 Task: Add an event with the title Second Lunch and Learn Session, date '2024/03/17', time 8:50 AM to 10:50 AMand add a description: Together, the employee and the supervisor will establish clear and realistic performance goals that align with the overall objectives of the role and the organization. These goals will be measurable, time-bound, and focused on addressing the identified performance concerns.Select event color  Sage . Add location for the event as: 987 Jumeirah Beach, Dubai, UAE, logged in from the account softage.6@softage.netand send the event invitation to softage.4@softage.net and softage.1@softage.net. Set a reminder for the event Every weekday(Monday to Friday)
Action: Mouse moved to (67, 89)
Screenshot: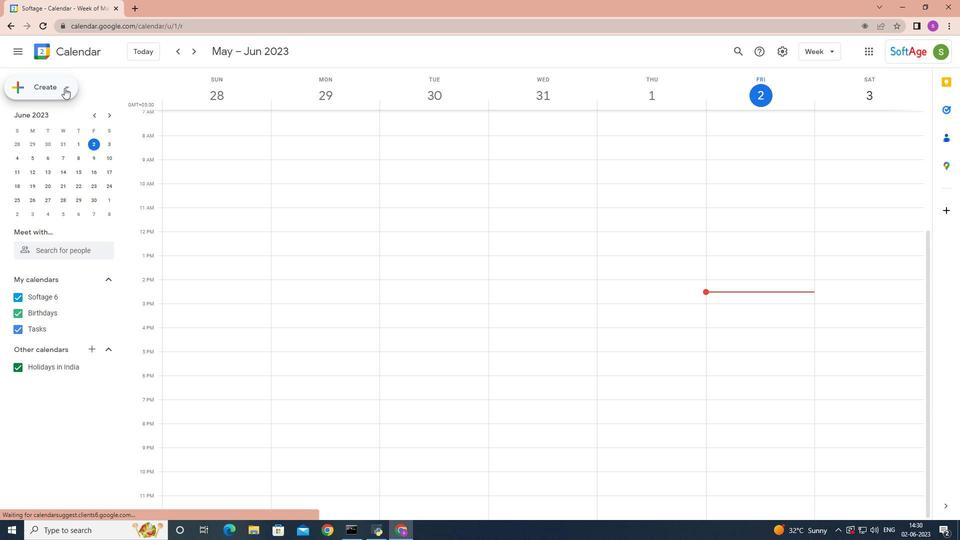 
Action: Mouse pressed left at (67, 89)
Screenshot: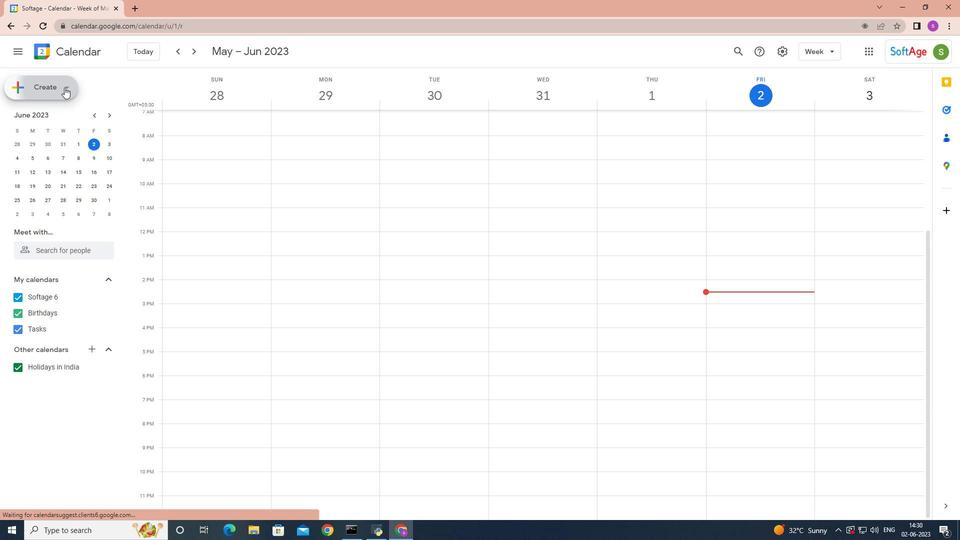 
Action: Mouse moved to (66, 111)
Screenshot: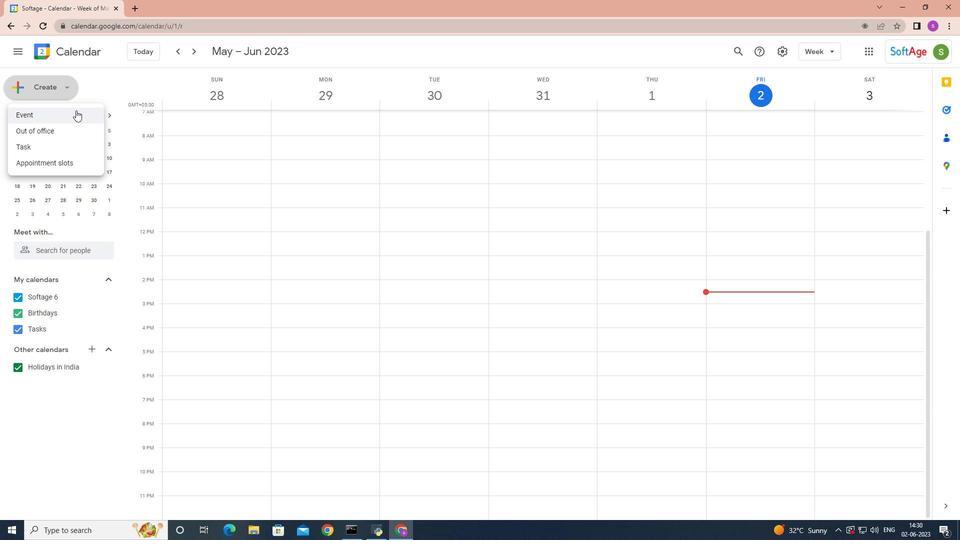 
Action: Mouse pressed left at (66, 111)
Screenshot: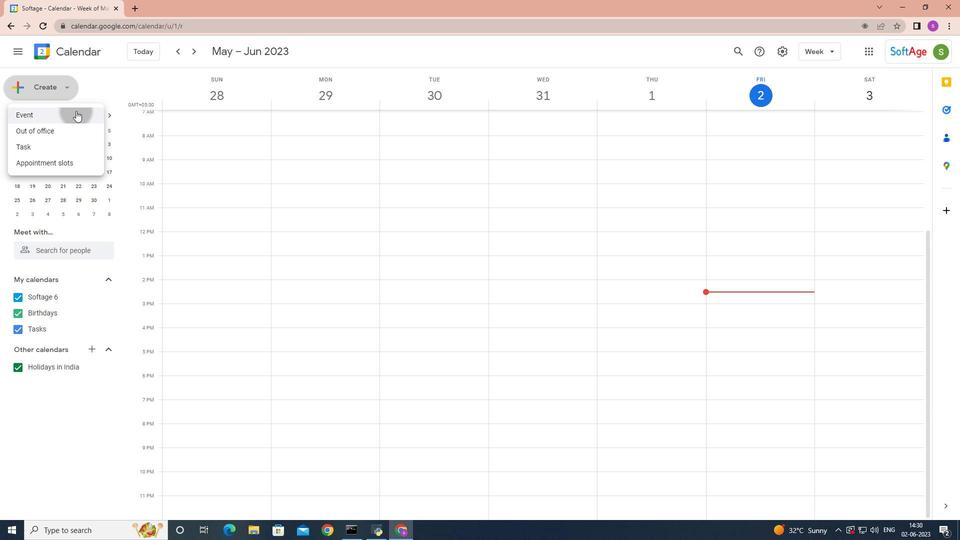 
Action: Mouse moved to (416, 164)
Screenshot: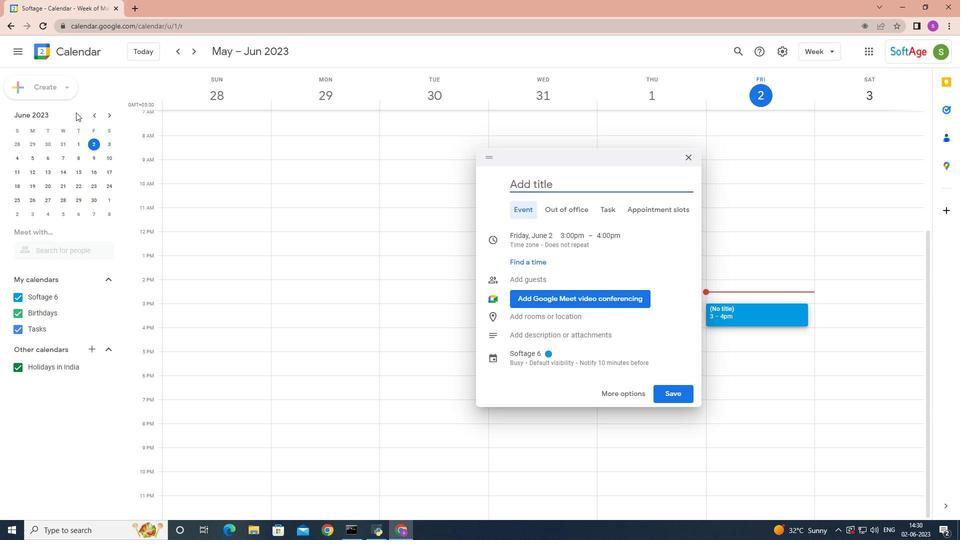 
Action: Key pressed <Key.shift>Second<Key.space><Key.shift>Lunch<Key.space>and<Key.space>learn<Key.space><Key.shift>Session
Screenshot: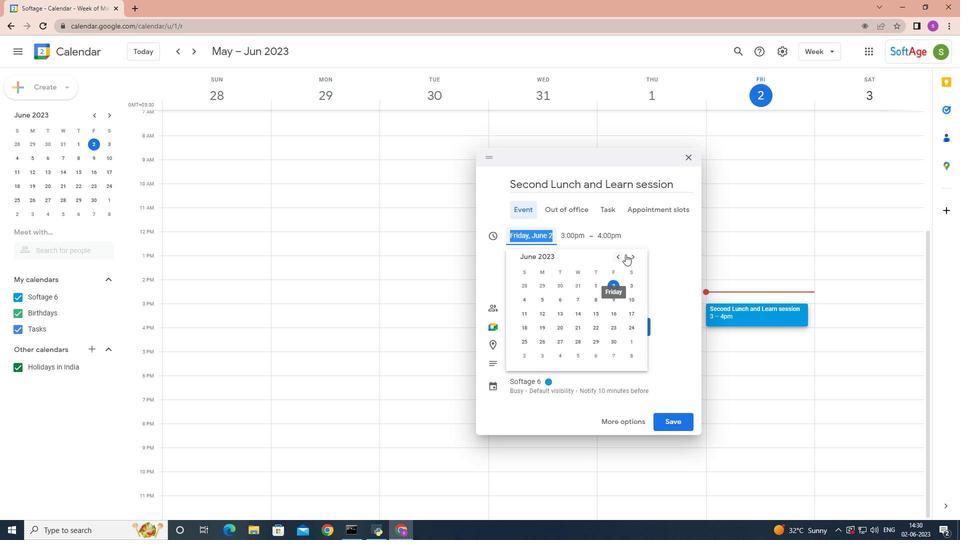
Action: Mouse moved to (540, 232)
Screenshot: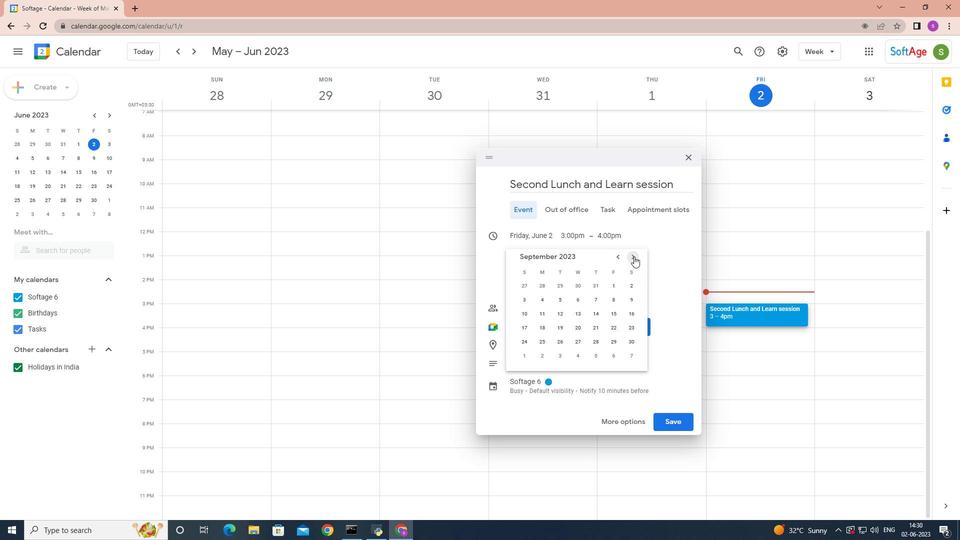 
Action: Mouse pressed left at (540, 232)
Screenshot: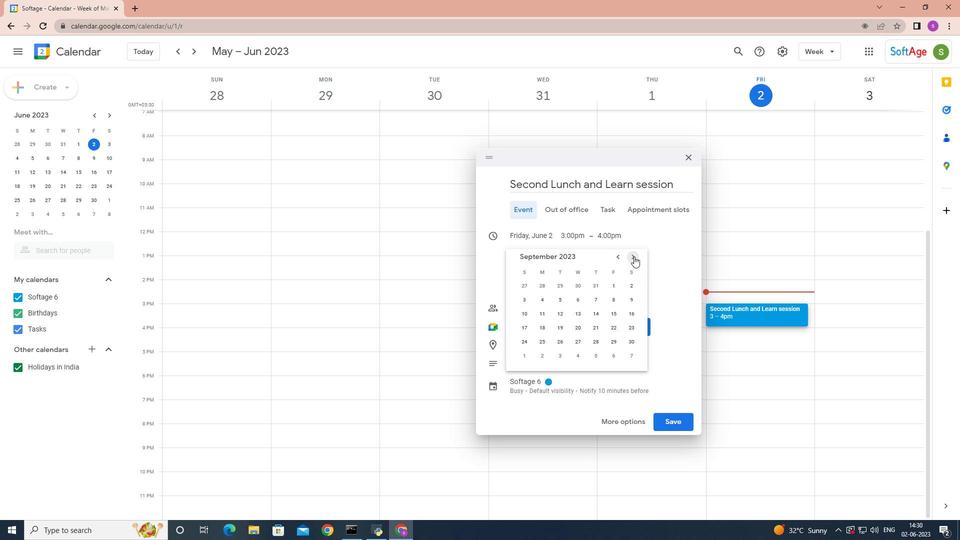 
Action: Mouse moved to (632, 254)
Screenshot: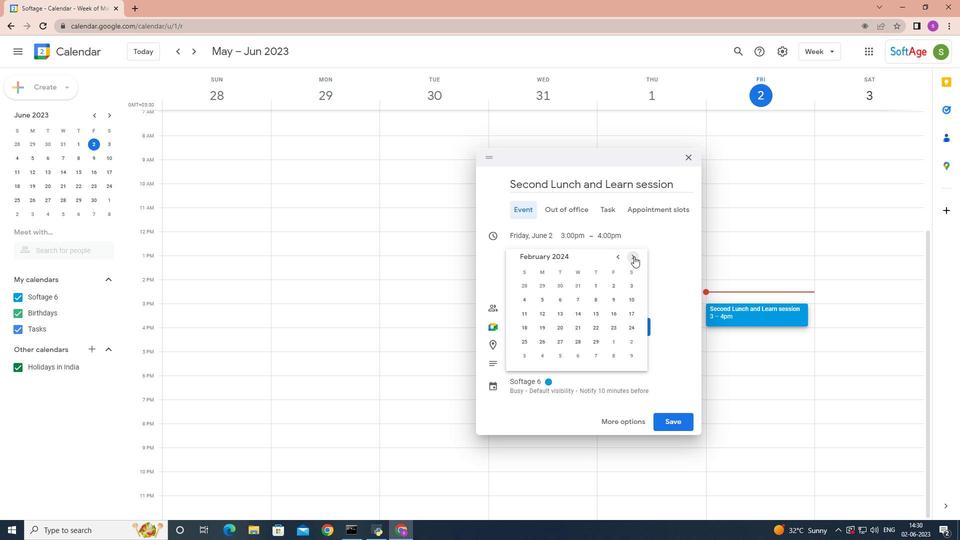 
Action: Mouse pressed left at (632, 254)
Screenshot: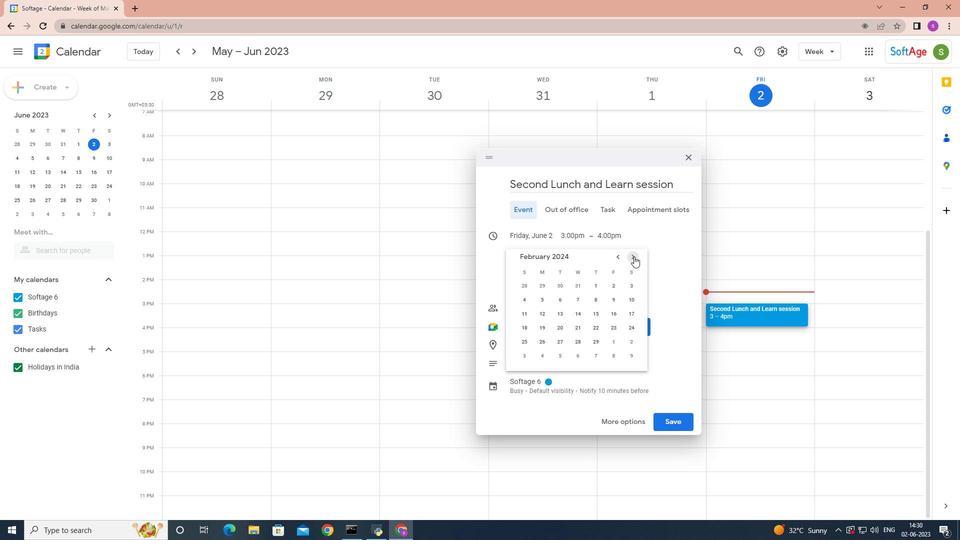 
Action: Mouse pressed left at (632, 254)
Screenshot: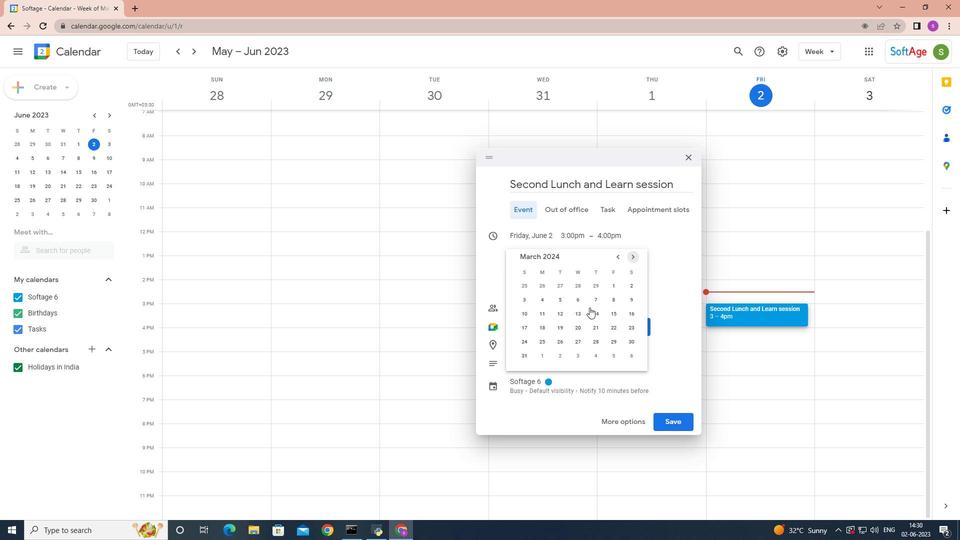 
Action: Mouse pressed left at (632, 254)
Screenshot: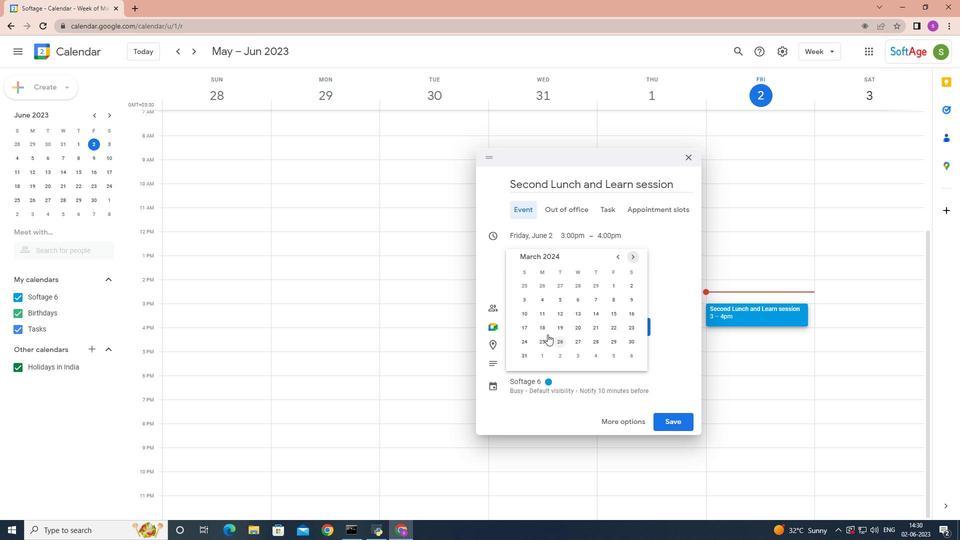 
Action: Mouse pressed left at (632, 254)
Screenshot: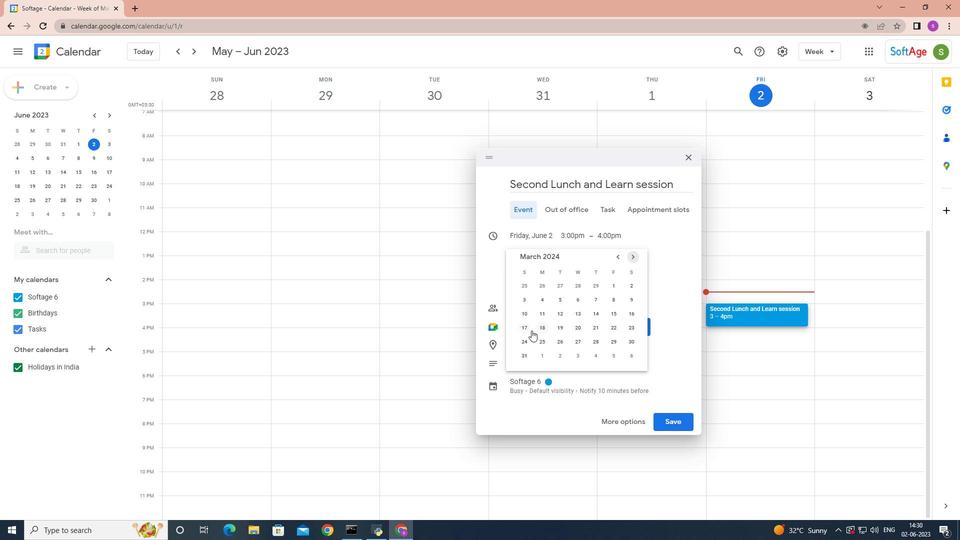 
Action: Mouse pressed left at (632, 254)
Screenshot: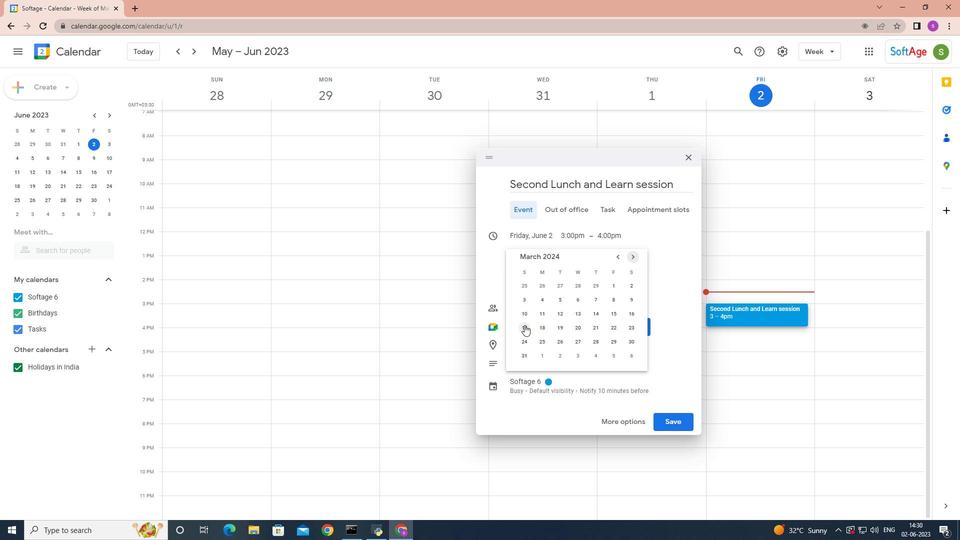 
Action: Mouse pressed left at (632, 254)
Screenshot: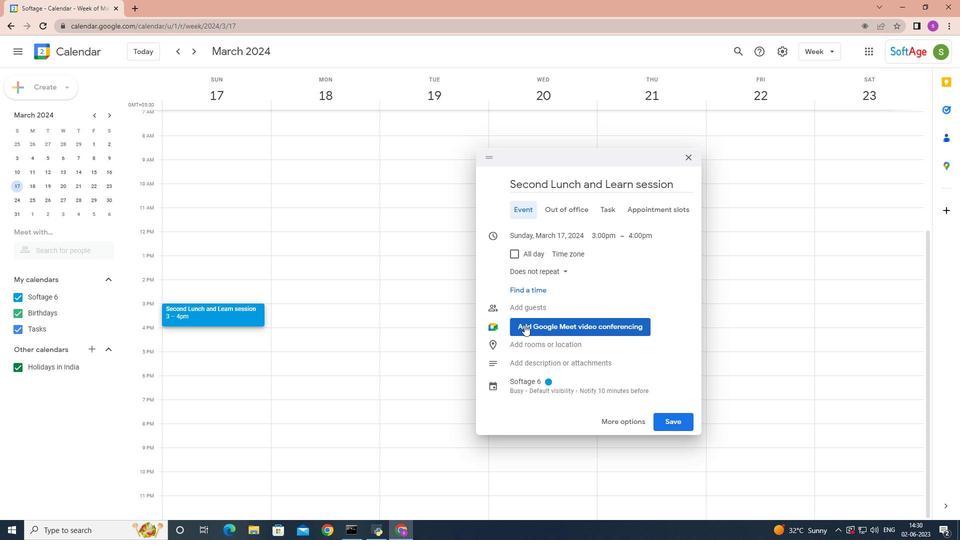 
Action: Mouse pressed left at (632, 254)
Screenshot: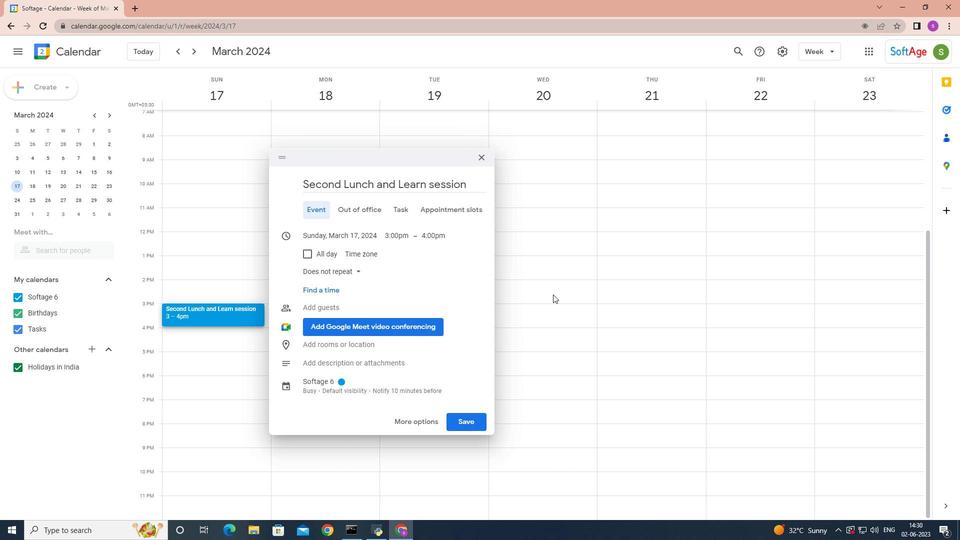 
Action: Mouse pressed left at (632, 254)
Screenshot: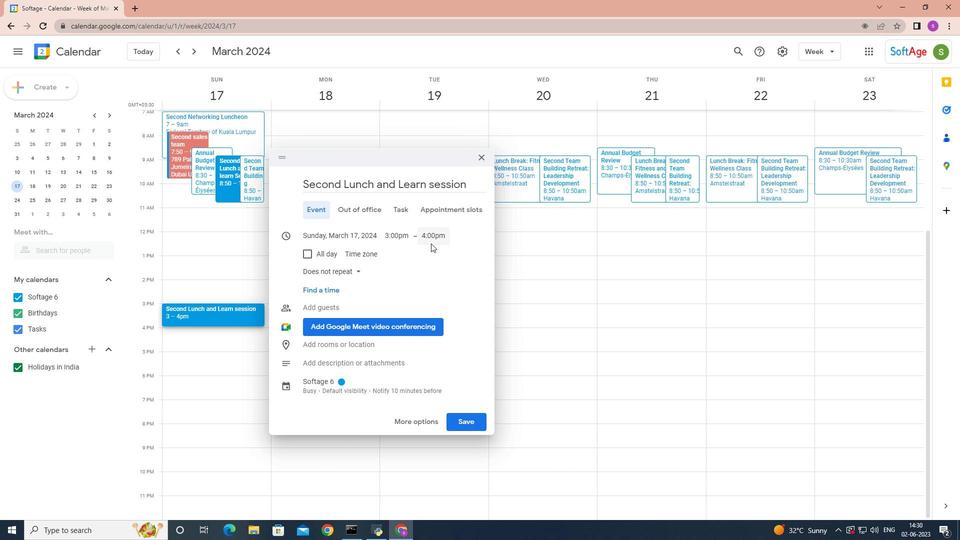 
Action: Mouse pressed left at (632, 254)
Screenshot: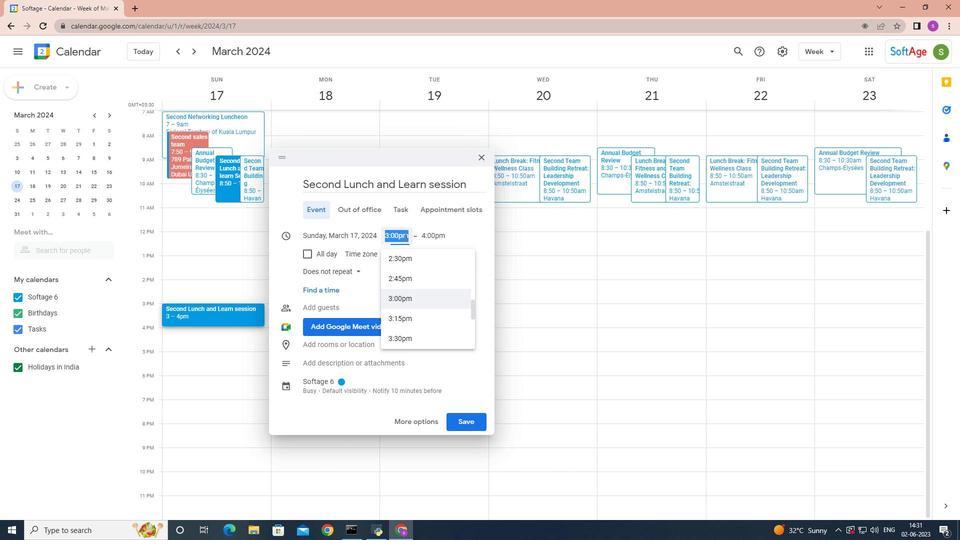 
Action: Mouse moved to (524, 327)
Screenshot: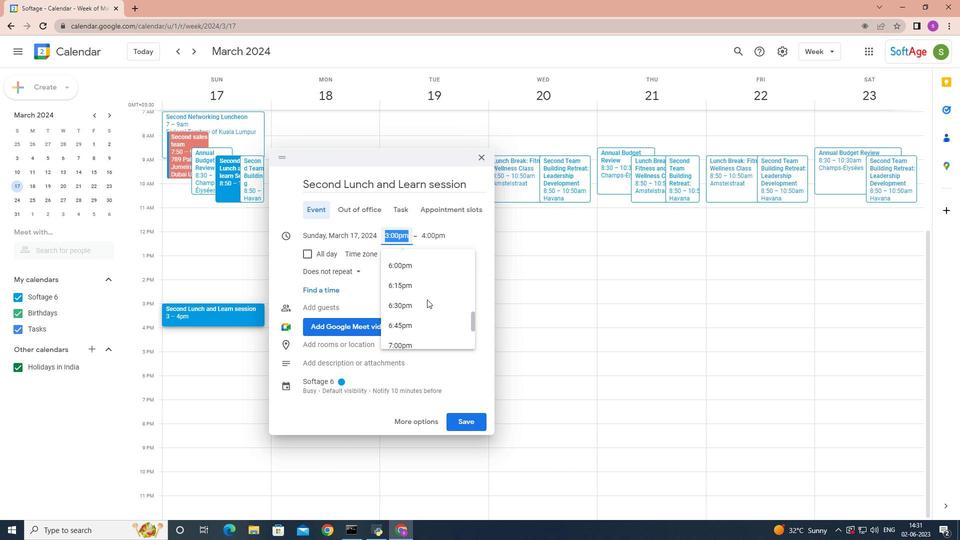 
Action: Mouse pressed left at (524, 327)
Screenshot: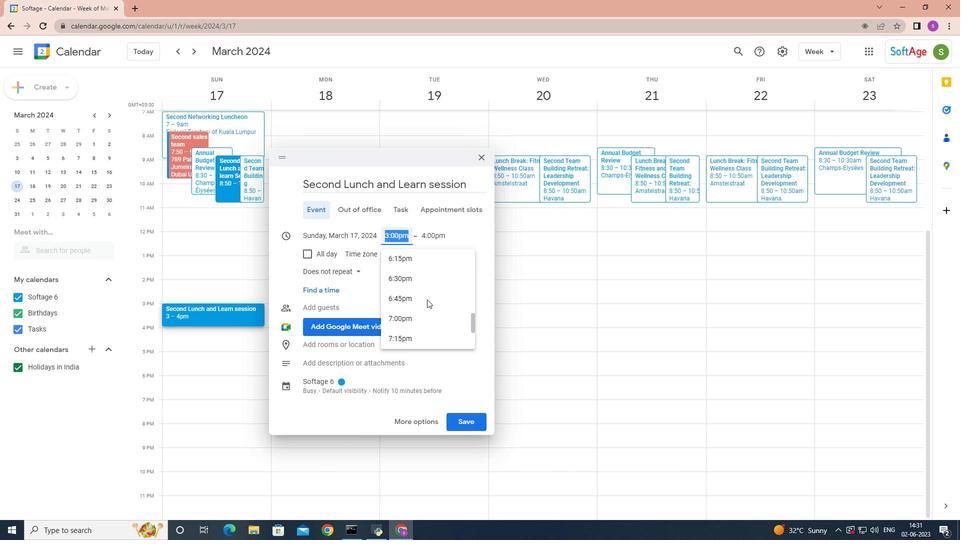 
Action: Mouse moved to (403, 235)
Screenshot: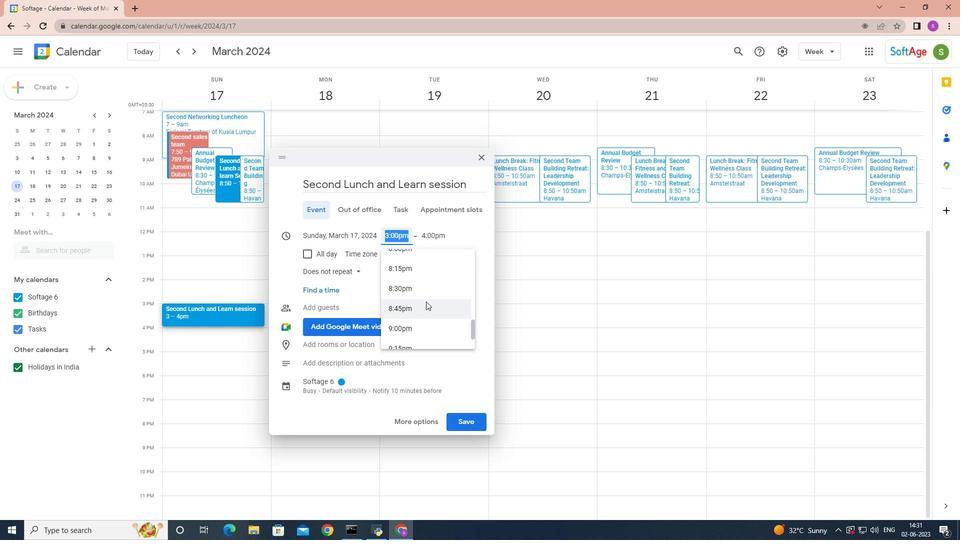 
Action: Mouse pressed left at (403, 235)
Screenshot: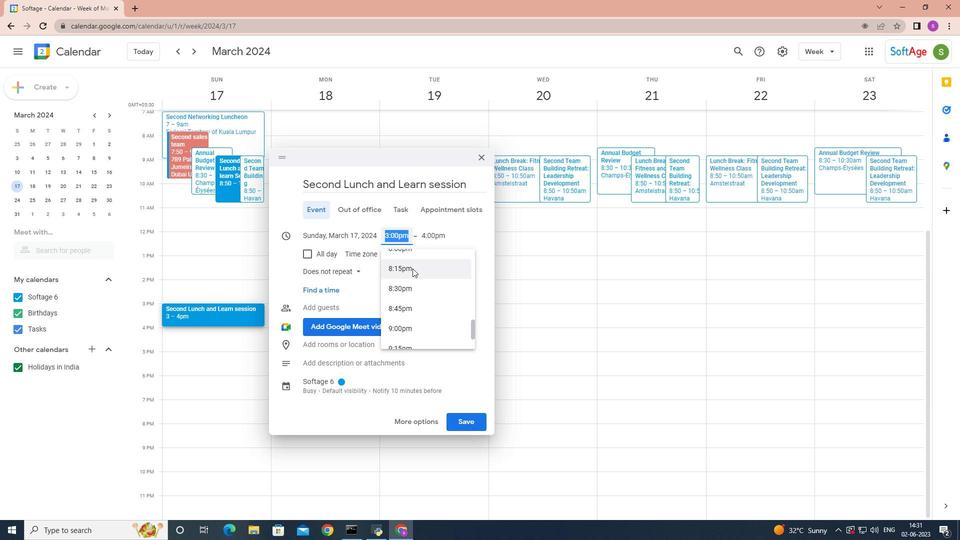 
Action: Mouse moved to (415, 281)
Screenshot: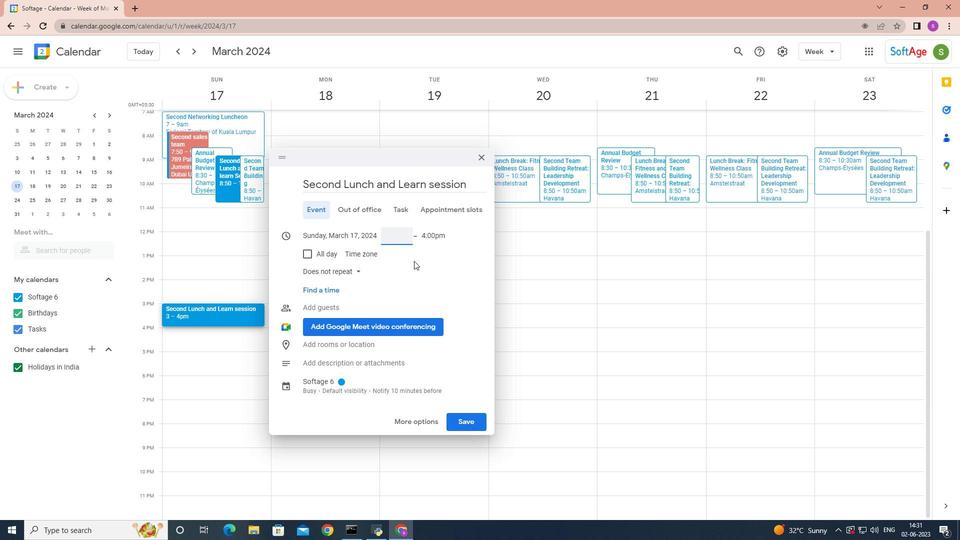 
Action: Mouse scrolled (415, 282) with delta (0, 0)
Screenshot: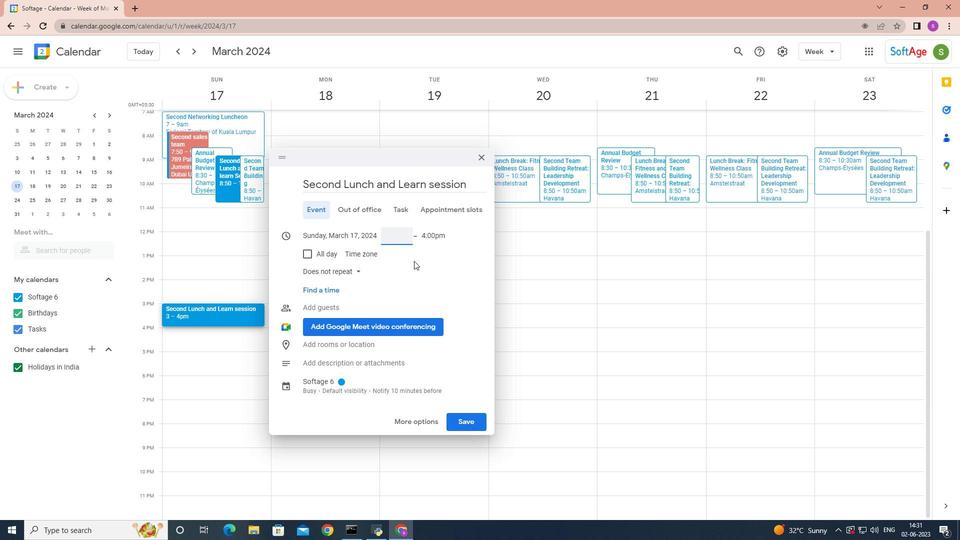
Action: Mouse scrolled (415, 282) with delta (0, 0)
Screenshot: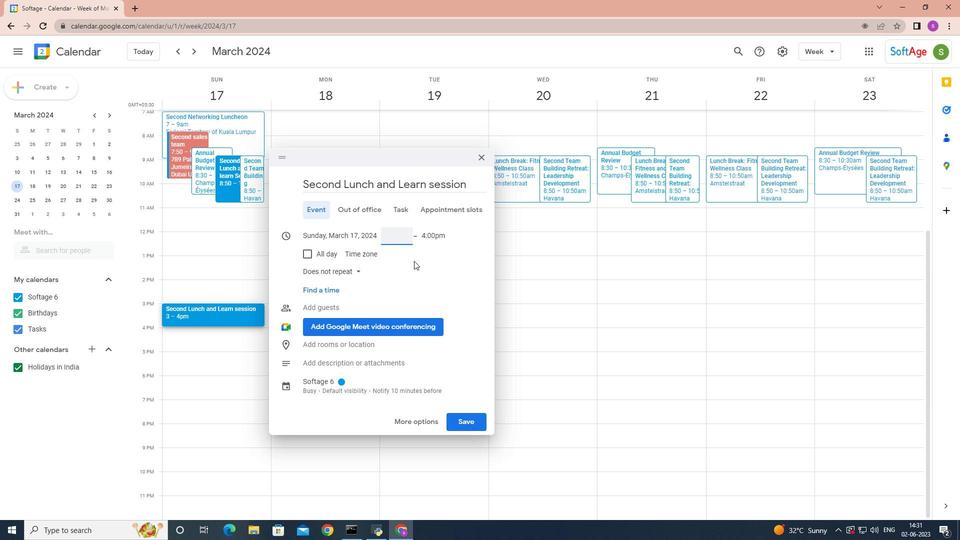 
Action: Mouse scrolled (415, 282) with delta (0, 0)
Screenshot: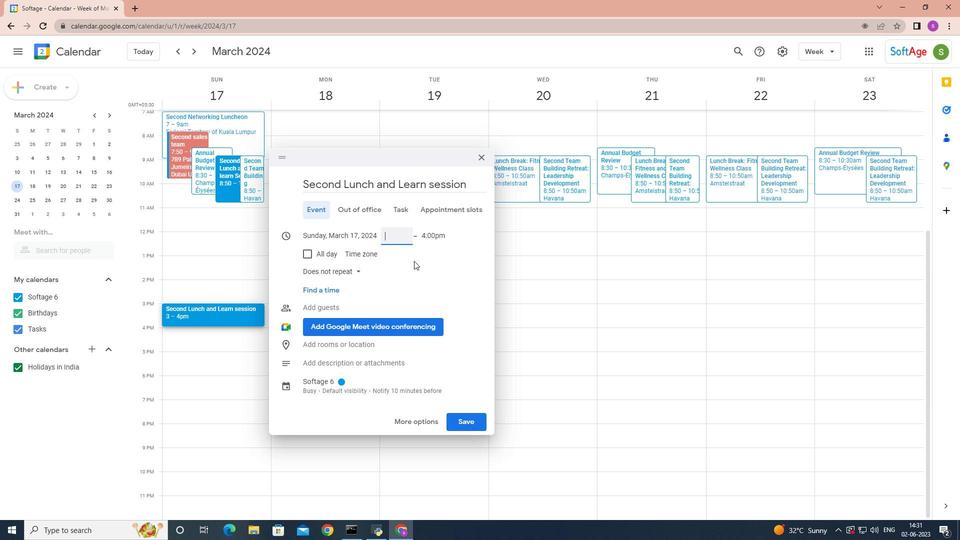 
Action: Mouse scrolled (415, 282) with delta (0, 0)
Screenshot: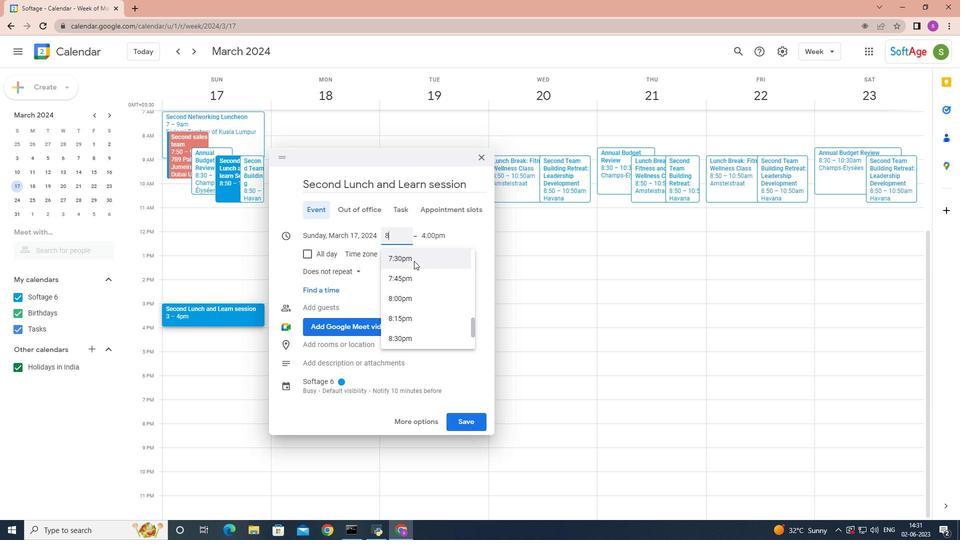 
Action: Mouse scrolled (415, 282) with delta (0, 0)
Screenshot: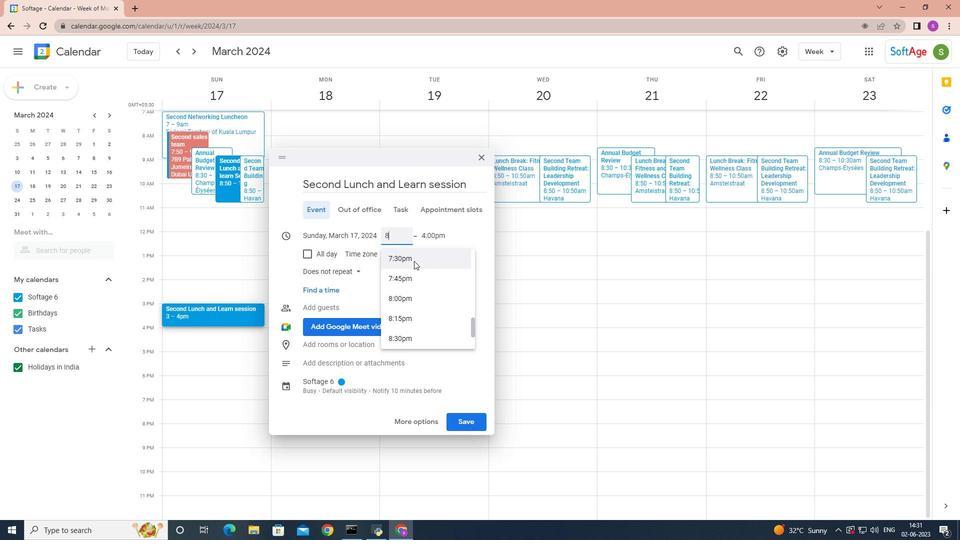 
Action: Mouse moved to (415, 281)
Screenshot: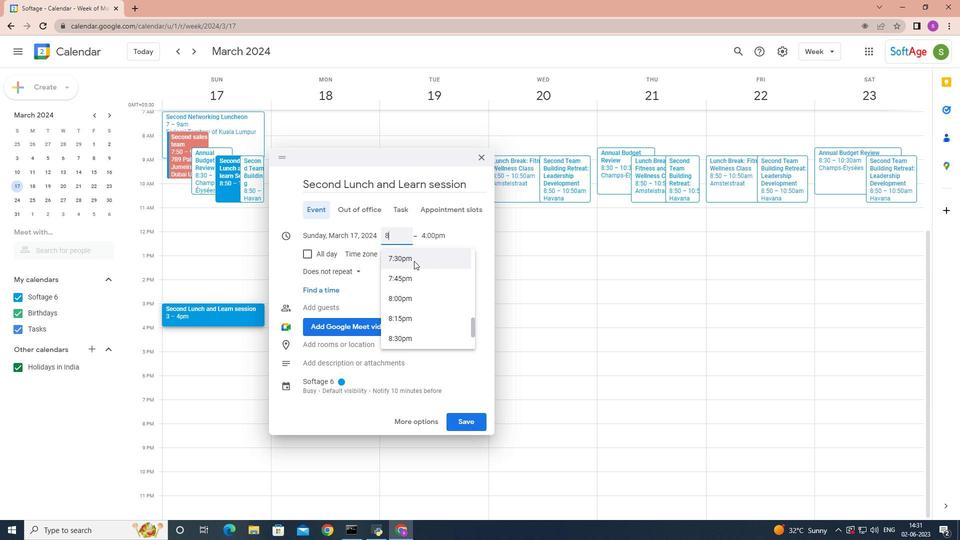 
Action: Mouse scrolled (415, 282) with delta (0, 0)
Screenshot: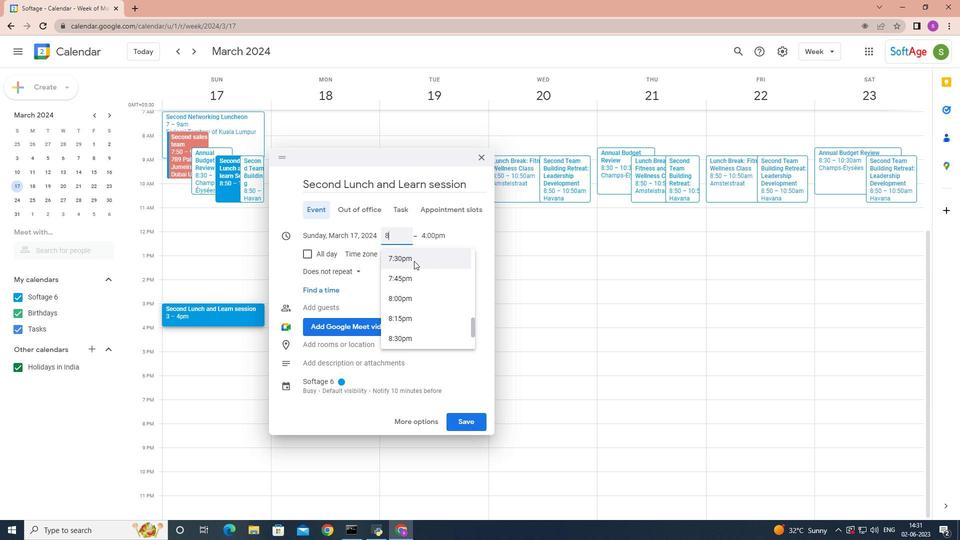 
Action: Mouse scrolled (415, 282) with delta (0, 0)
Screenshot: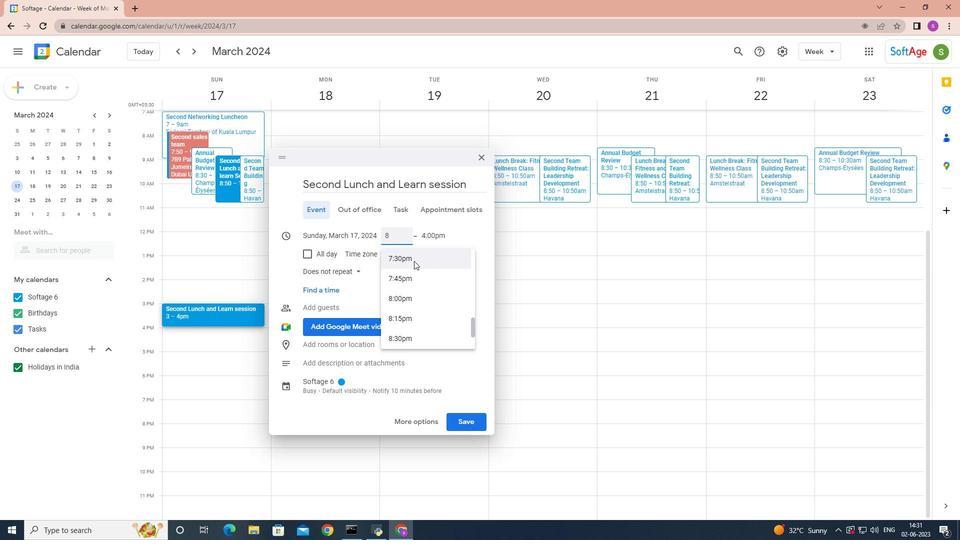 
Action: Mouse moved to (415, 281)
Screenshot: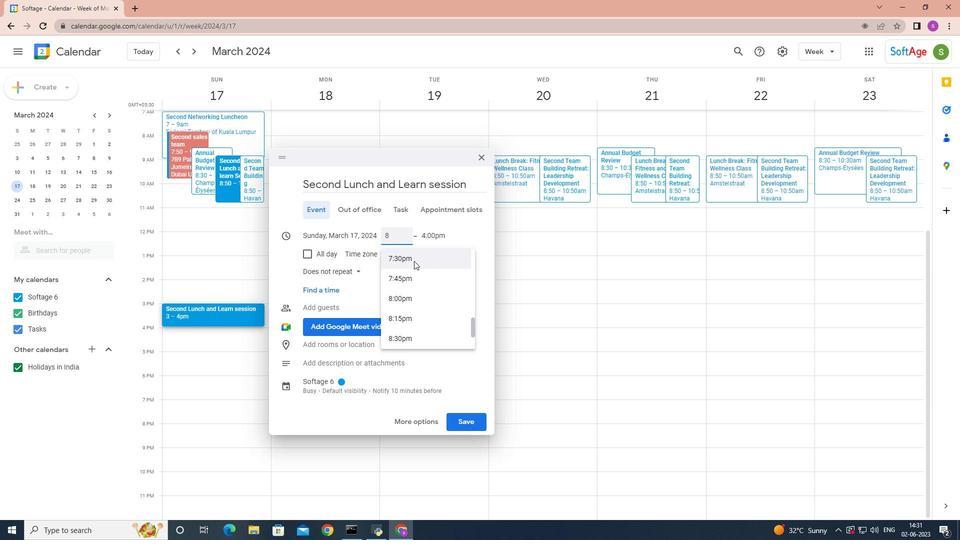 
Action: Mouse scrolled (415, 282) with delta (0, 0)
Screenshot: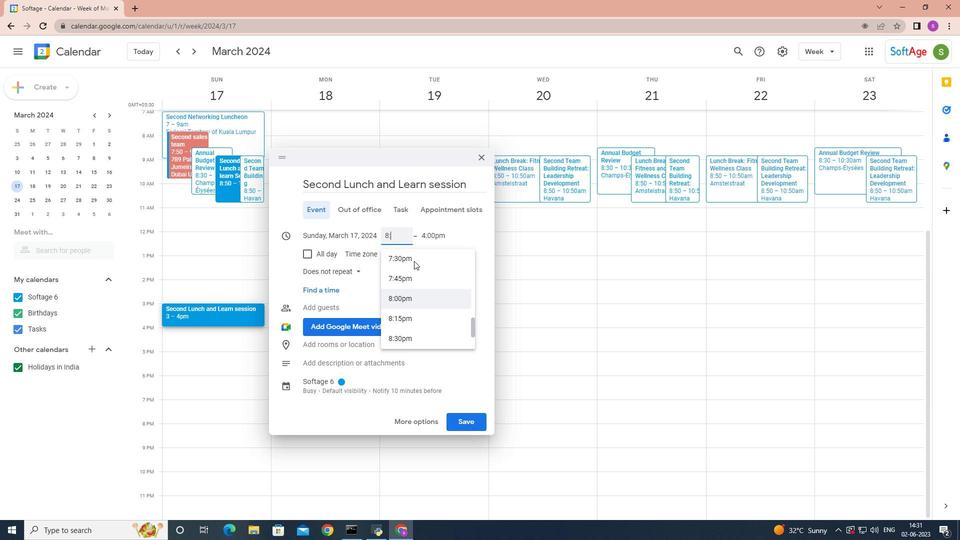 
Action: Mouse moved to (420, 289)
Screenshot: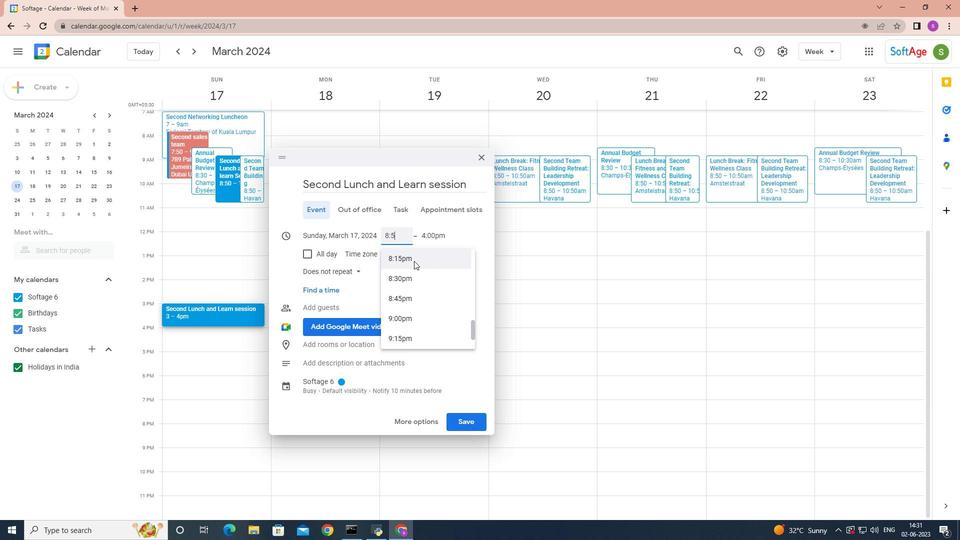 
Action: Mouse scrolled (420, 290) with delta (0, 0)
Screenshot: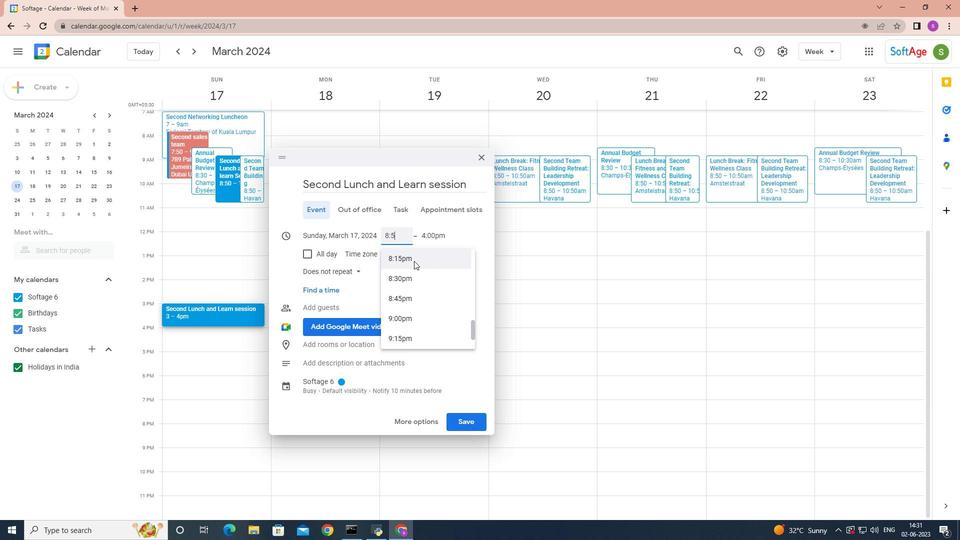 
Action: Mouse moved to (400, 234)
Screenshot: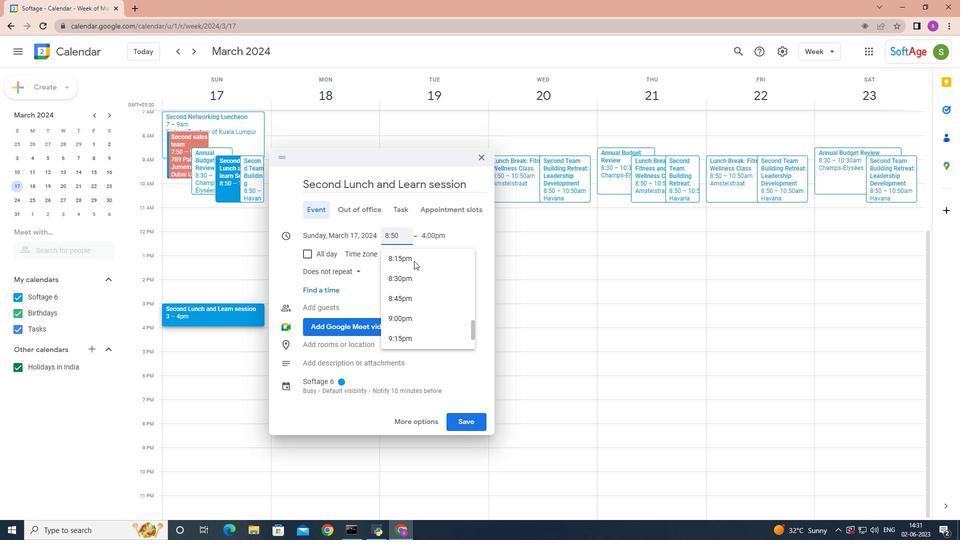 
Action: Key pressed <Key.backspace>8<Key.shift>:50<Key.space><Key.shift>AM<Key.enter>
Screenshot: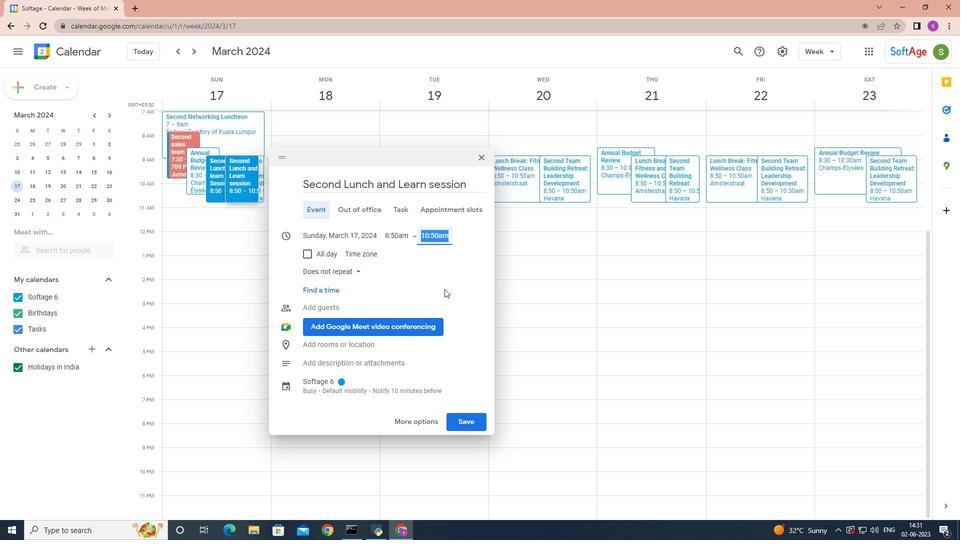 
Action: Mouse moved to (440, 234)
Screenshot: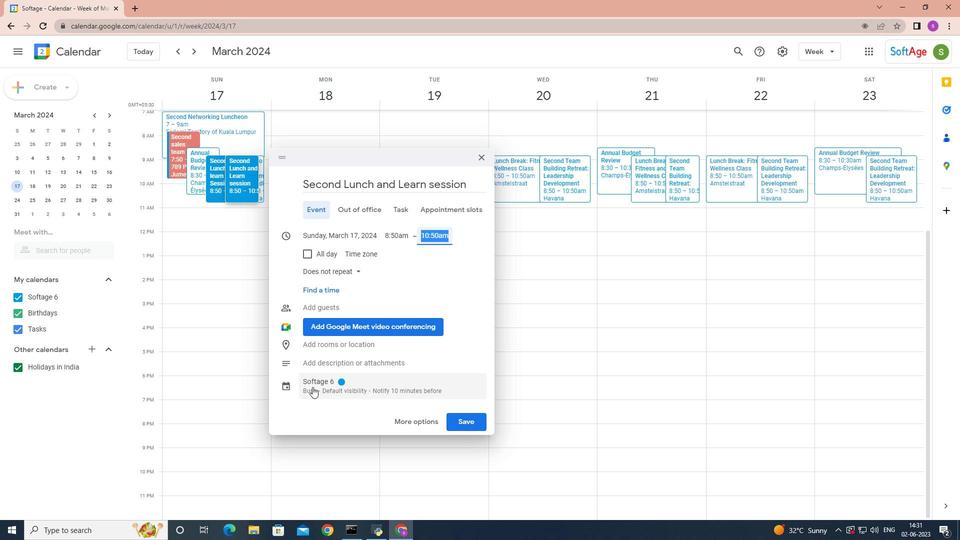 
Action: Mouse pressed left at (440, 234)
Screenshot: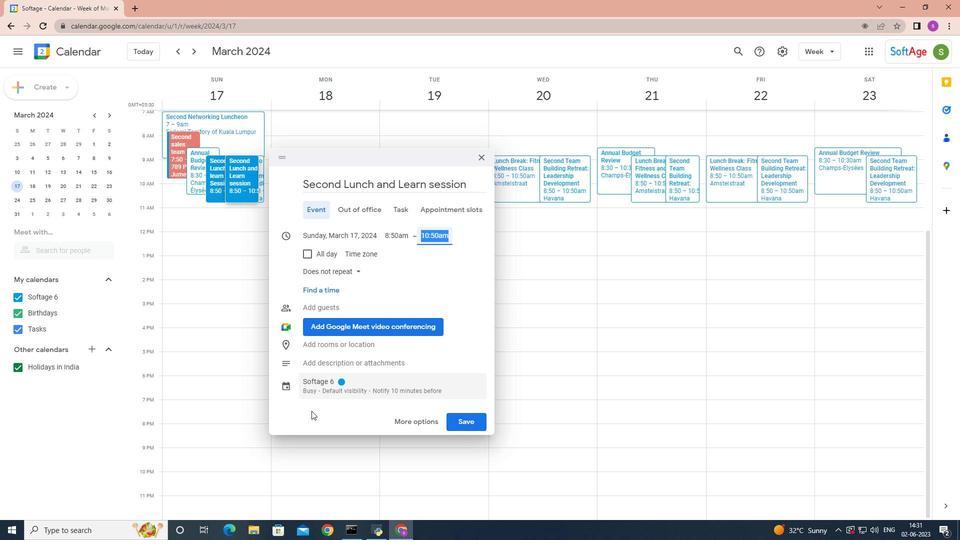 
Action: Mouse moved to (447, 337)
Screenshot: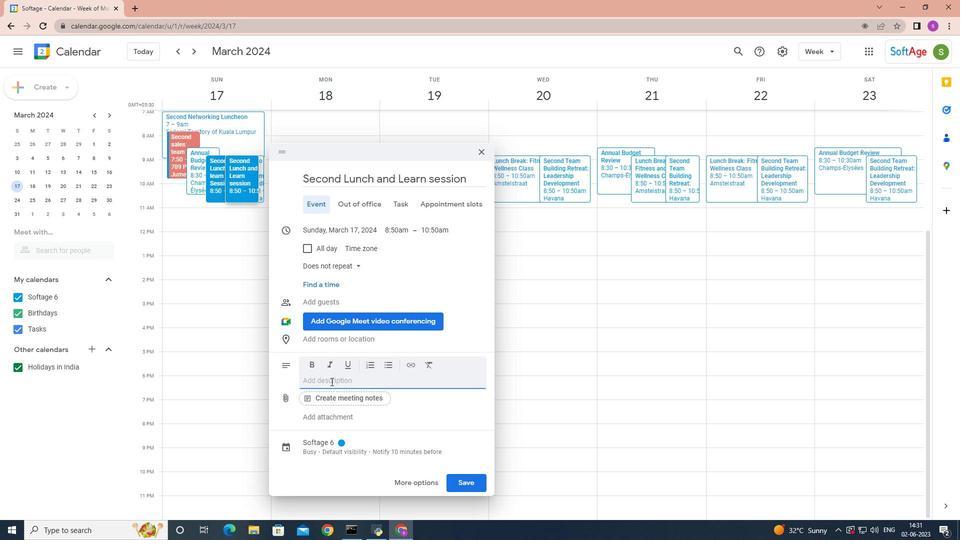 
Action: Mouse pressed left at (447, 337)
Screenshot: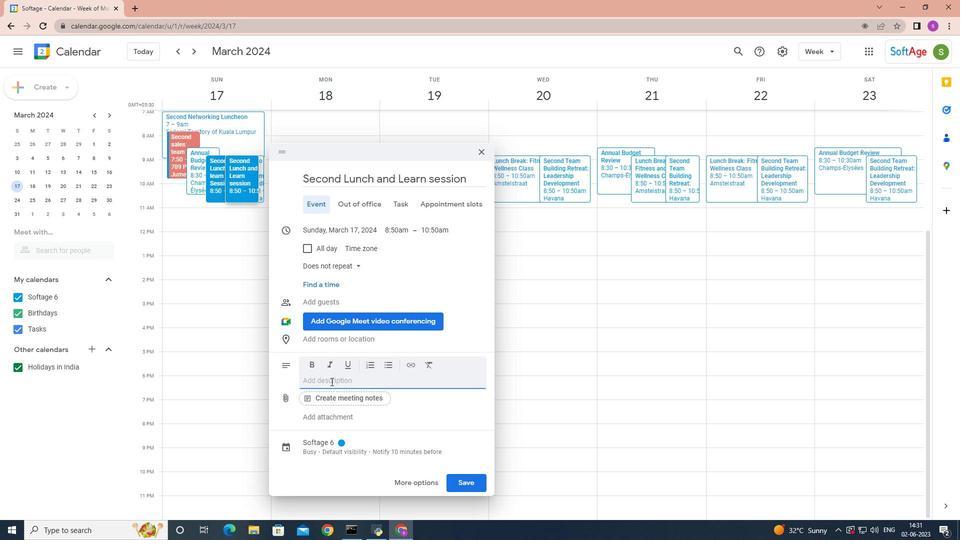 
Action: Mouse moved to (464, 428)
Screenshot: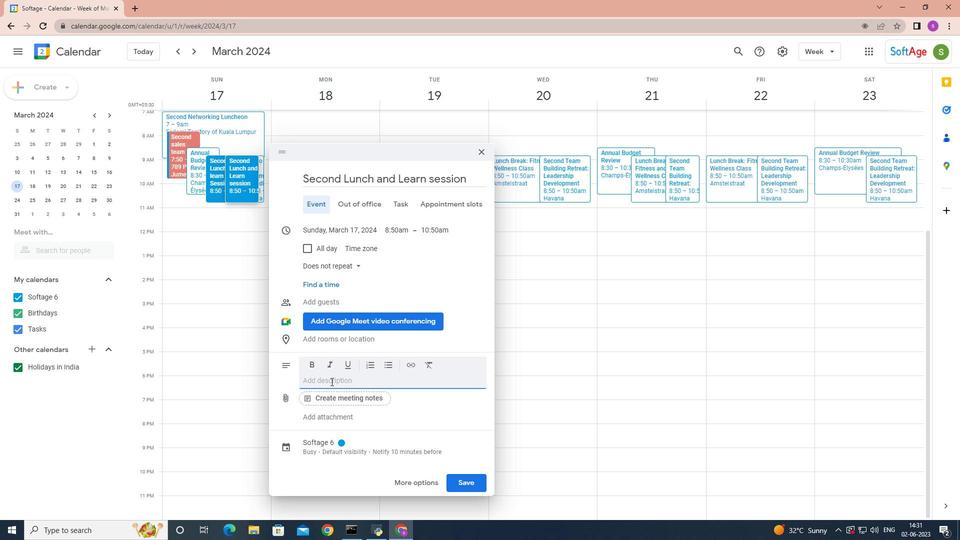 
Action: Mouse pressed left at (464, 428)
Screenshot: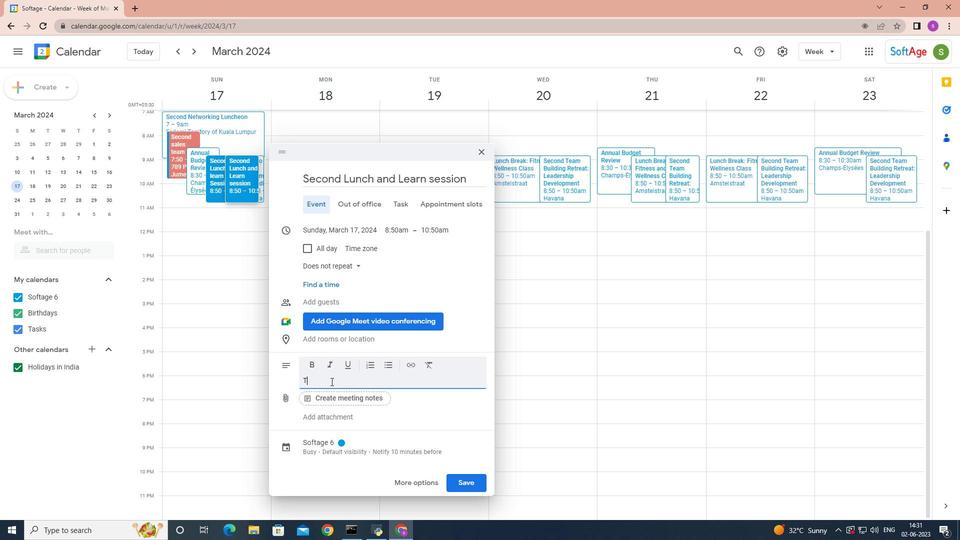 
Action: Mouse moved to (918, 49)
Screenshot: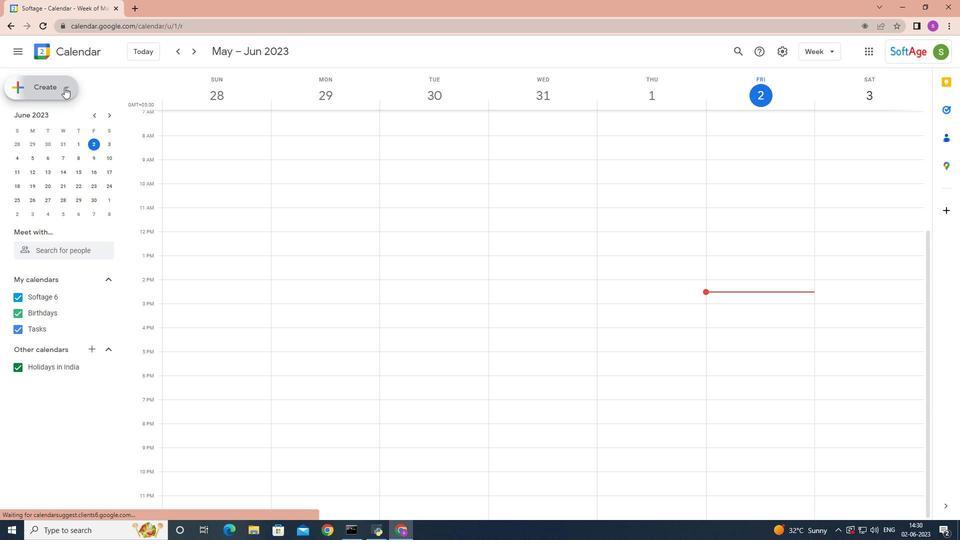 
Action: Mouse pressed left at (918, 49)
Screenshot: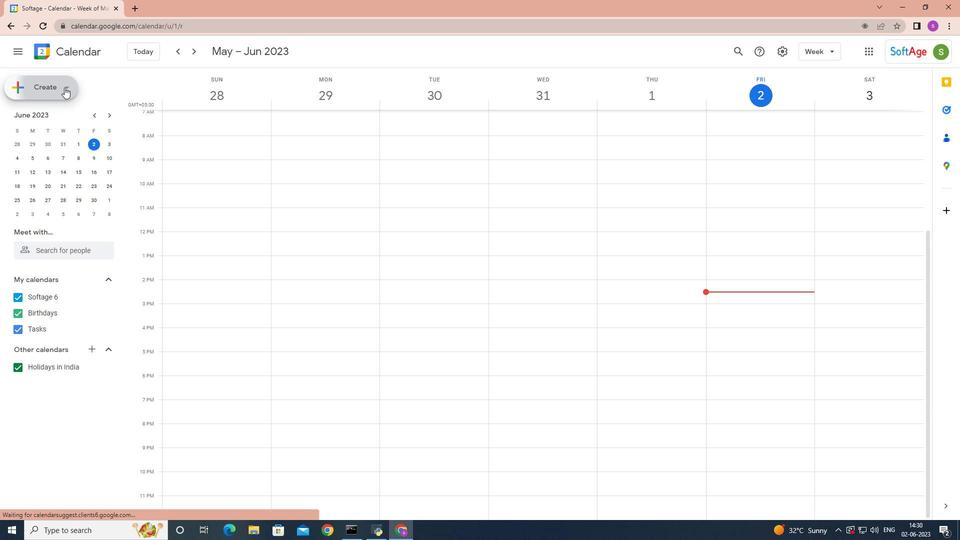 
Action: Mouse moved to (883, 167)
Screenshot: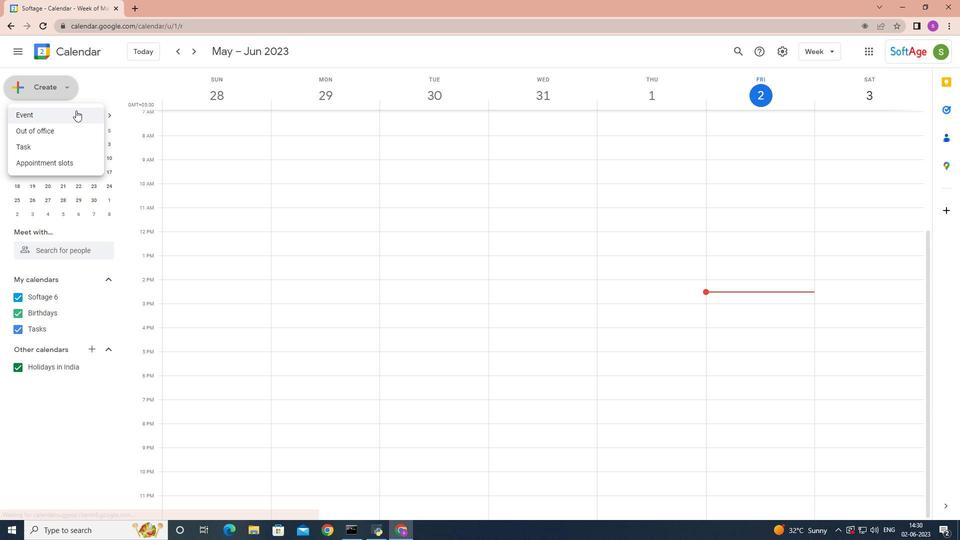 
Action: Mouse scrolled (883, 167) with delta (0, 0)
Screenshot: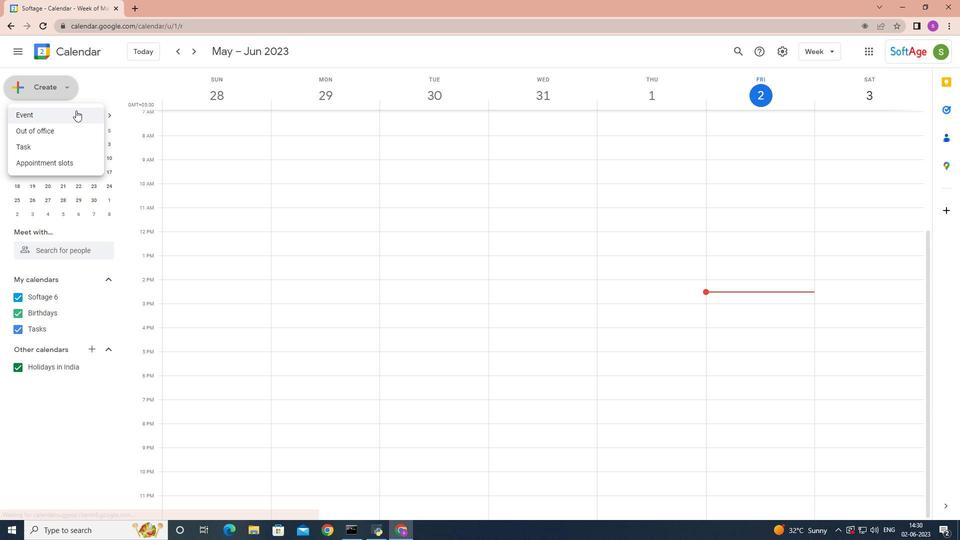 
Action: Mouse moved to (883, 168)
Screenshot: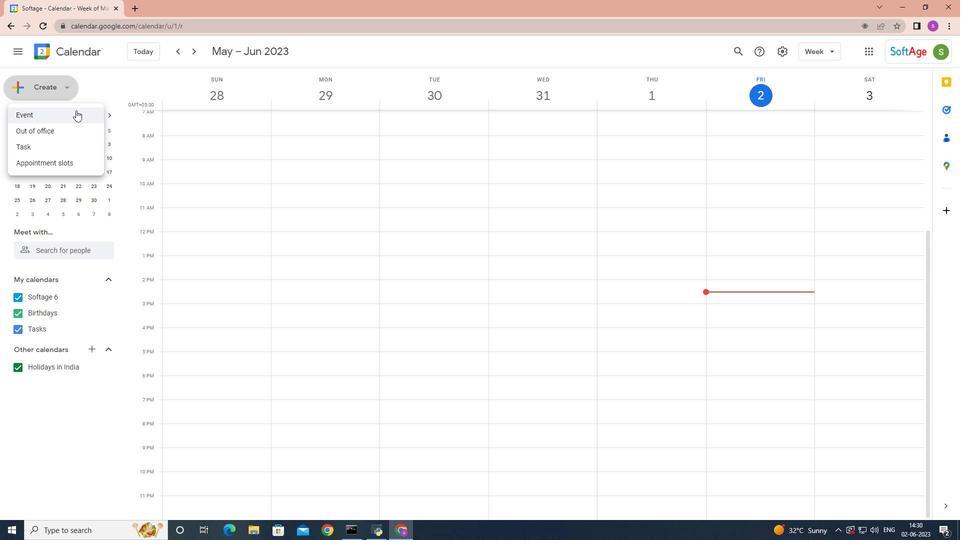
Action: Mouse scrolled (883, 167) with delta (0, 0)
Screenshot: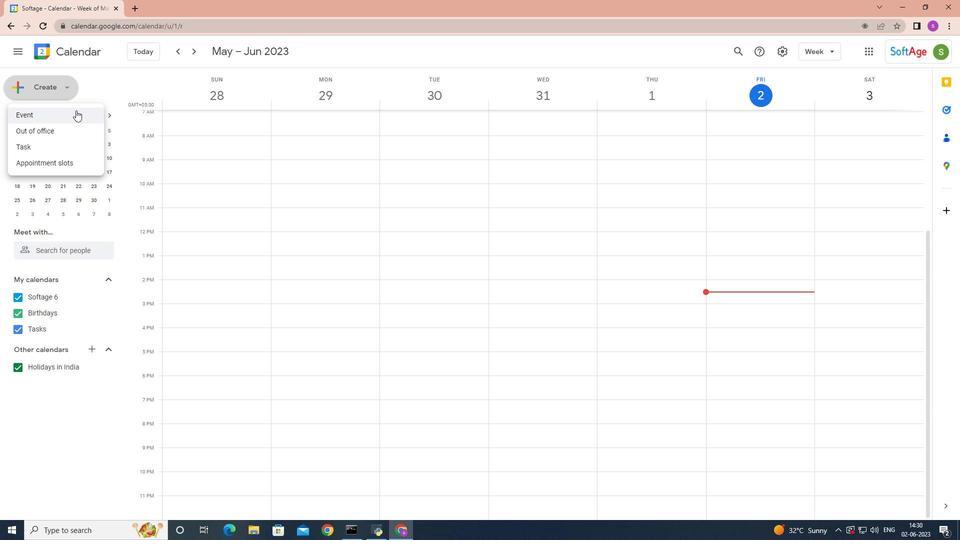 
Action: Mouse scrolled (883, 167) with delta (0, 0)
Screenshot: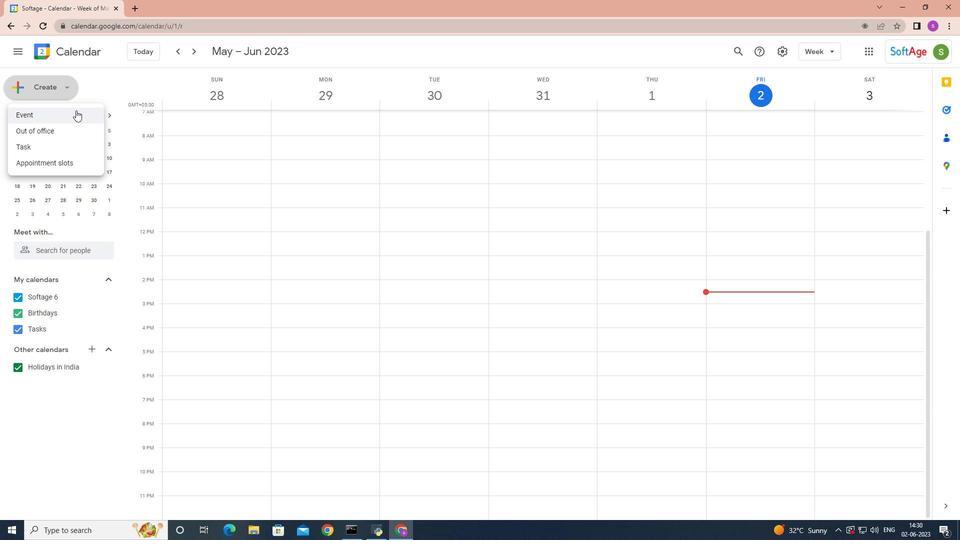 
Action: Mouse moved to (883, 166)
Screenshot: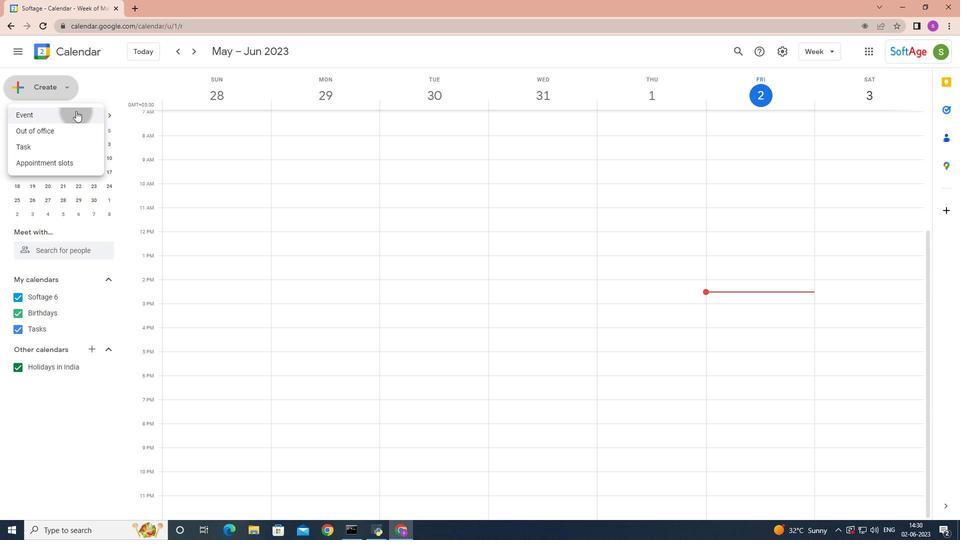 
Action: Mouse scrolled (883, 166) with delta (0, 0)
Screenshot: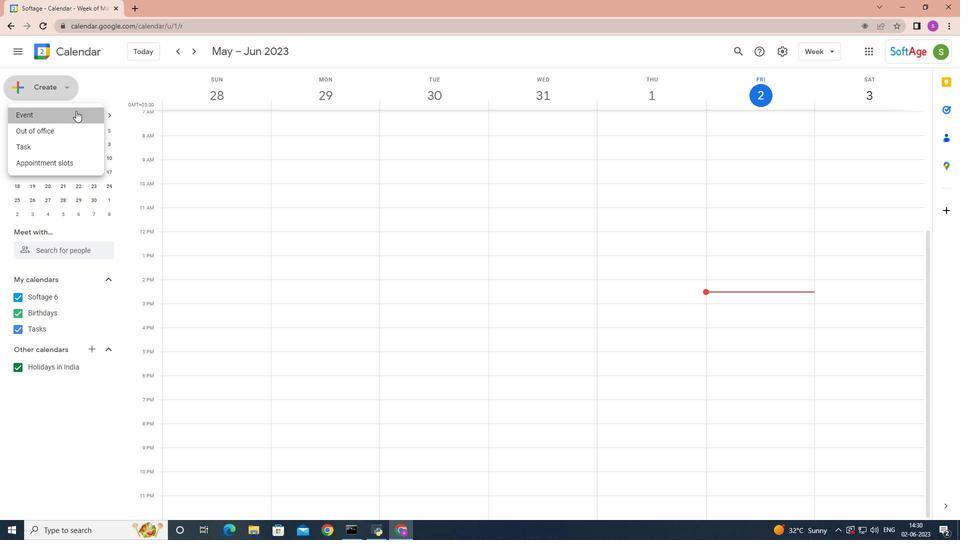 
Action: Mouse scrolled (883, 166) with delta (0, 0)
Screenshot: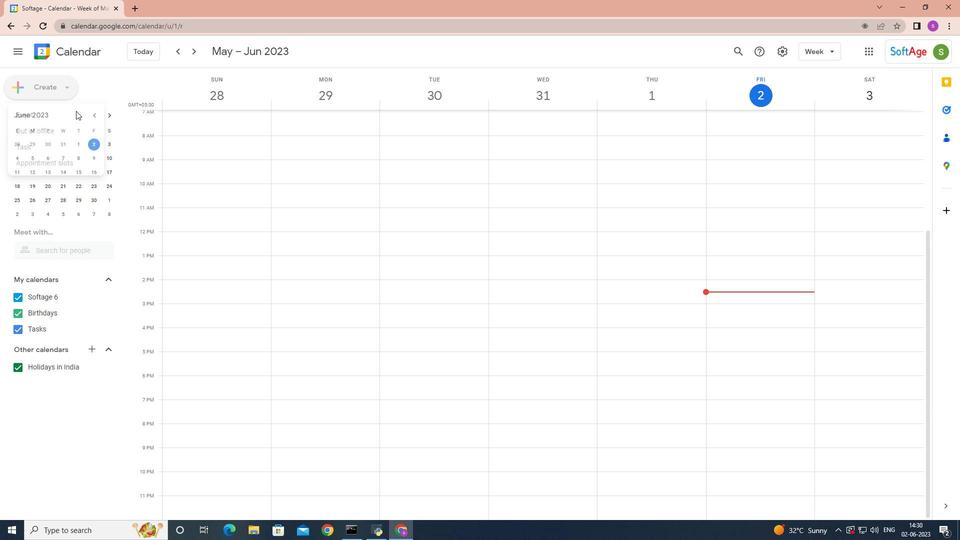 
Action: Mouse moved to (898, 187)
Screenshot: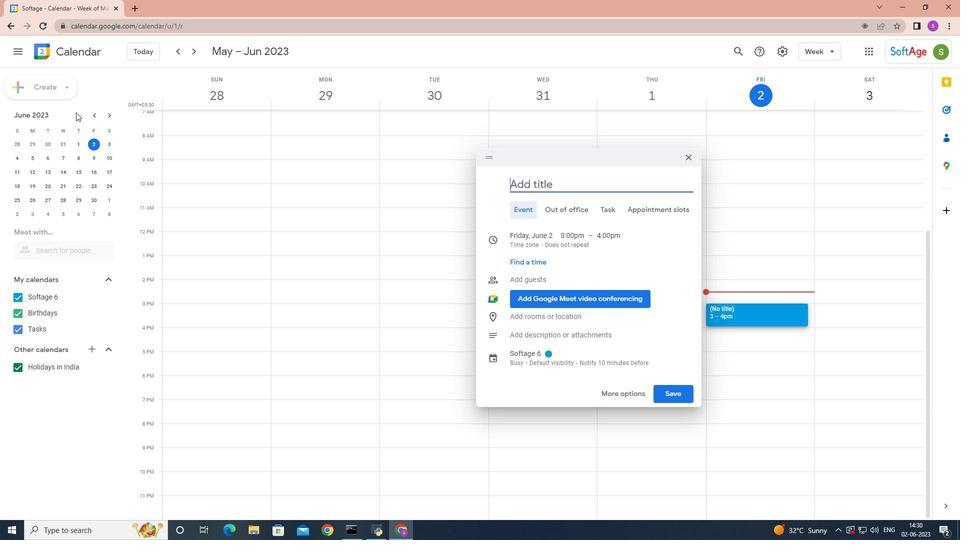 
Action: Mouse scrolled (898, 186) with delta (0, 0)
Screenshot: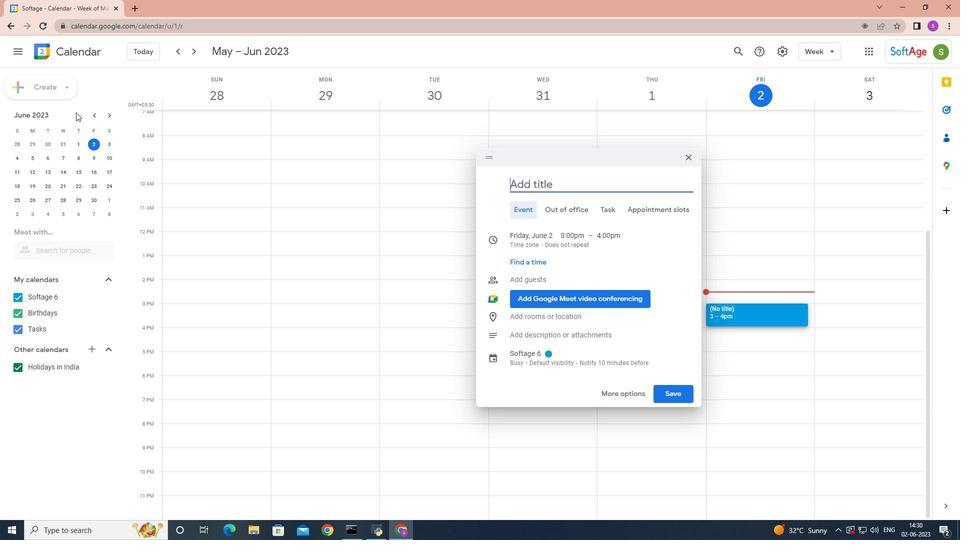 
Action: Mouse moved to (916, 216)
Screenshot: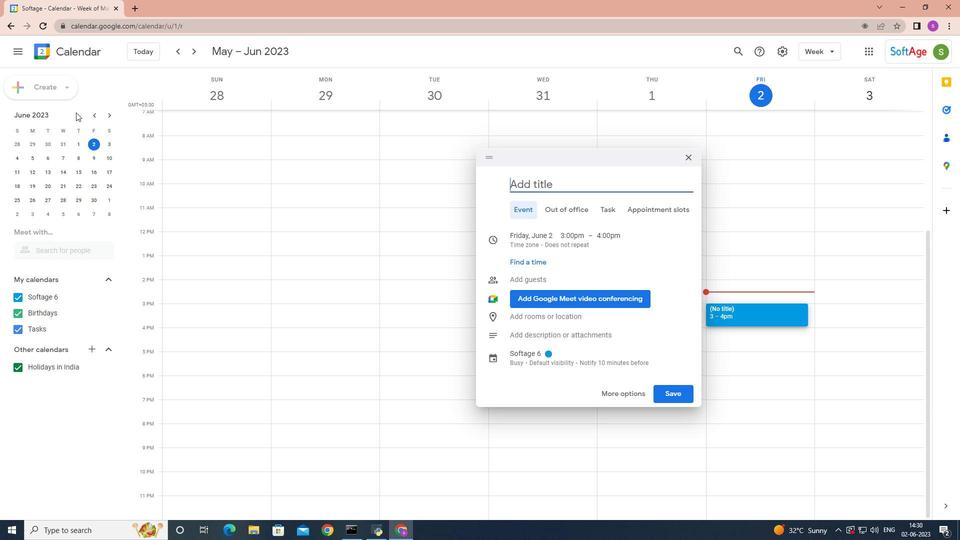 
Action: Mouse scrolled (916, 216) with delta (0, 0)
Screenshot: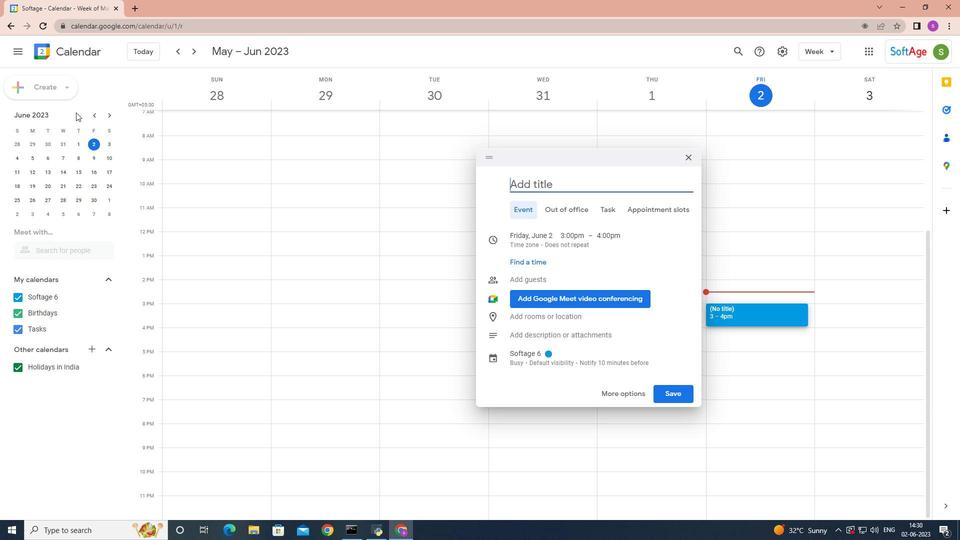 
Action: Mouse scrolled (916, 216) with delta (0, 0)
Screenshot: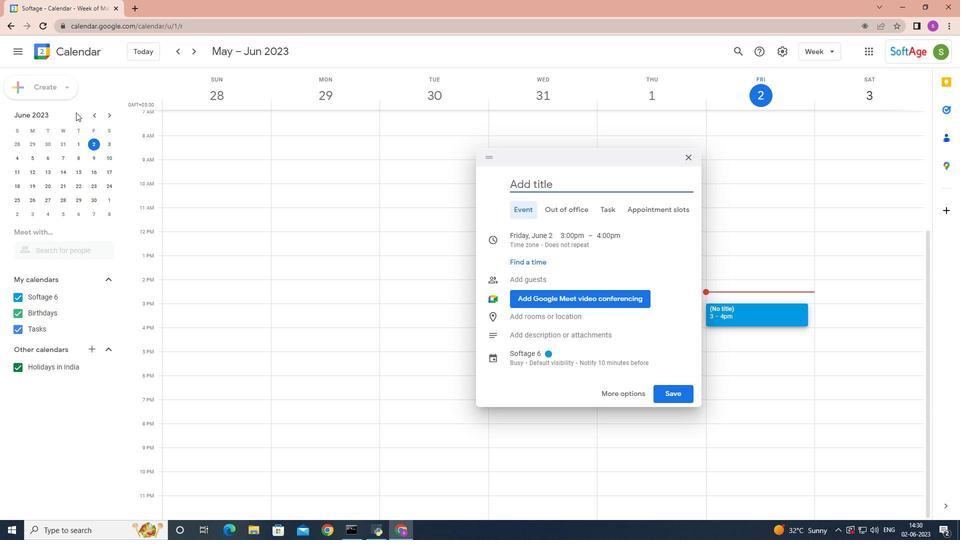 
Action: Mouse moved to (917, 156)
Screenshot: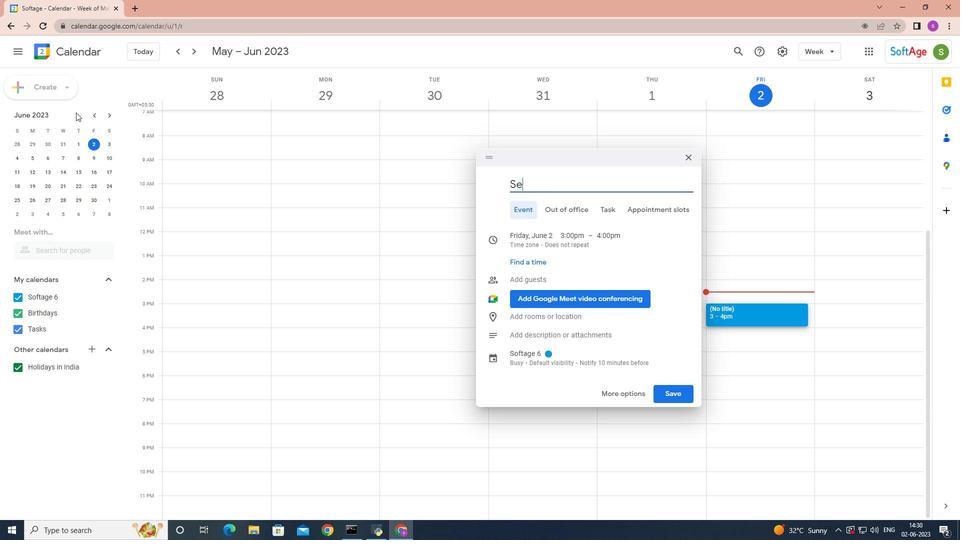 
Action: Mouse scrolled (917, 156) with delta (0, 0)
Screenshot: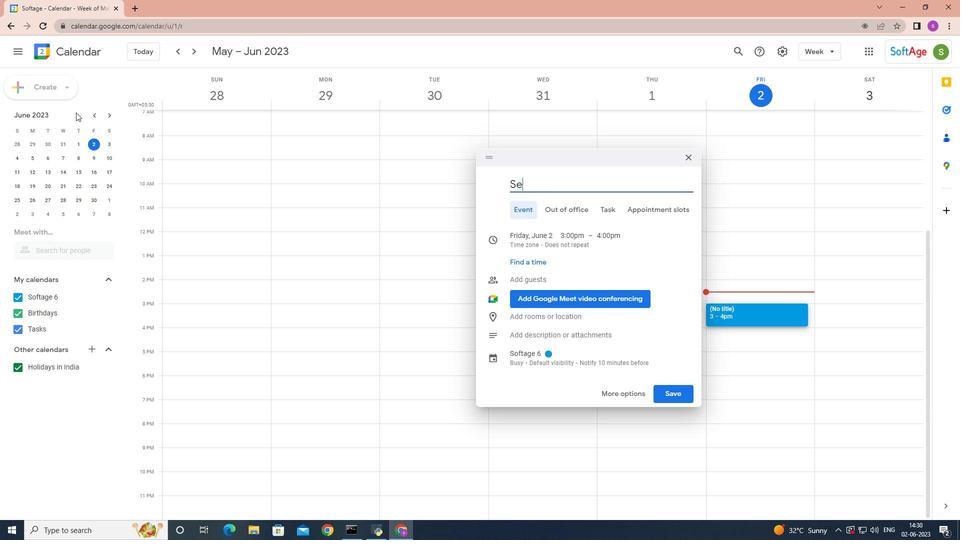 
Action: Mouse scrolled (917, 156) with delta (0, 0)
Screenshot: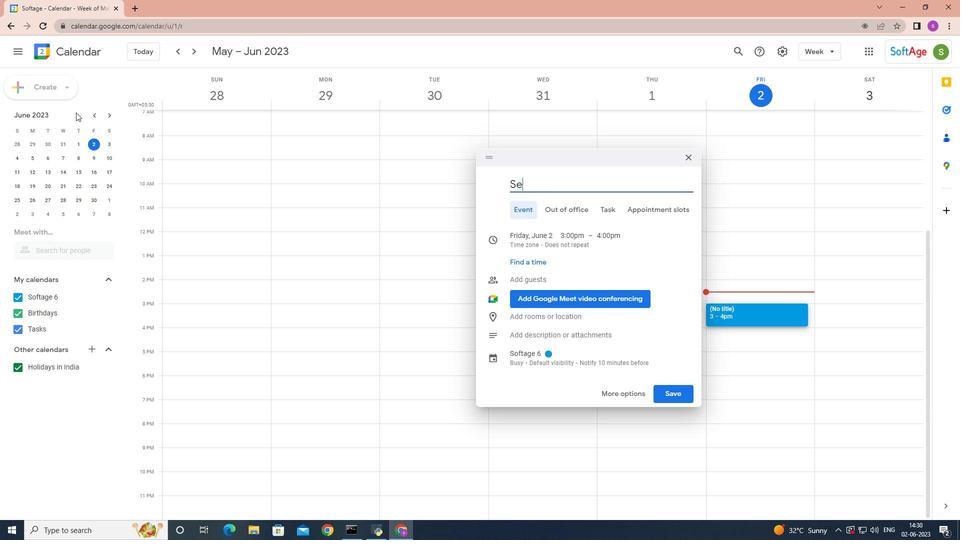 
Action: Mouse moved to (917, 156)
Screenshot: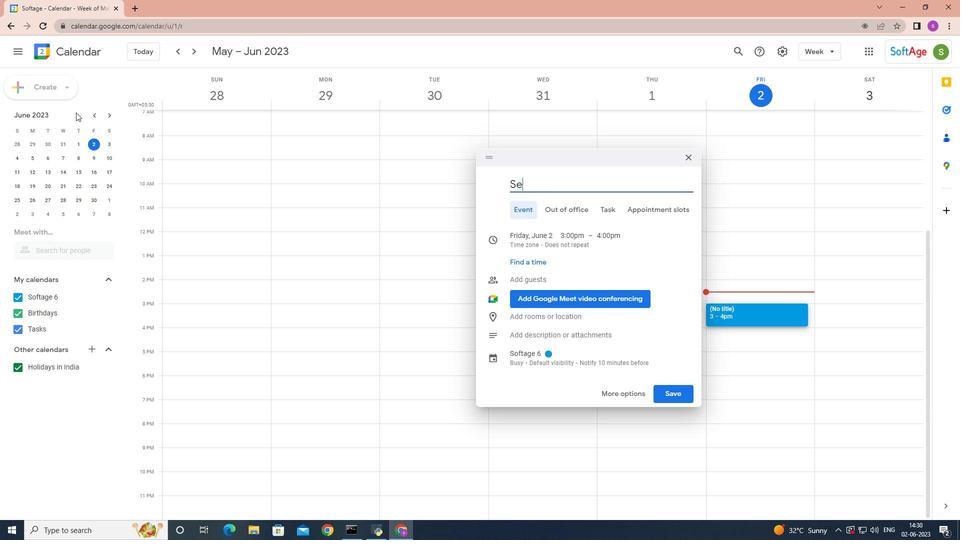 
Action: Mouse scrolled (917, 156) with delta (0, 0)
Screenshot: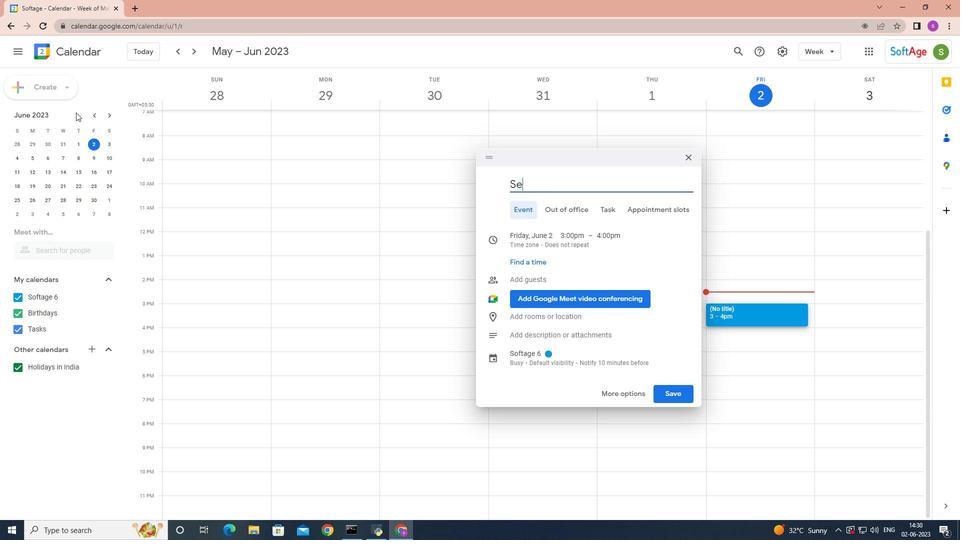
Action: Mouse moved to (64, 87)
Screenshot: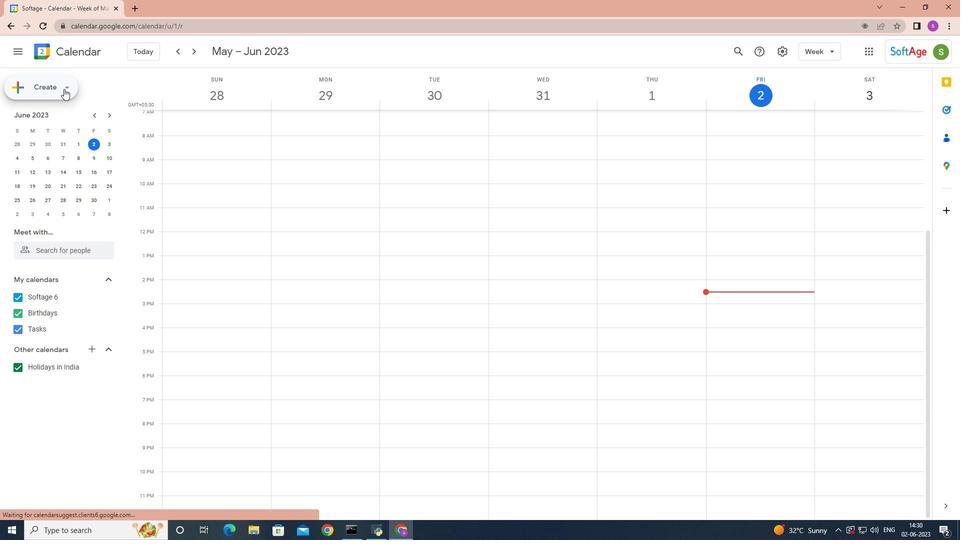 
Action: Mouse pressed left at (64, 87)
Screenshot: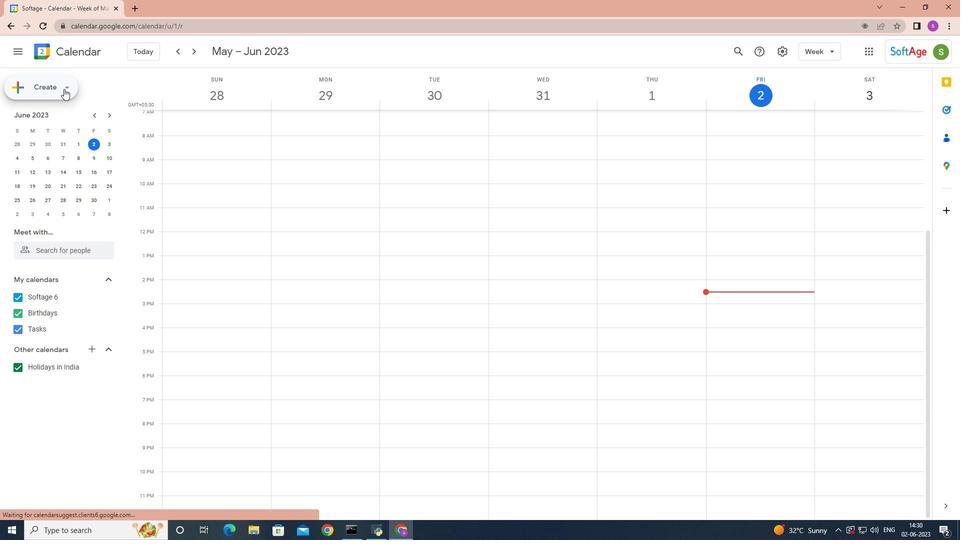 
Action: Mouse moved to (76, 111)
Screenshot: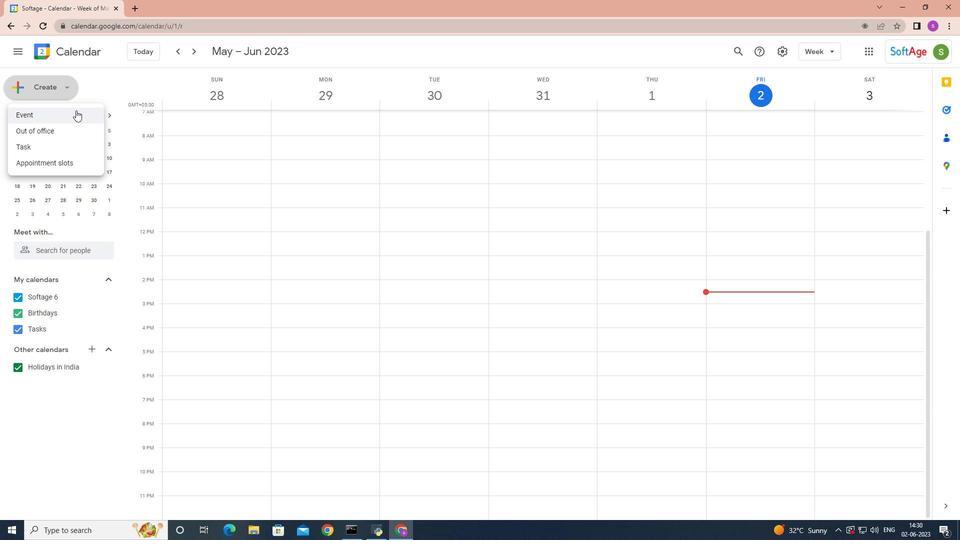 
Action: Mouse pressed left at (76, 111)
Screenshot: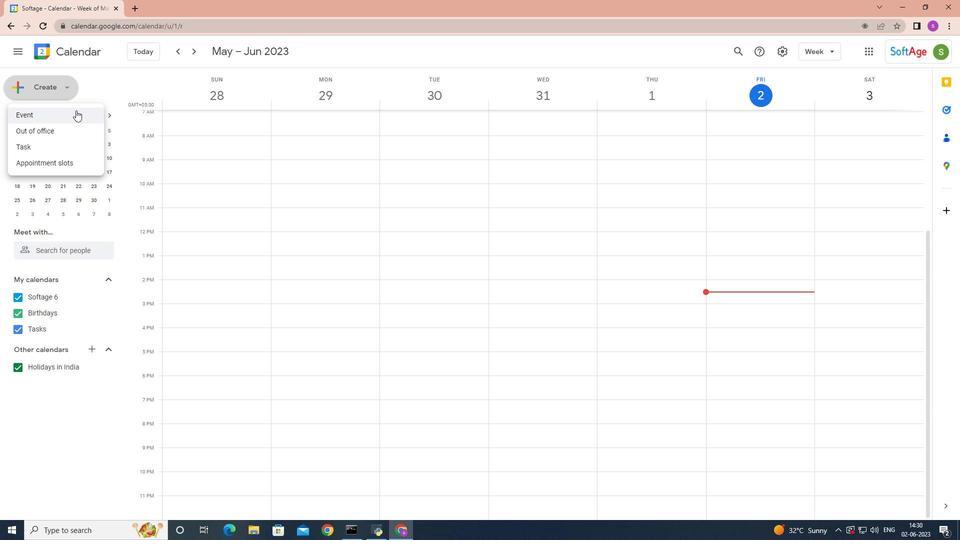 
Action: Mouse moved to (76, 112)
Screenshot: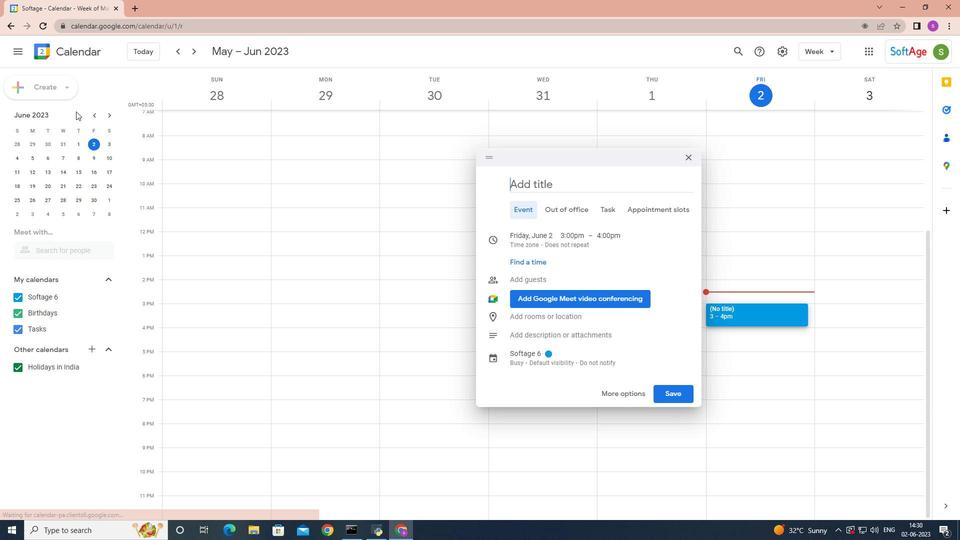 
Action: Key pressed <Key.shift>Second<Key.space><Key.shift>Lunch<Key.space>and<Key.space><Key.shift>Learn<Key.space>session
Screenshot: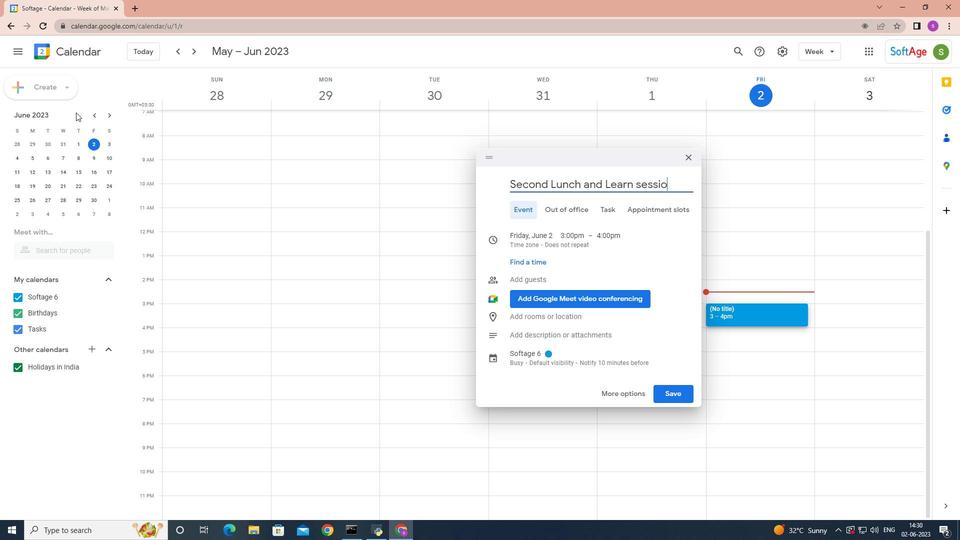 
Action: Mouse moved to (531, 233)
Screenshot: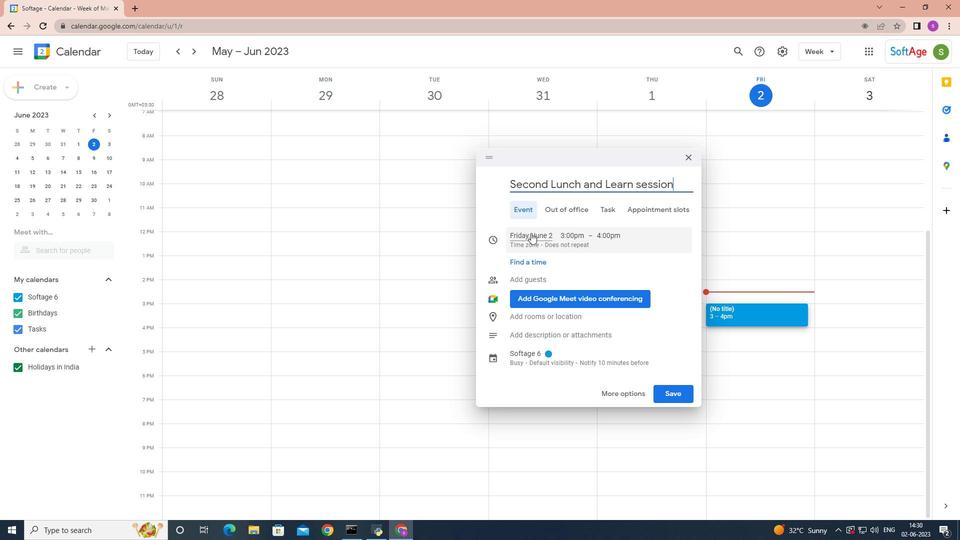 
Action: Mouse pressed left at (531, 233)
Screenshot: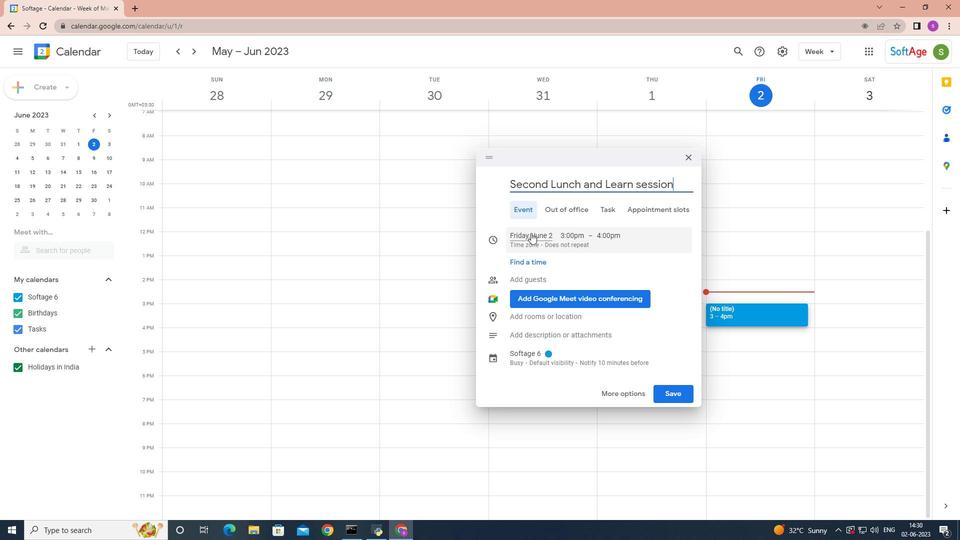 
Action: Mouse moved to (634, 257)
Screenshot: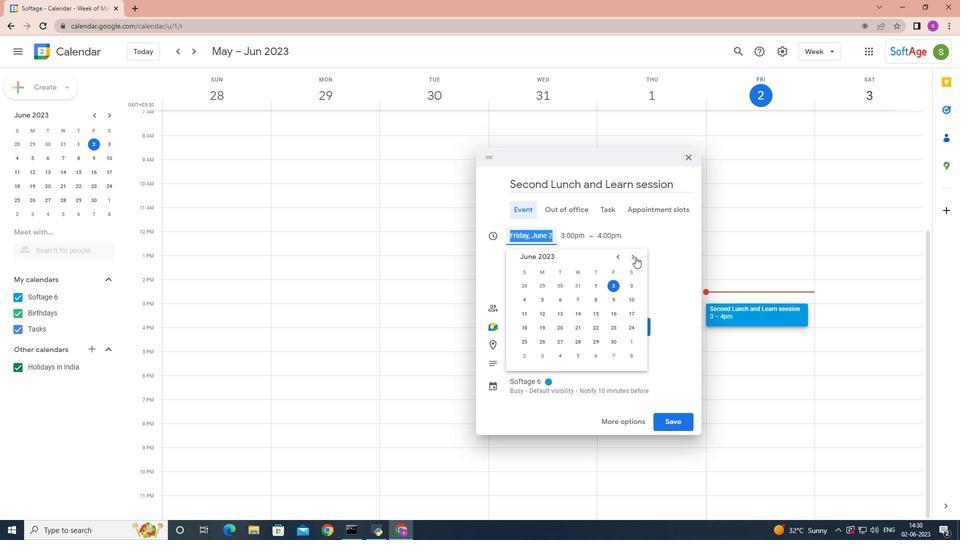
Action: Mouse pressed left at (634, 257)
Screenshot: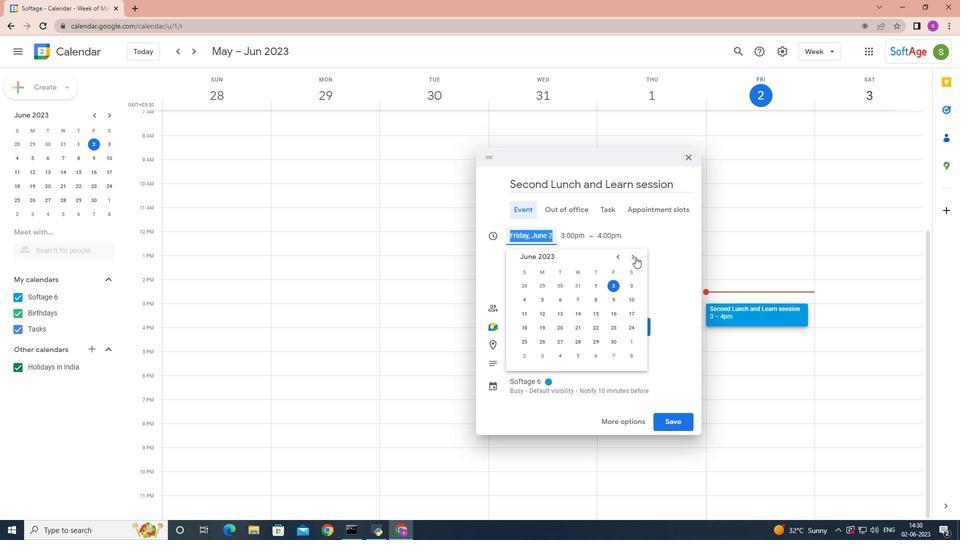 
Action: Mouse moved to (634, 256)
Screenshot: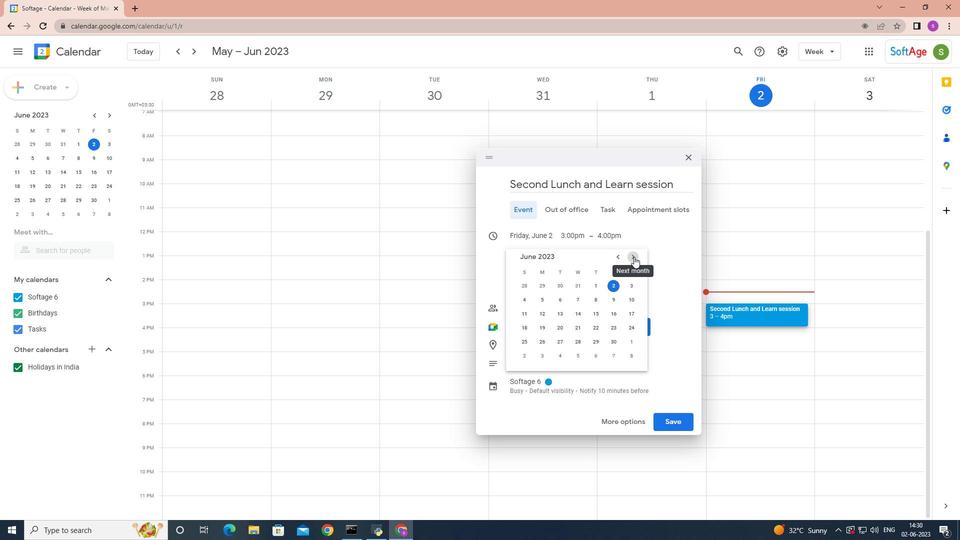 
Action: Mouse pressed left at (634, 256)
Screenshot: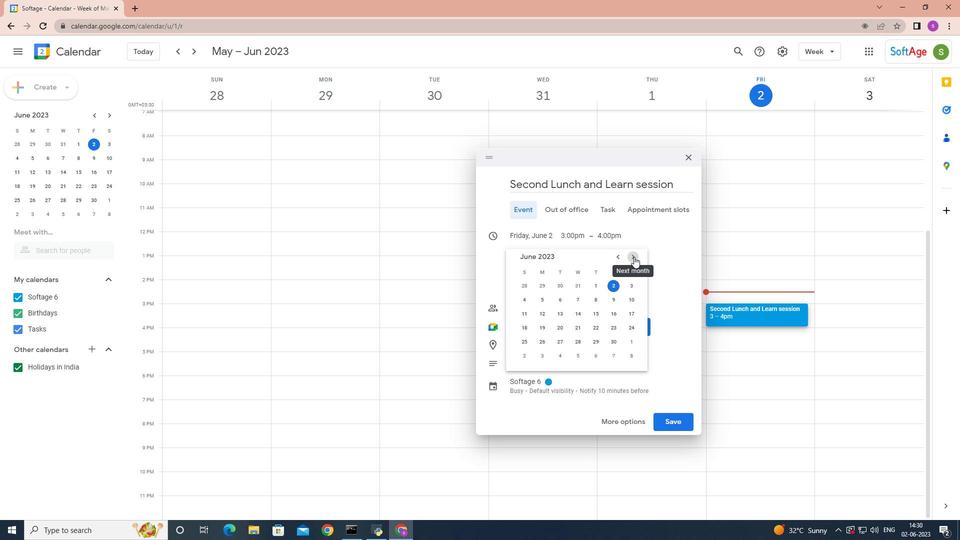 
Action: Mouse pressed left at (634, 256)
Screenshot: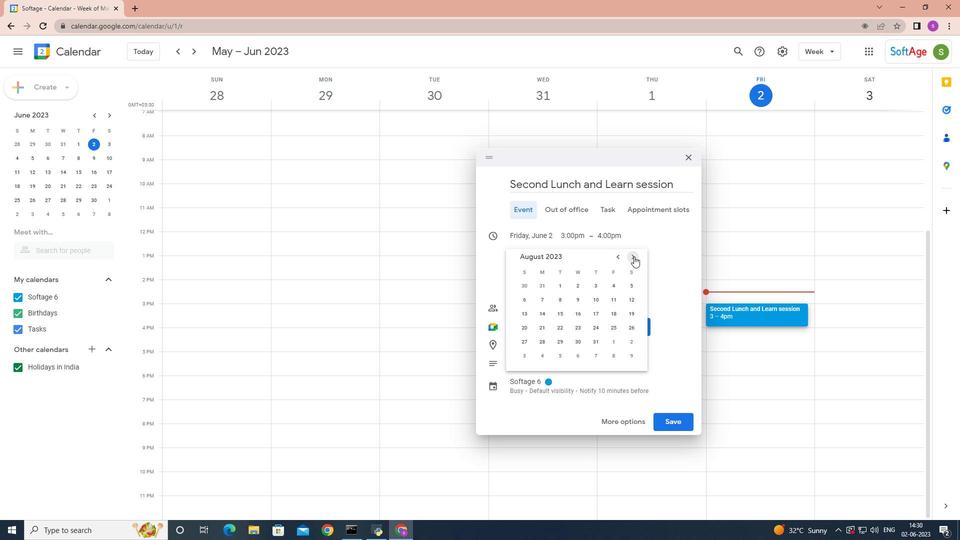 
Action: Mouse pressed left at (634, 256)
Screenshot: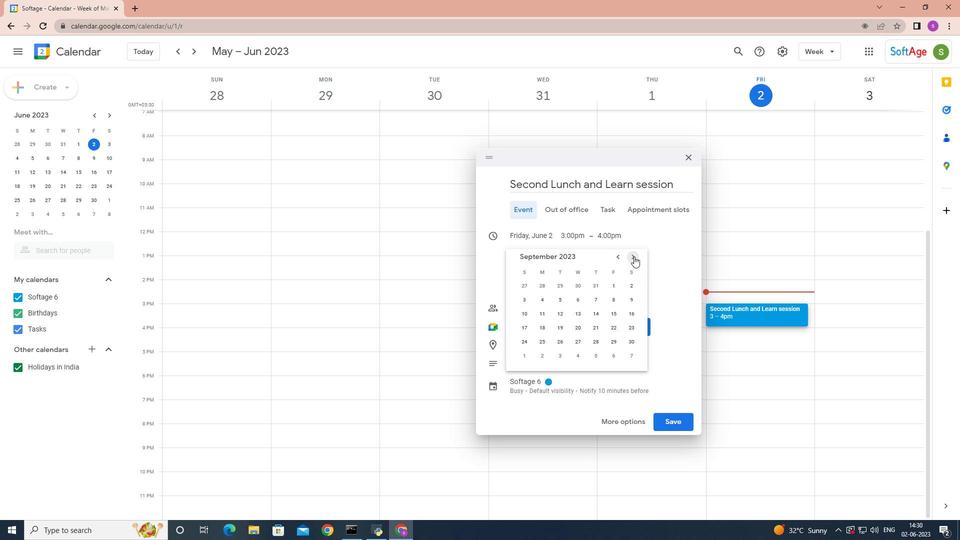 
Action: Mouse pressed left at (634, 256)
Screenshot: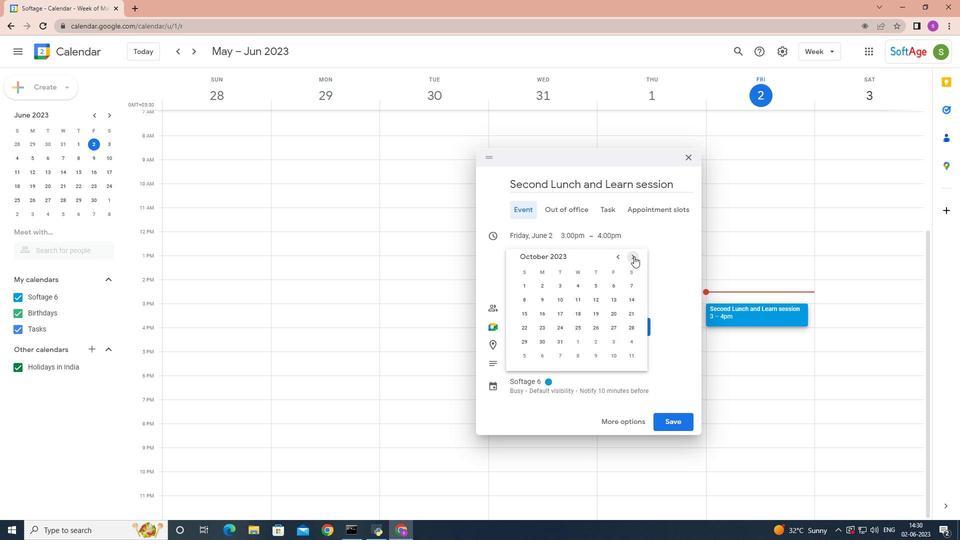 
Action: Mouse pressed left at (634, 256)
Screenshot: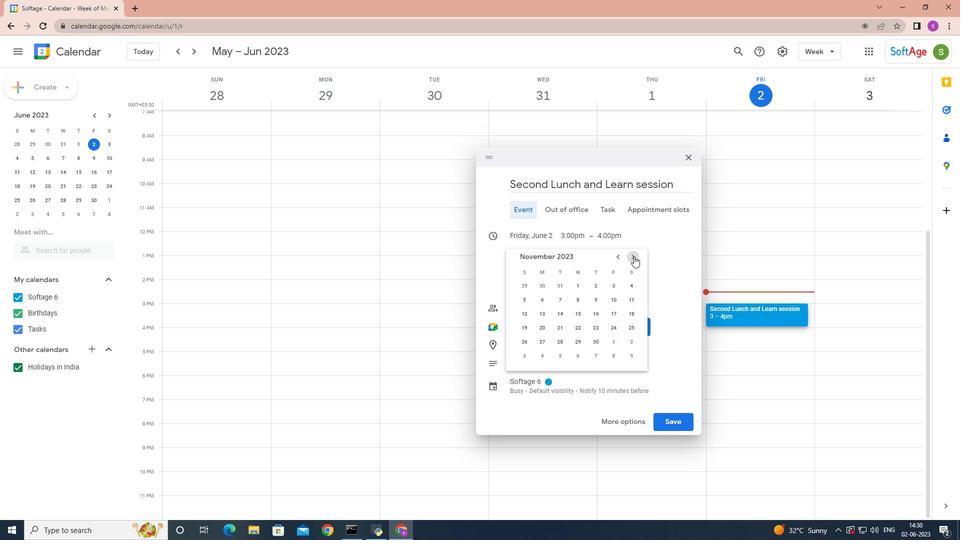 
Action: Mouse pressed left at (634, 256)
Screenshot: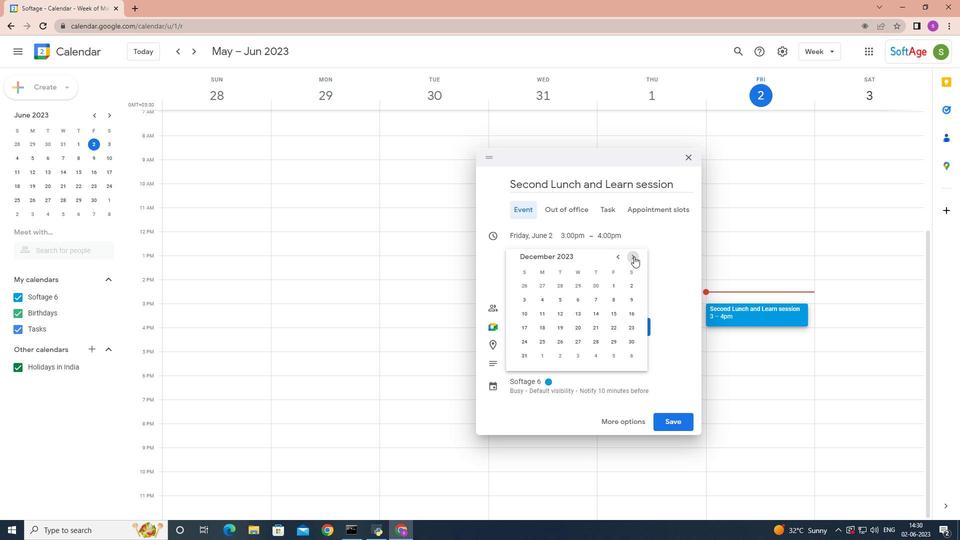 
Action: Mouse pressed left at (634, 256)
Screenshot: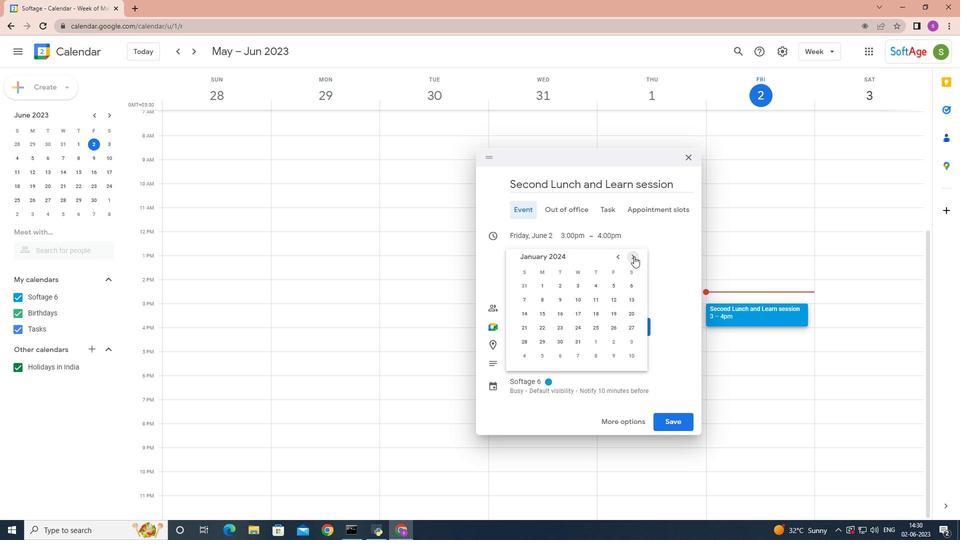 
Action: Mouse pressed left at (634, 256)
Screenshot: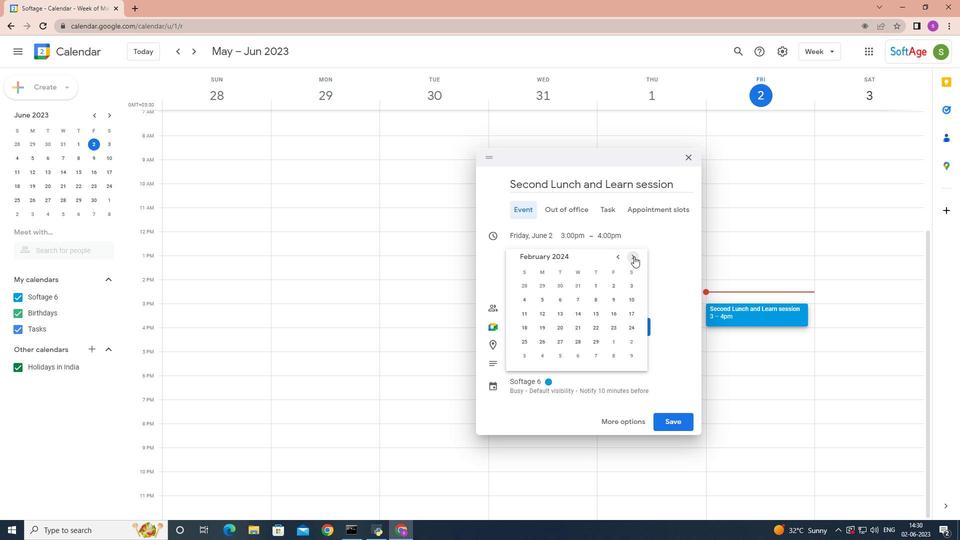 
Action: Mouse moved to (524, 325)
Screenshot: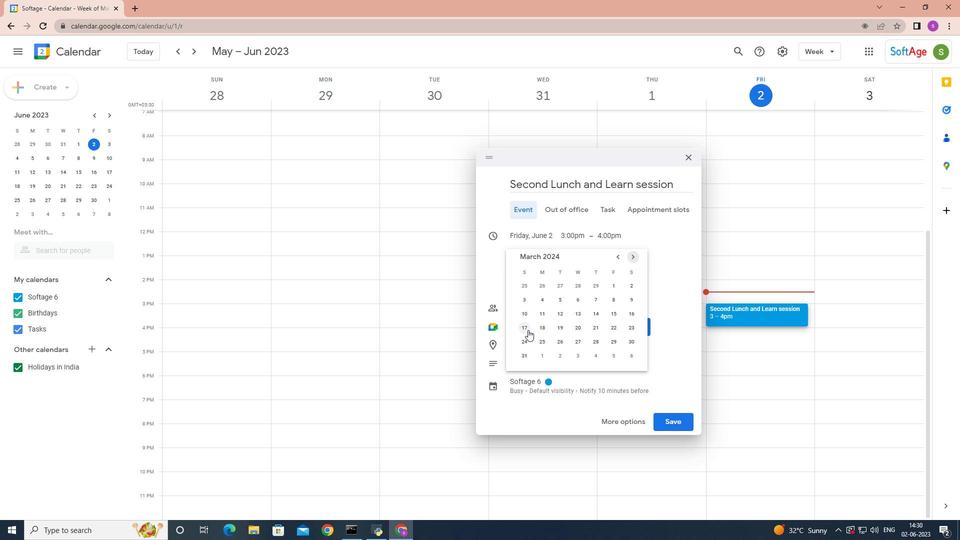 
Action: Mouse pressed left at (524, 325)
Screenshot: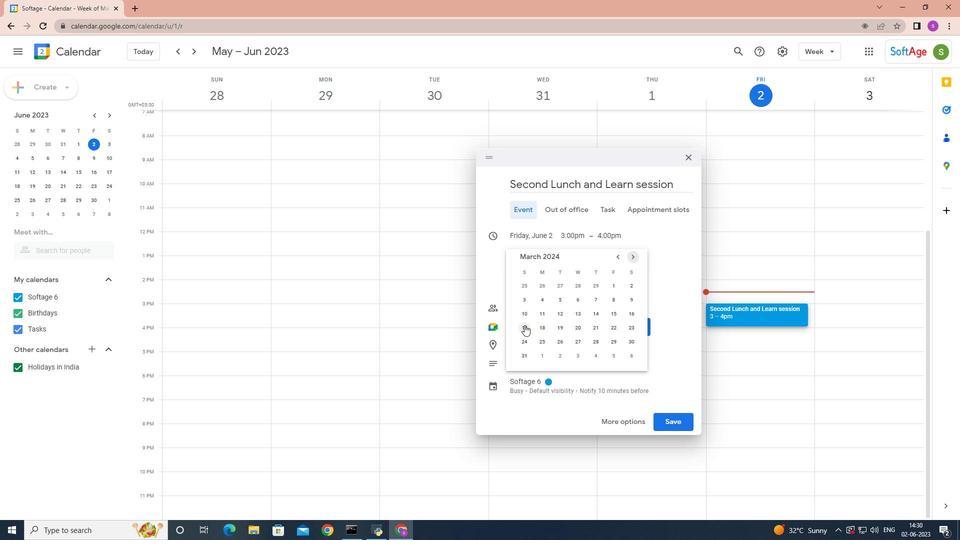 
Action: Mouse moved to (404, 236)
Screenshot: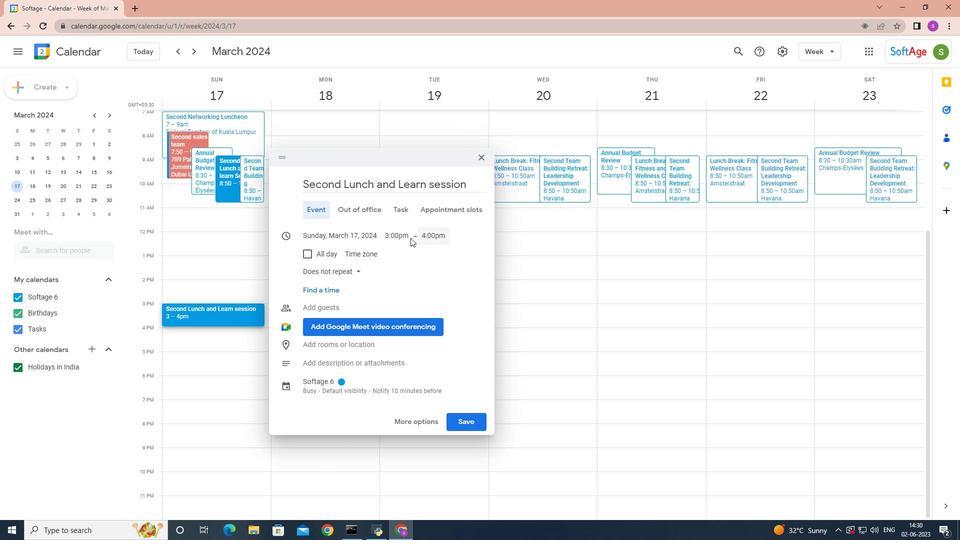 
Action: Mouse pressed left at (404, 236)
Screenshot: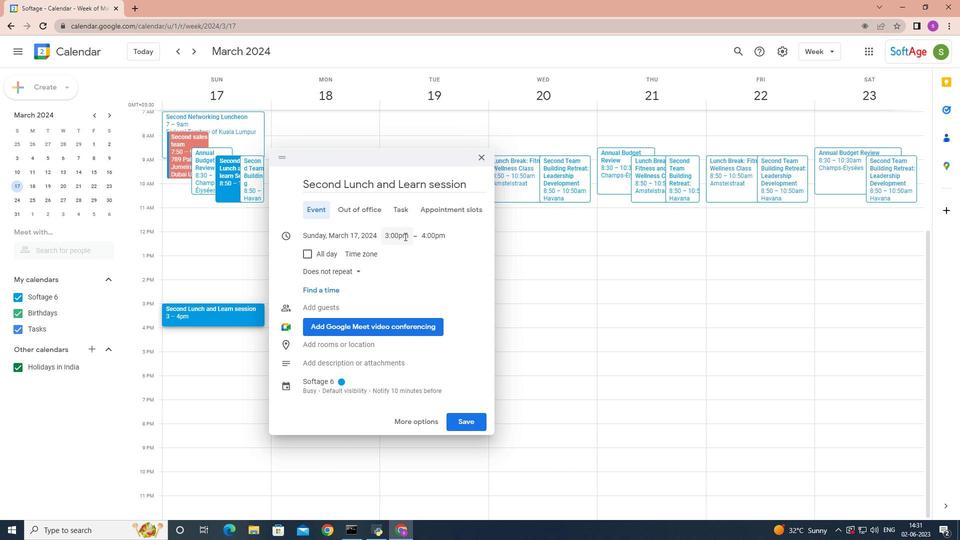 
Action: Mouse moved to (427, 300)
Screenshot: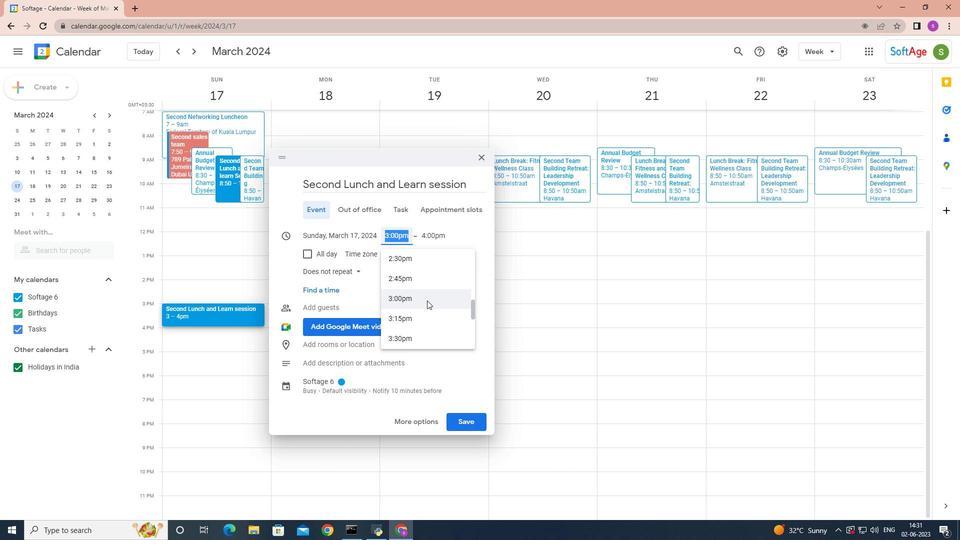 
Action: Mouse scrolled (427, 299) with delta (0, 0)
Screenshot: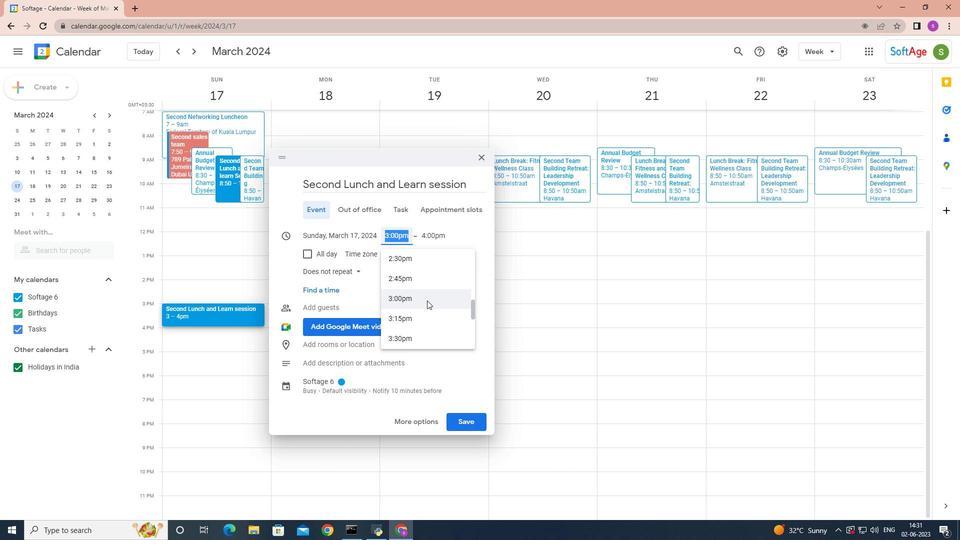 
Action: Mouse scrolled (427, 299) with delta (0, 0)
Screenshot: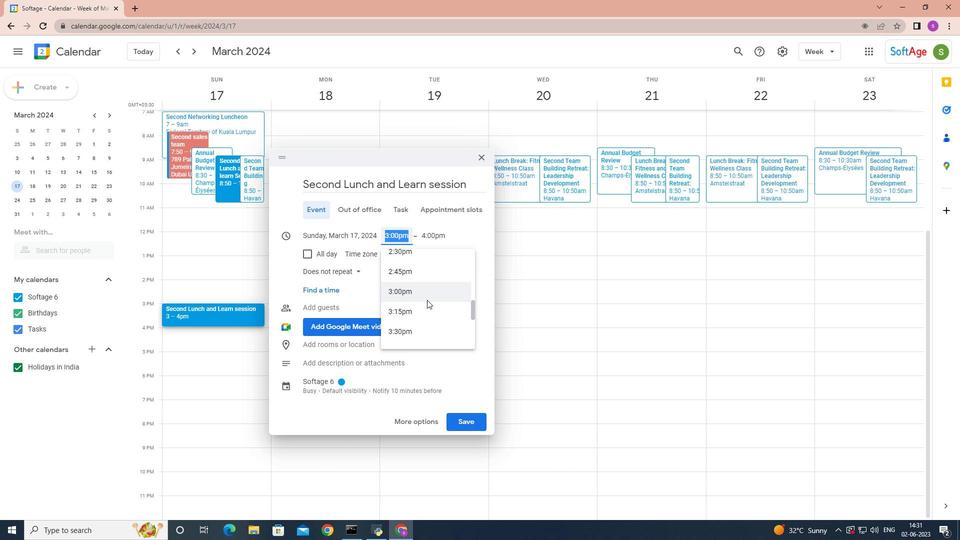 
Action: Mouse scrolled (427, 299) with delta (0, 0)
Screenshot: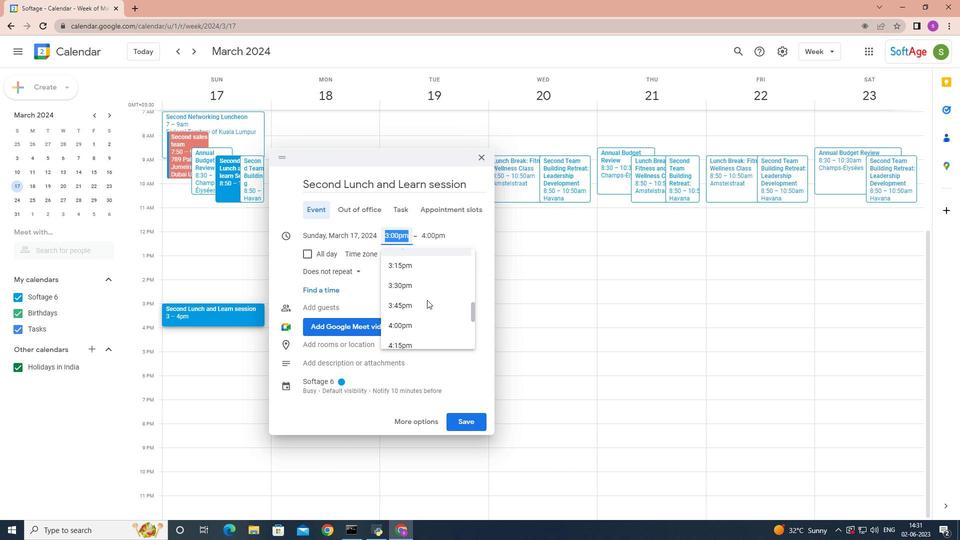 
Action: Mouse moved to (427, 299)
Screenshot: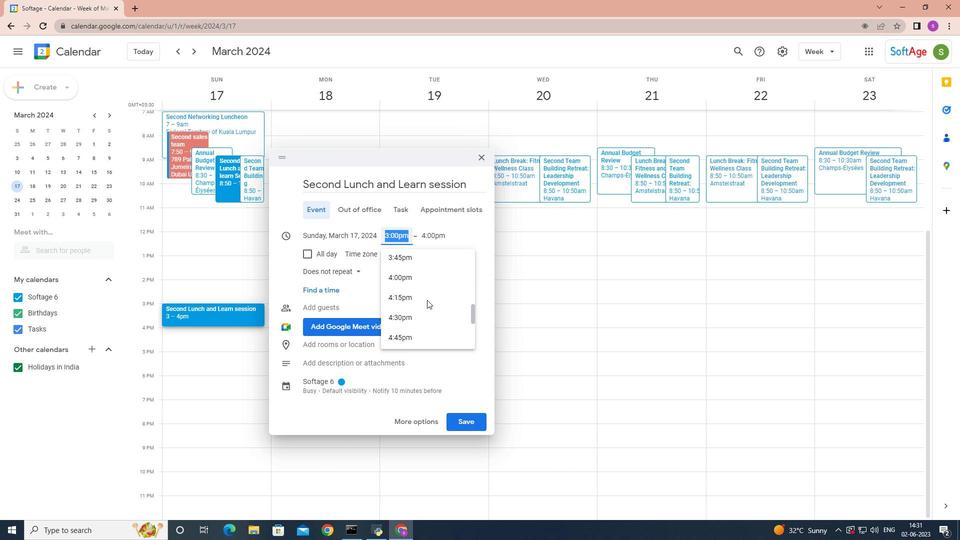 
Action: Mouse scrolled (427, 299) with delta (0, 0)
Screenshot: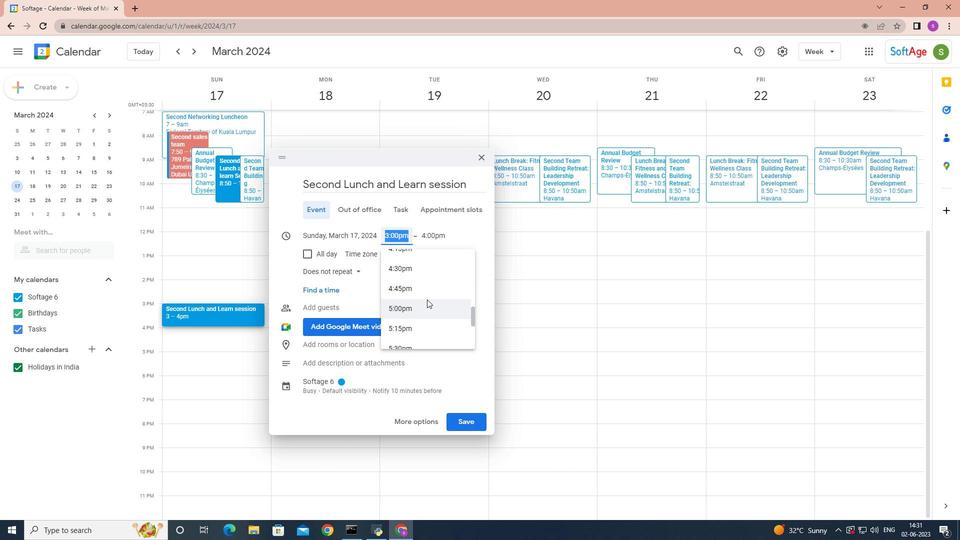
Action: Mouse moved to (427, 299)
Screenshot: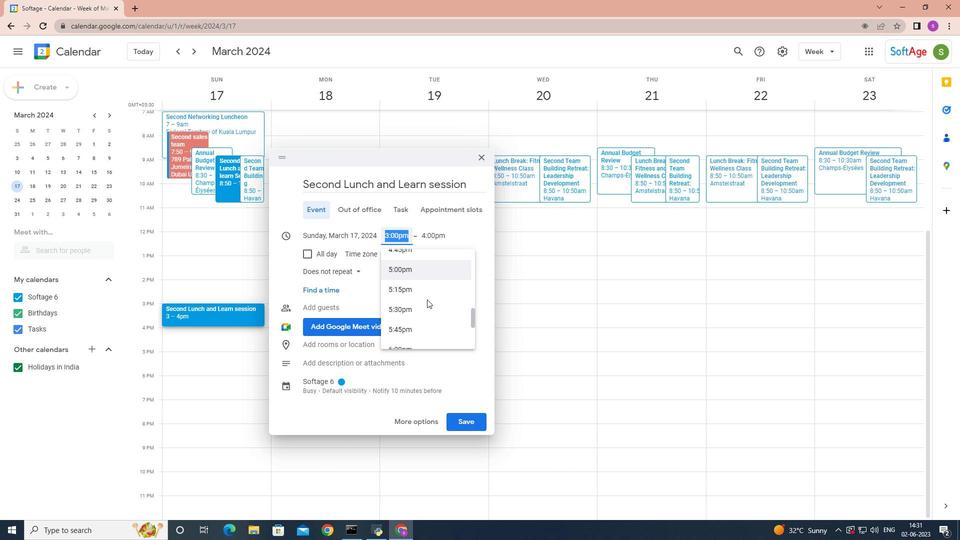 
Action: Mouse scrolled (427, 299) with delta (0, 0)
Screenshot: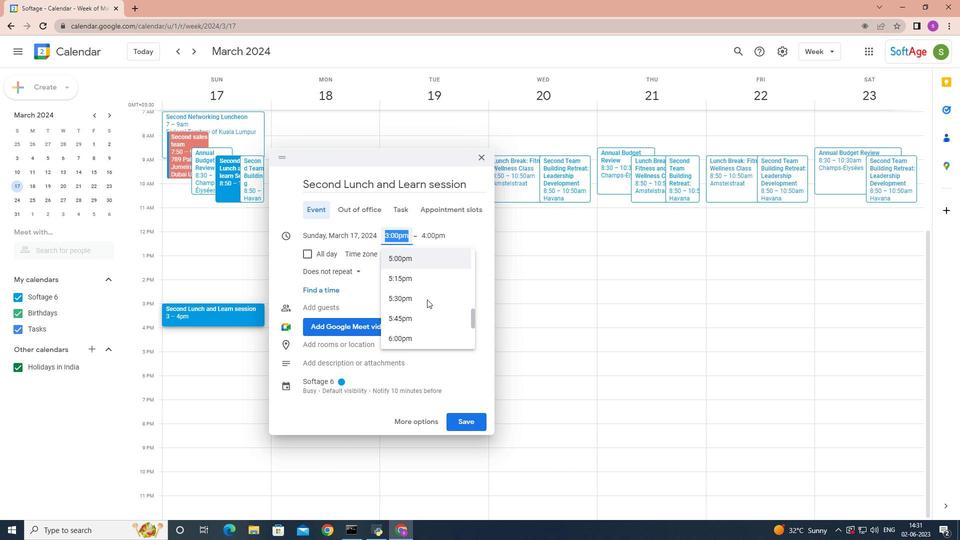
Action: Mouse scrolled (427, 299) with delta (0, 0)
Screenshot: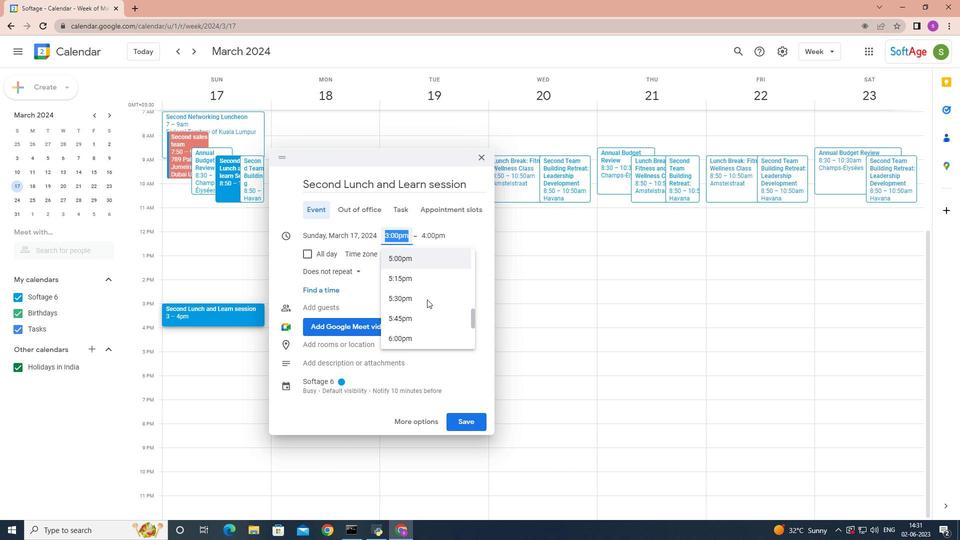 
Action: Mouse scrolled (427, 299) with delta (0, 0)
Screenshot: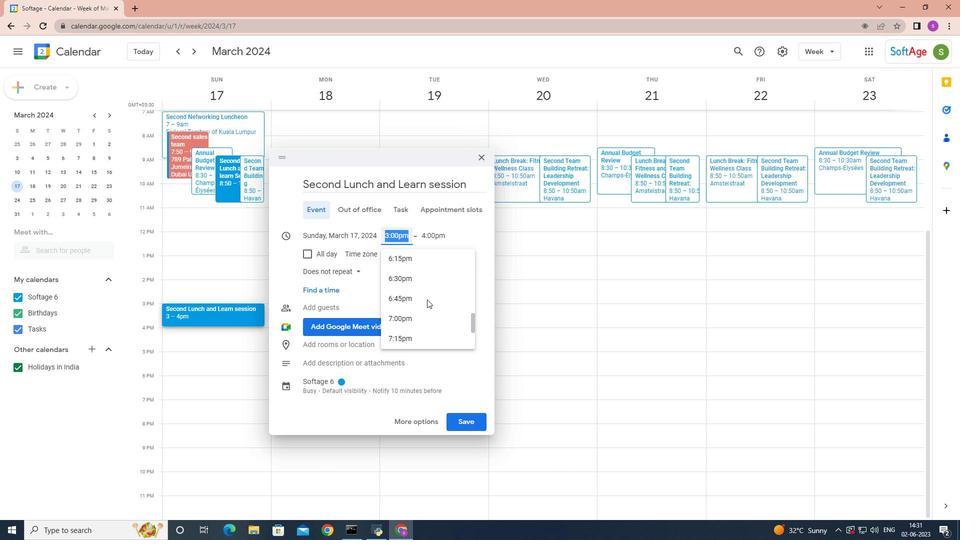 
Action: Mouse scrolled (427, 299) with delta (0, 0)
Screenshot: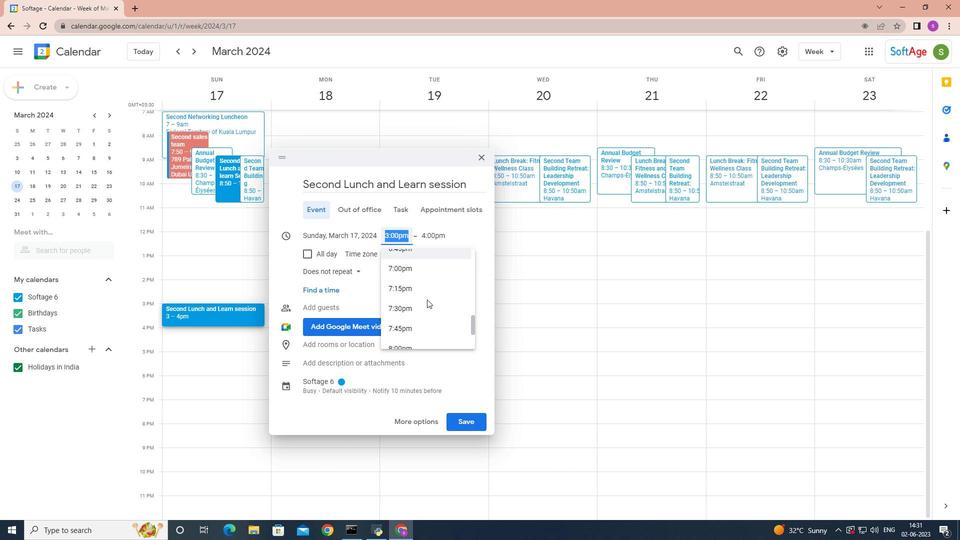 
Action: Mouse scrolled (427, 299) with delta (0, 0)
Screenshot: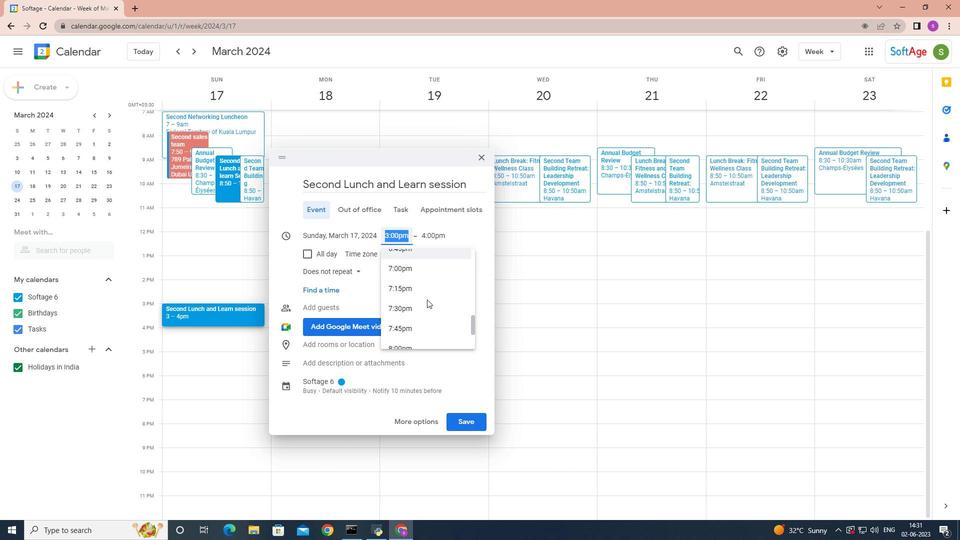 
Action: Mouse scrolled (427, 300) with delta (0, 0)
Screenshot: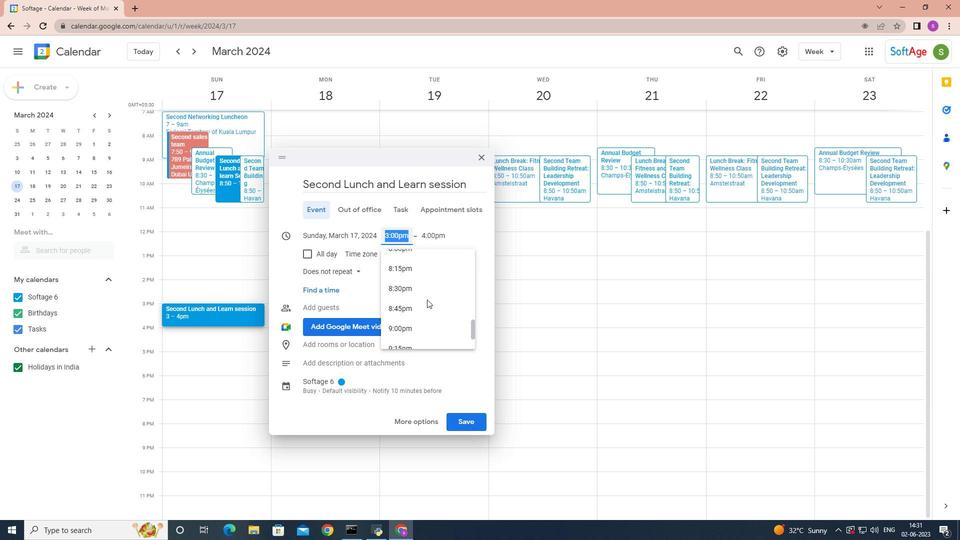 
Action: Mouse scrolled (427, 299) with delta (0, 0)
Screenshot: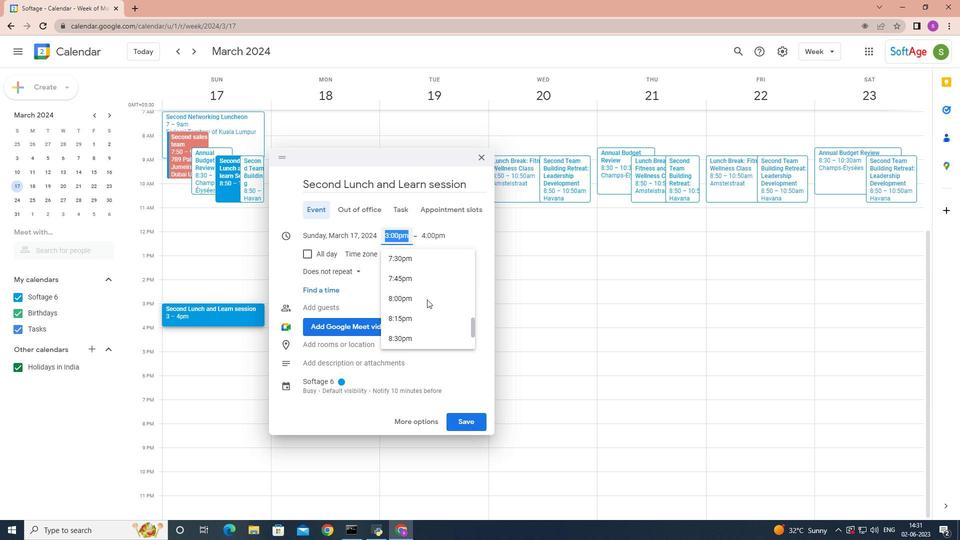 
Action: Mouse moved to (414, 261)
Screenshot: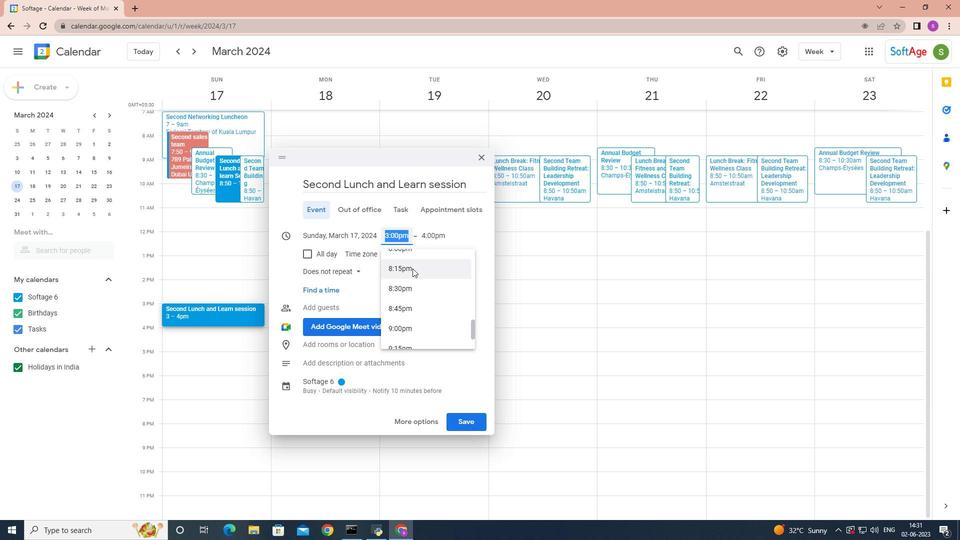 
Action: Key pressed <Key.backspace>8<Key.shift>:50<Key.space><Key.shift>AM<Key.enter>
Screenshot: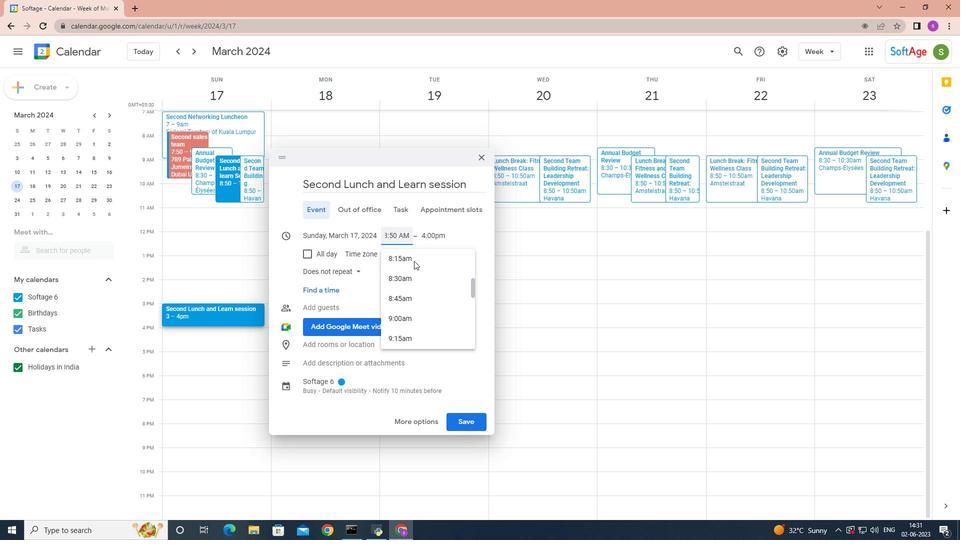 
Action: Mouse moved to (440, 234)
Screenshot: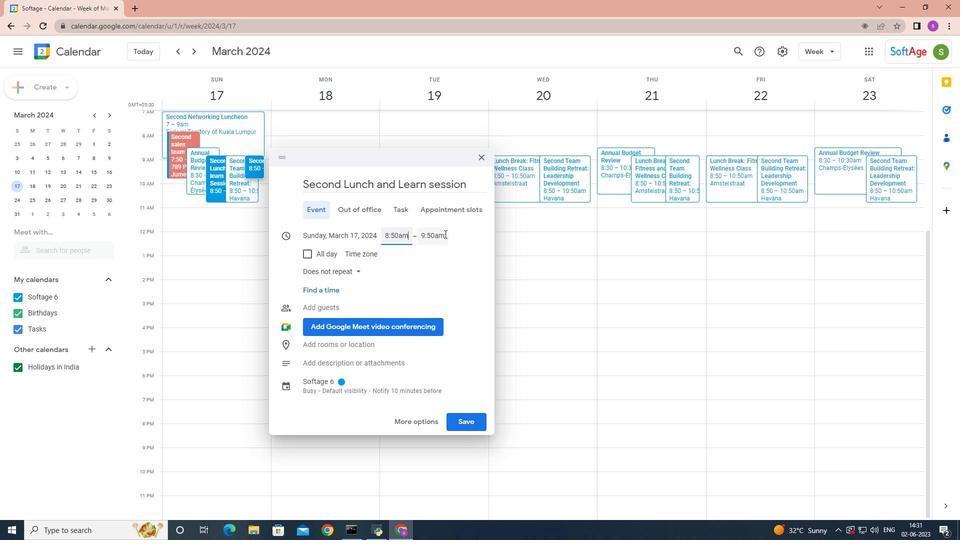
Action: Mouse pressed left at (440, 234)
Screenshot: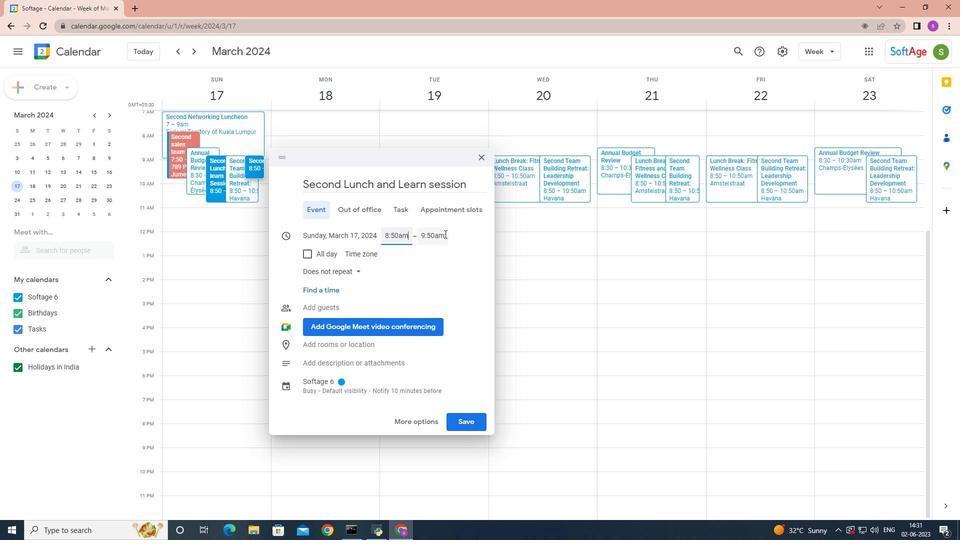 
Action: Mouse moved to (458, 286)
Screenshot: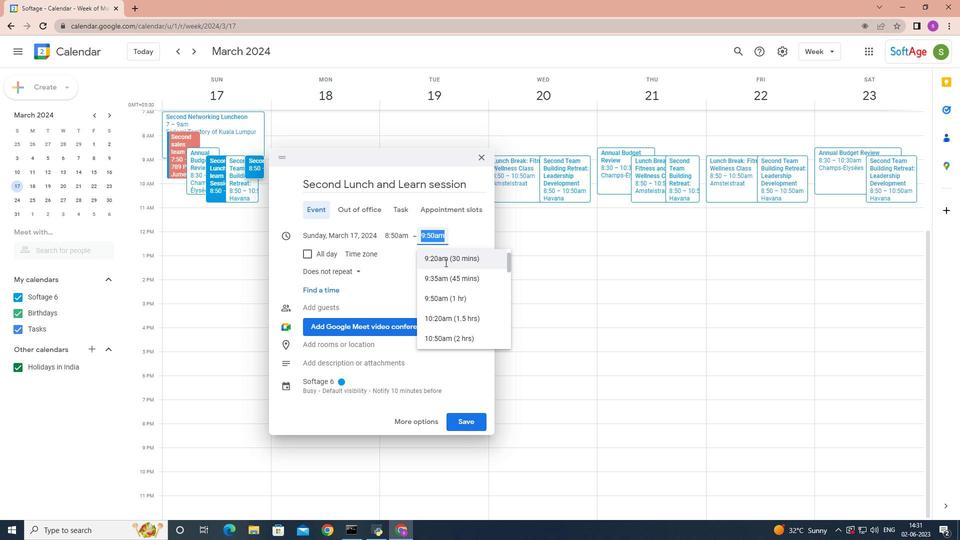 
Action: Mouse scrolled (458, 286) with delta (0, 0)
Screenshot: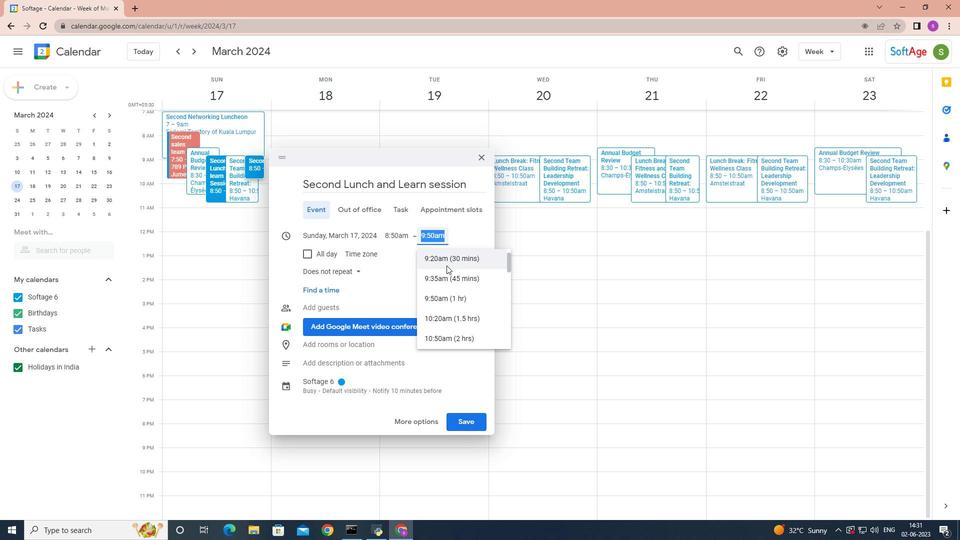 
Action: Mouse moved to (446, 289)
Screenshot: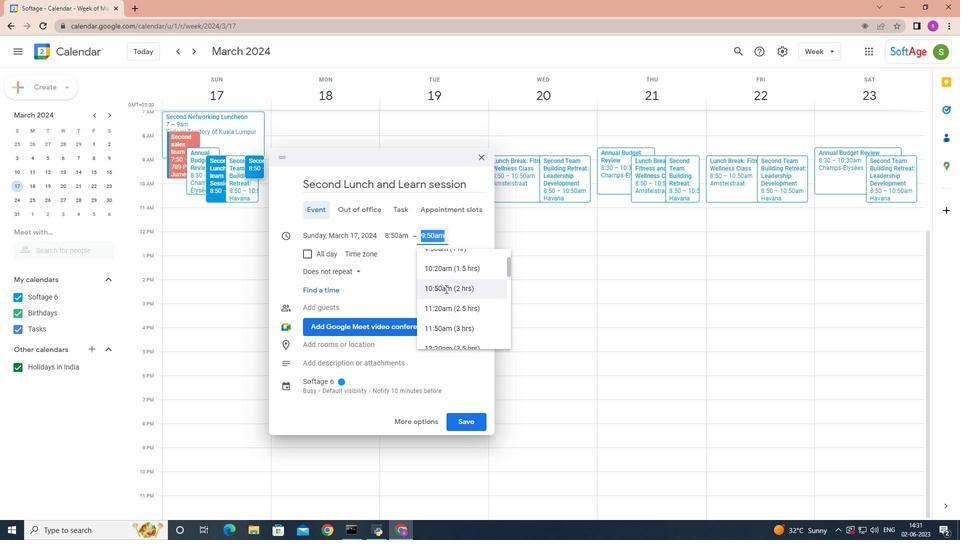 
Action: Mouse pressed left at (446, 289)
Screenshot: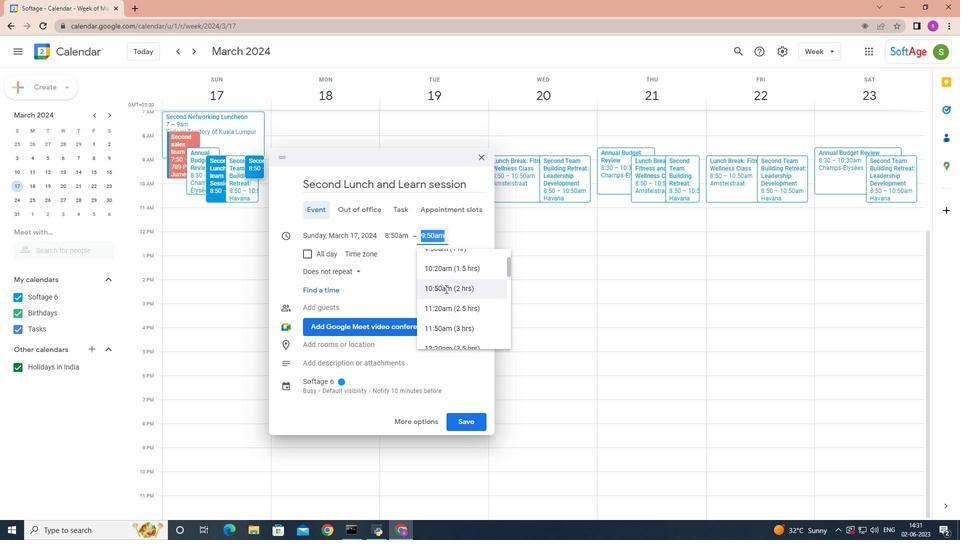 
Action: Mouse moved to (353, 364)
Screenshot: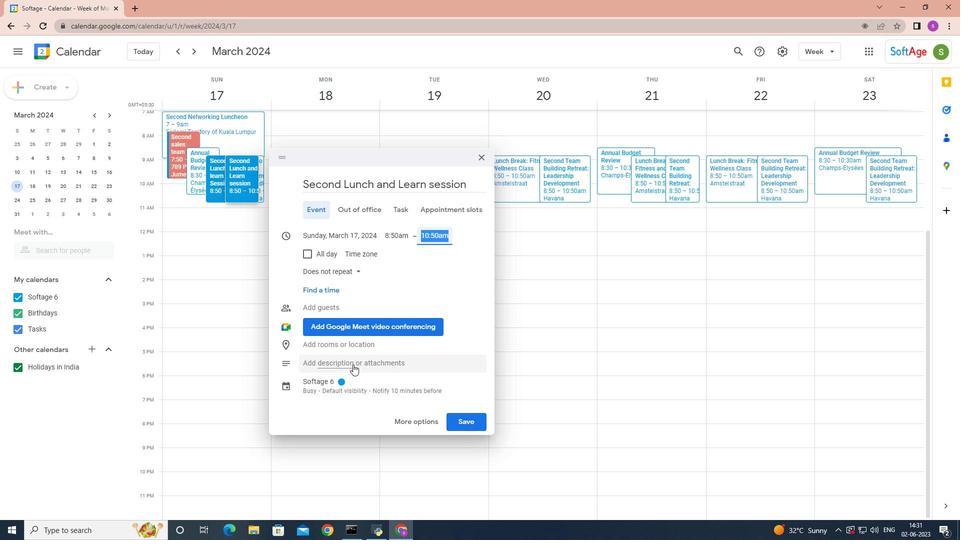 
Action: Mouse pressed left at (353, 364)
Screenshot: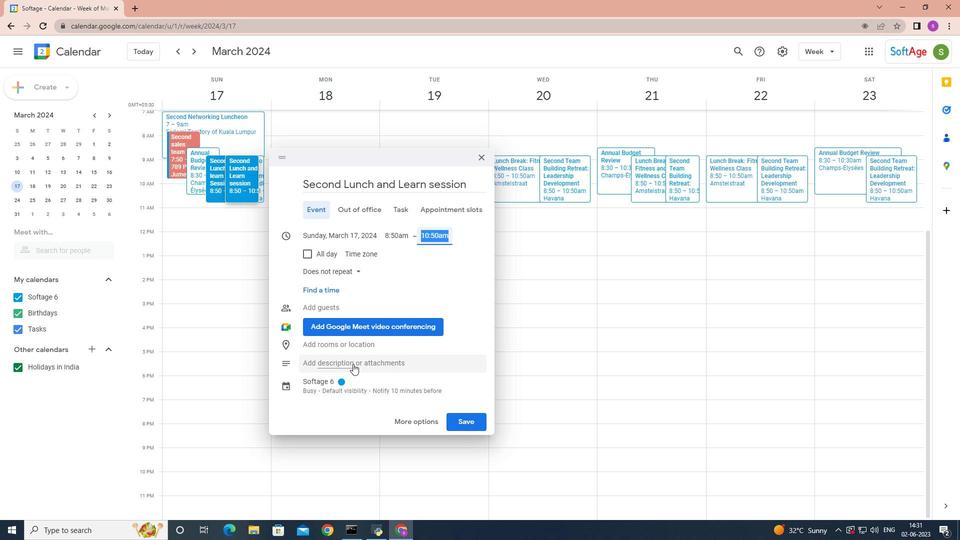 
Action: Mouse moved to (331, 381)
Screenshot: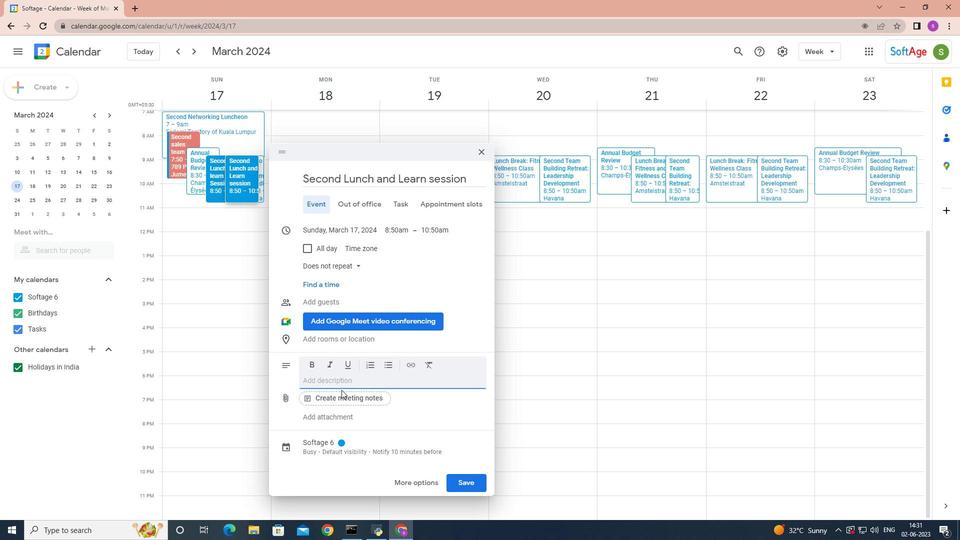 
Action: Key pressed <Key.shift>Together<Key.space>the<Key.space>em
Screenshot: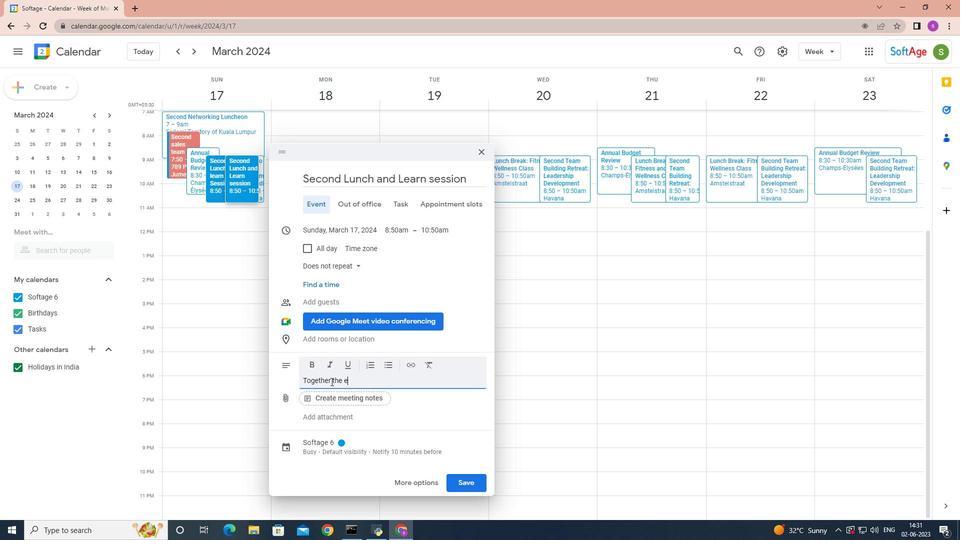 
Action: Mouse moved to (359, 414)
Screenshot: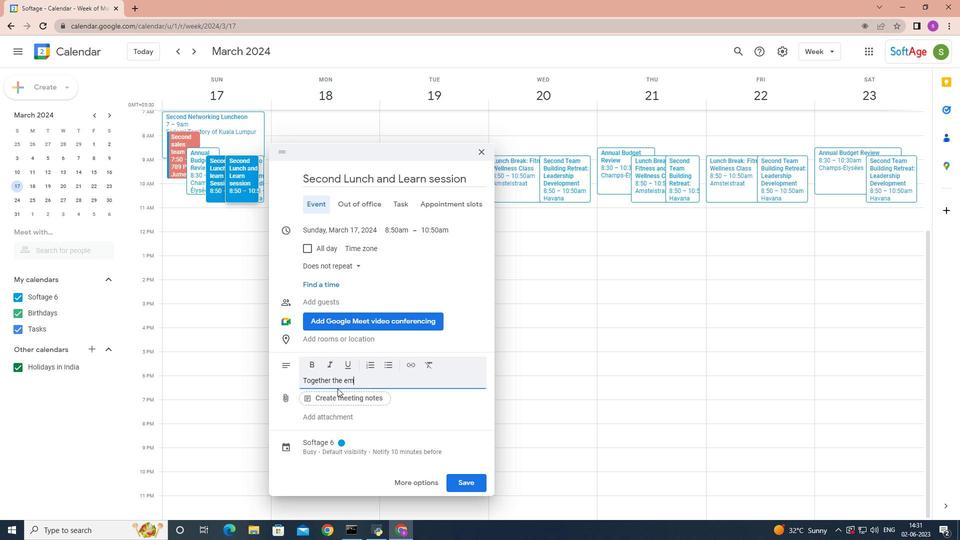 
Action: Key pressed ployee<Key.space>and<Key.space>the<Key.space>sus<Key.backspace>pervisor<Key.space>will<Key.space>estan<Key.backspace>blish<Key.space>clear<Key.space>and<Key.space>realistic<Key.space>performance<Key.space>goals<Key.space>that<Key.space>align<Key.space>with<Key.space>the<Key.space>overall<Key.space>objectives<Key.space>of<Key.space>the<Key.space>role<Key.space>and<Key.space>the<Key.space>organizatiob<Key.backspace>n<Key.space><Key.backspace>.<Key.space>these<Key.space>goals<Key.space>will<Key.space>be<Key.space>measurable<Key.space><Key.backspace>,<Key.space>time<Key.space>-bound<Key.space>,<Key.space>and<Key.space>focused<Key.space>on<Key.space>addressing<Key.space>the<Key.space>identified<Key.space>performance<Key.space>concerns.
Screenshot: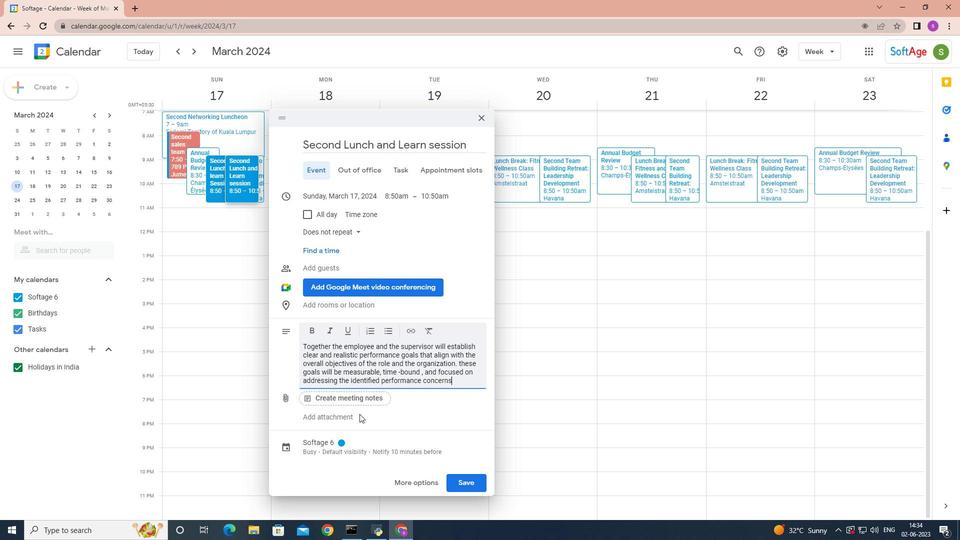 
Action: Mouse moved to (342, 443)
Screenshot: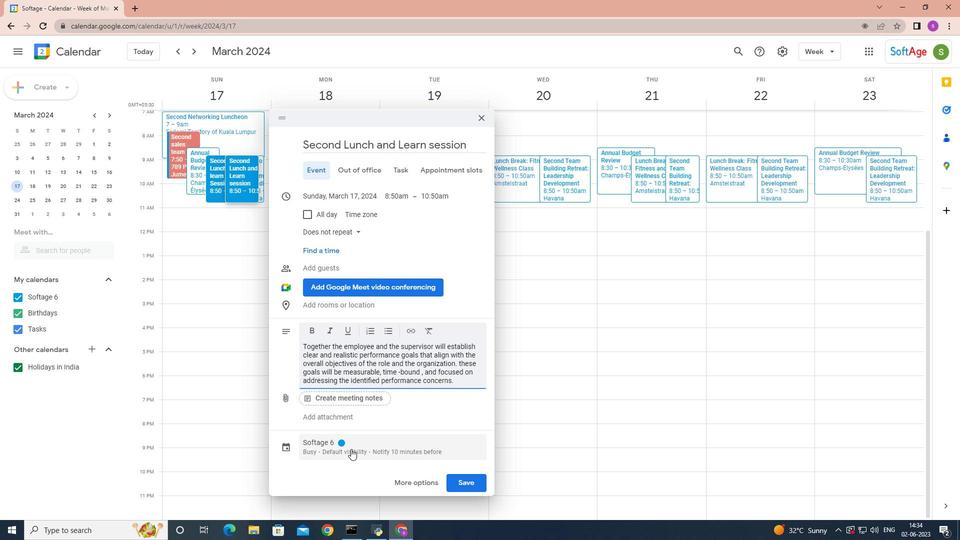 
Action: Mouse pressed left at (342, 443)
Screenshot: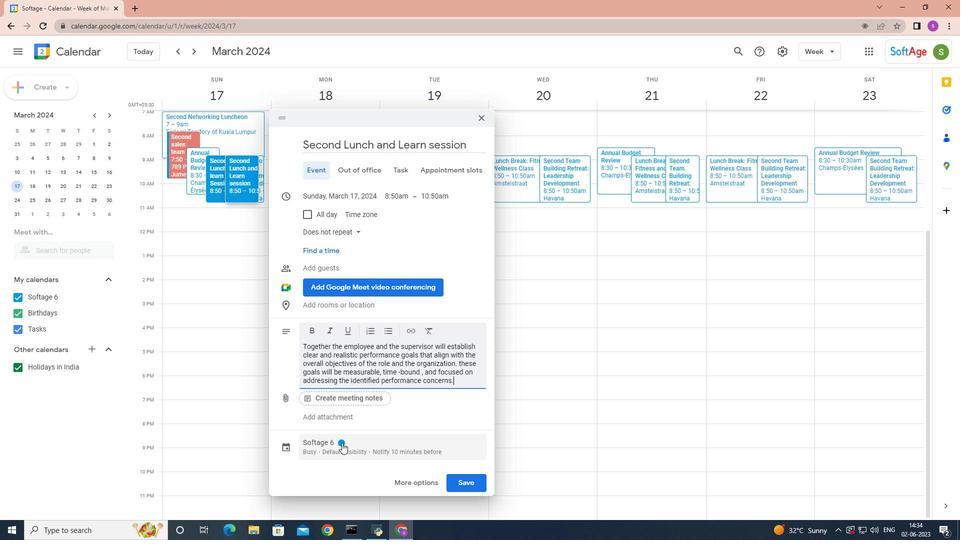 
Action: Mouse moved to (354, 373)
Screenshot: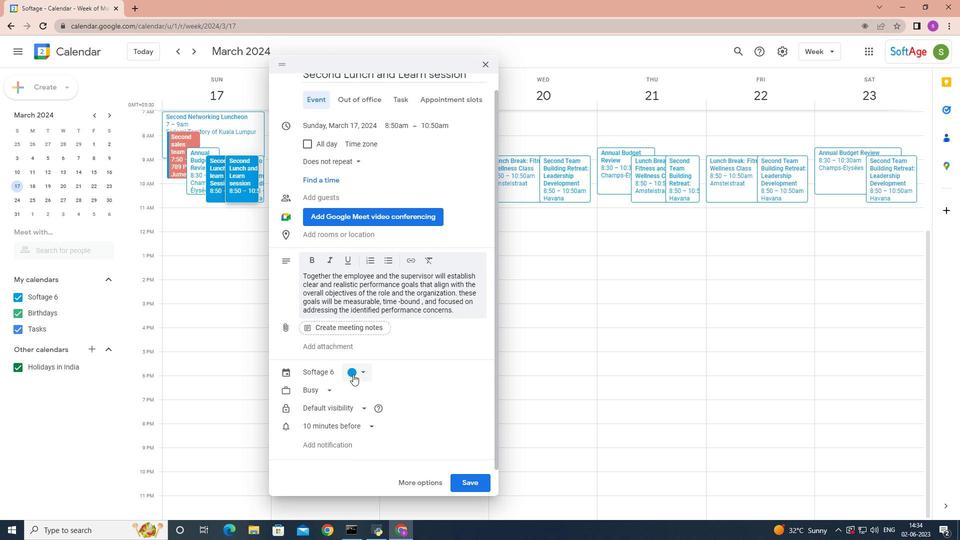 
Action: Mouse pressed left at (354, 373)
Screenshot: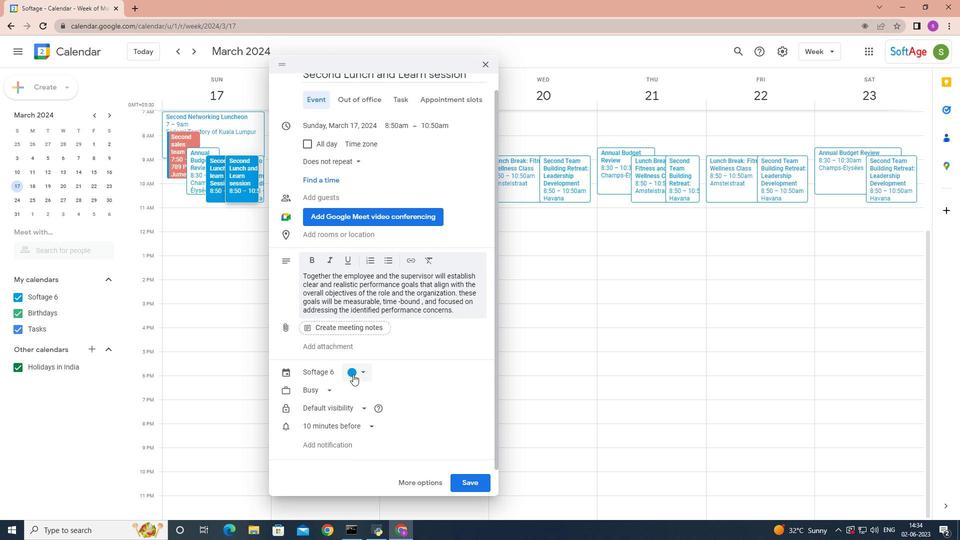 
Action: Mouse moved to (350, 397)
Screenshot: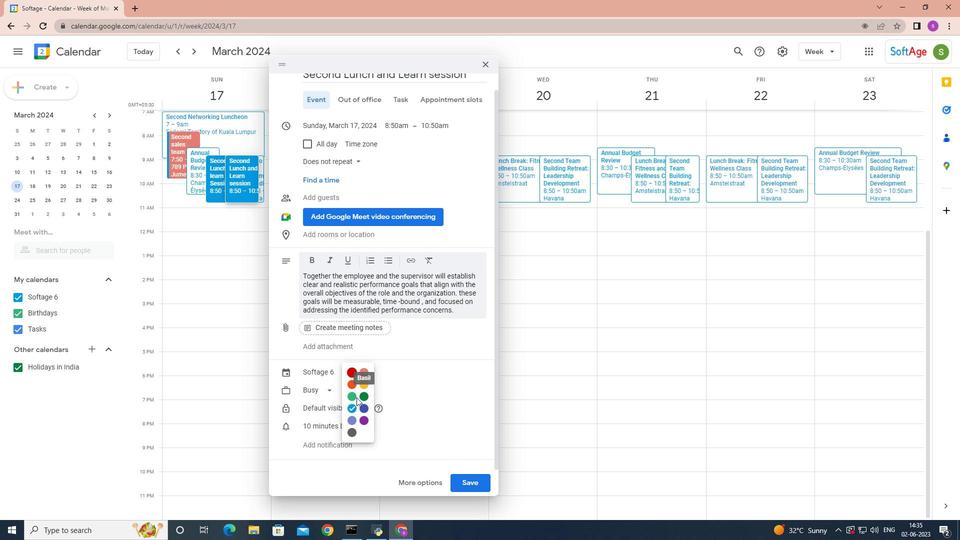 
Action: Mouse pressed left at (350, 397)
Screenshot: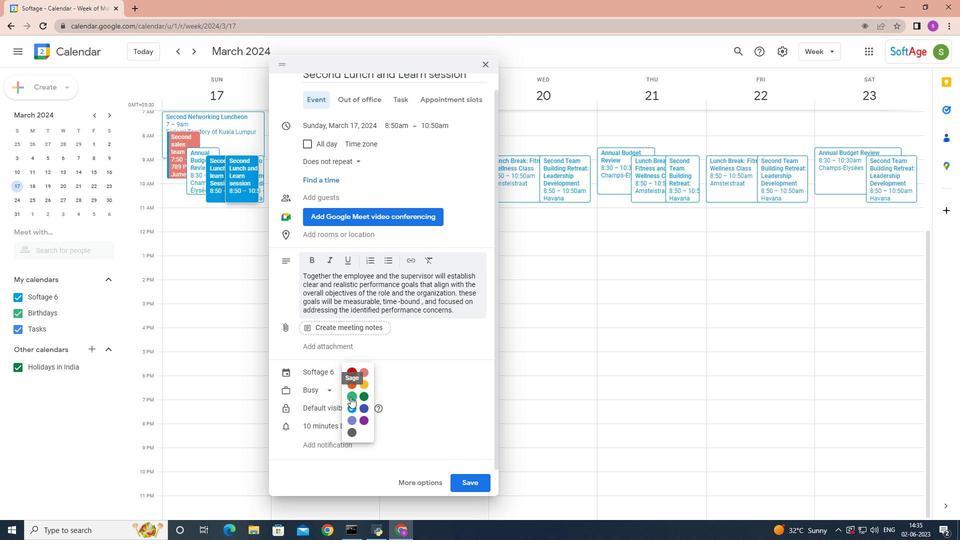
Action: Mouse moved to (366, 232)
Screenshot: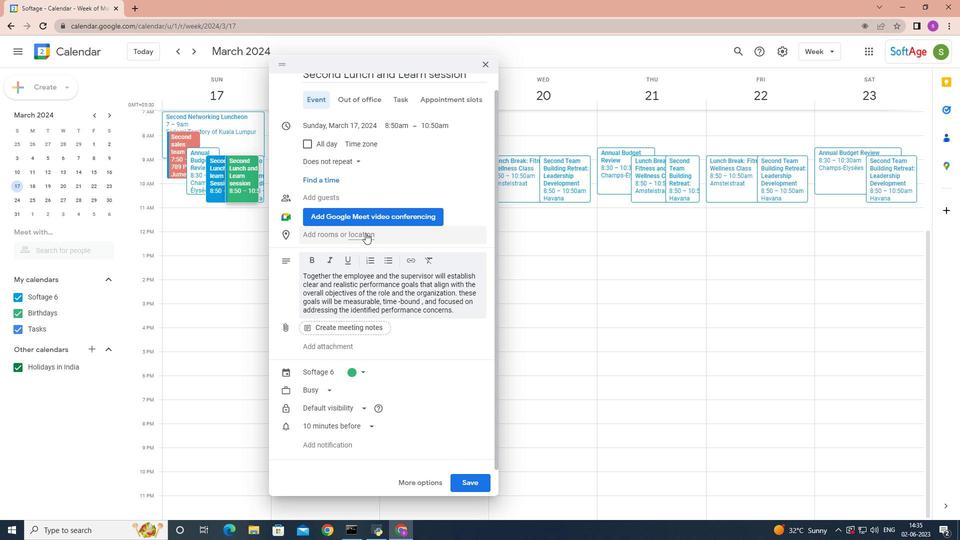 
Action: Mouse pressed left at (365, 232)
Screenshot: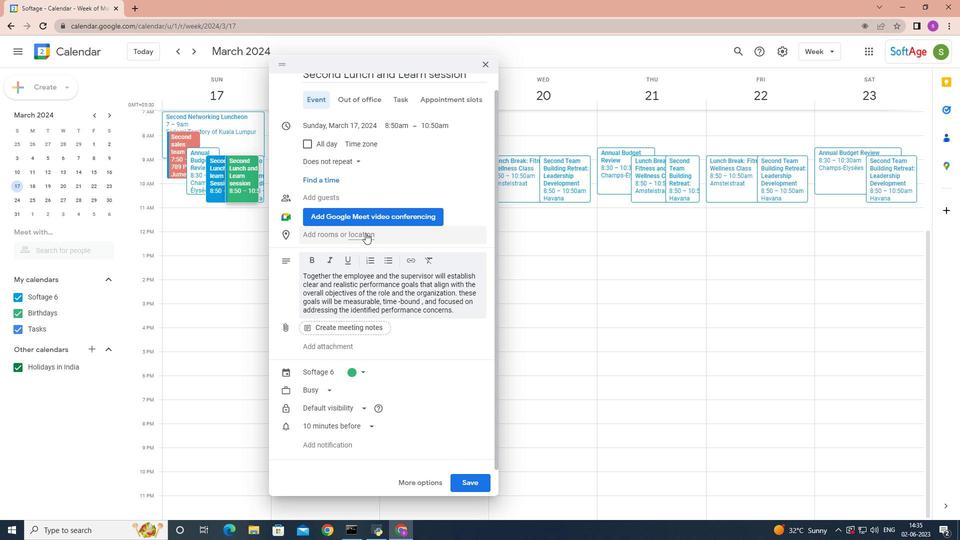 
Action: Mouse moved to (331, 278)
Screenshot: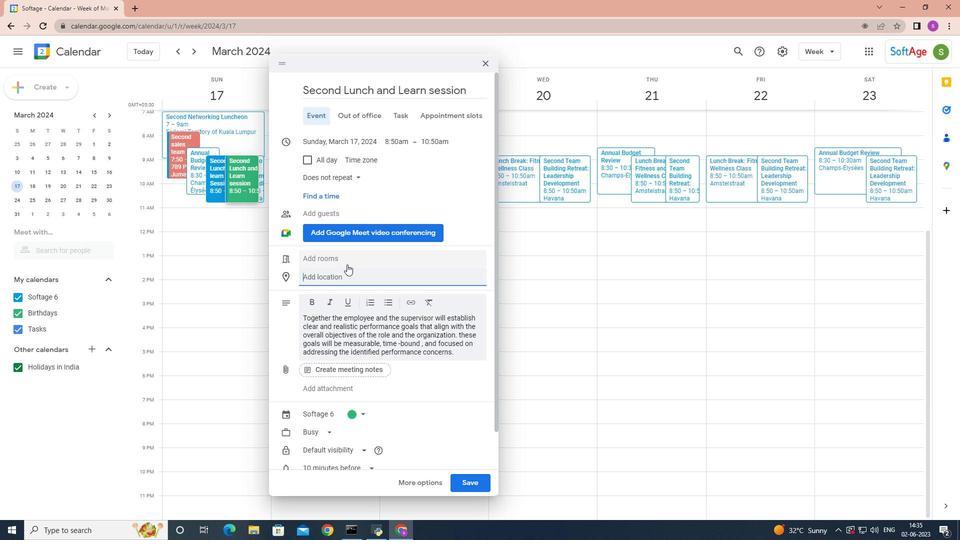 
Action: Key pressed 987<Key.space>j<Key.backspace><Key.shift>Jumeirah<Key.space><Key.shift><Key.shift><Key.shift>Beach,<Key.space><Key.shift>Dubai,<Key.space><Key.shift><Key.shift><Key.shift><Key.shift>U<Key.shift>A<Key.shift>E<Key.space>
Screenshot: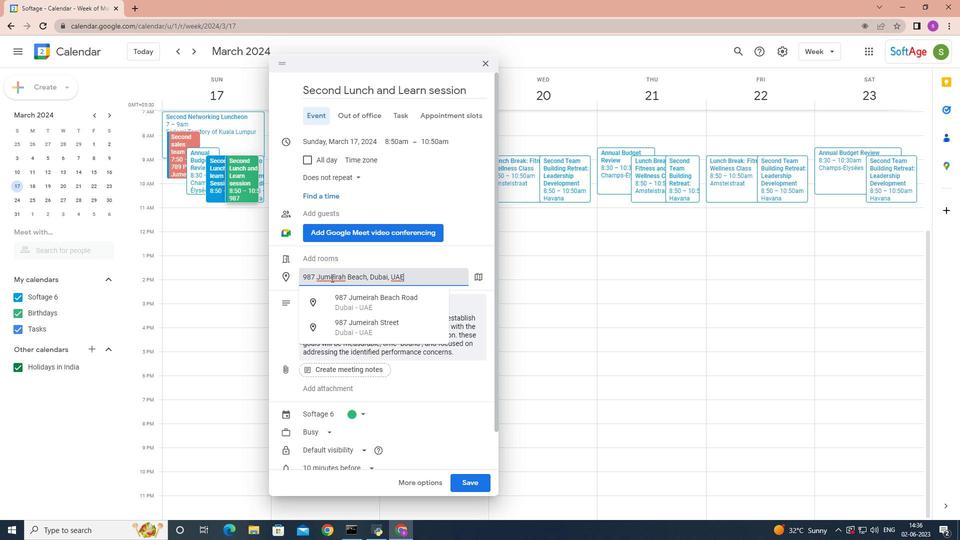 
Action: Mouse moved to (353, 215)
Screenshot: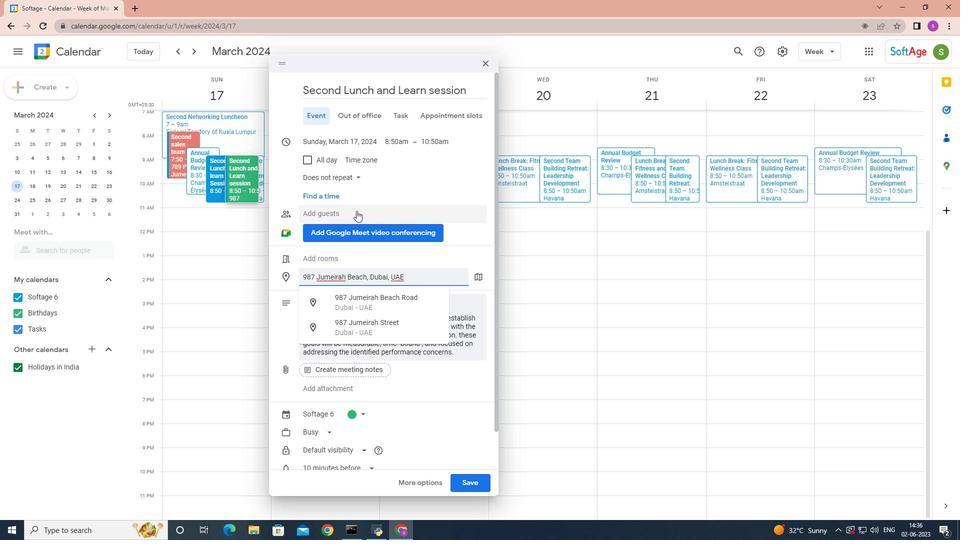 
Action: Mouse pressed left at (353, 215)
Screenshot: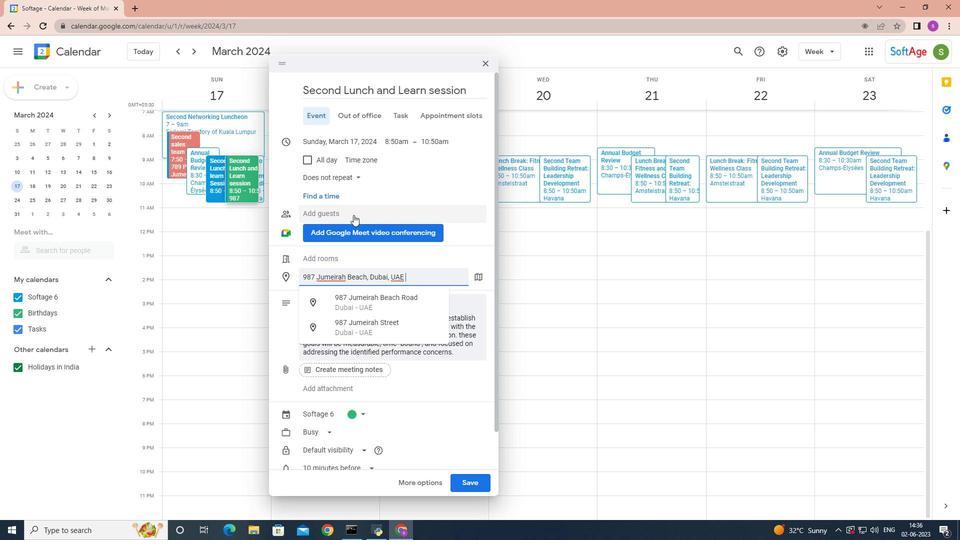 
Action: Key pressed softage.4
Screenshot: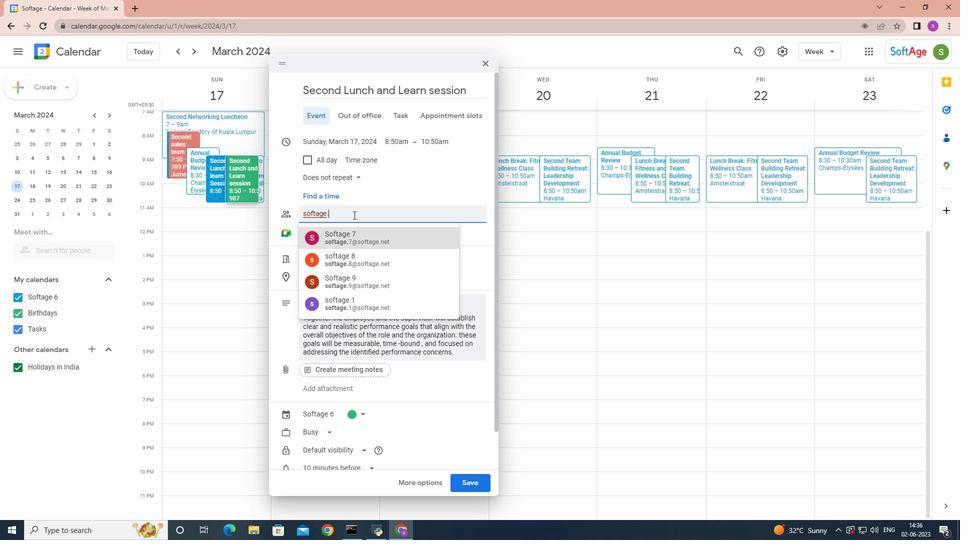 
Action: Mouse moved to (326, 234)
Screenshot: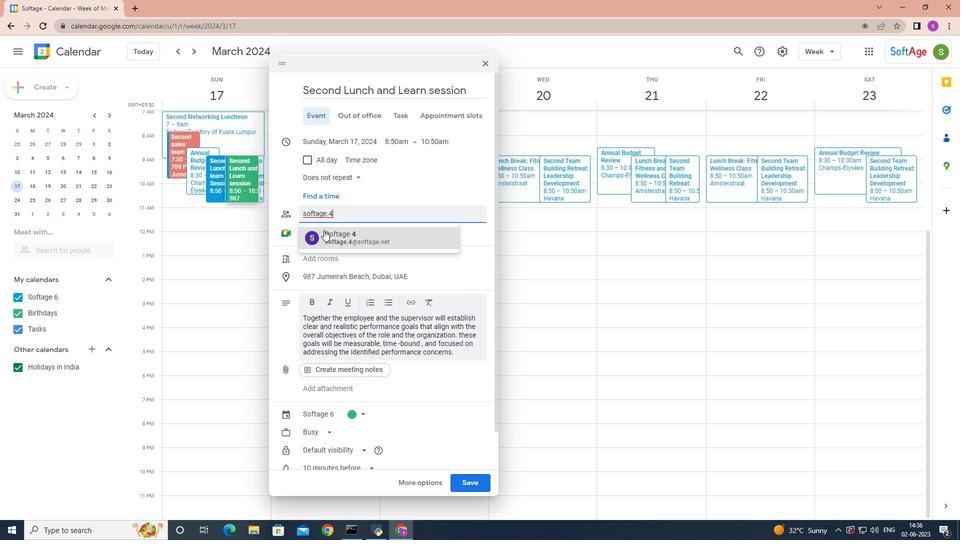 
Action: Mouse pressed left at (326, 234)
Screenshot: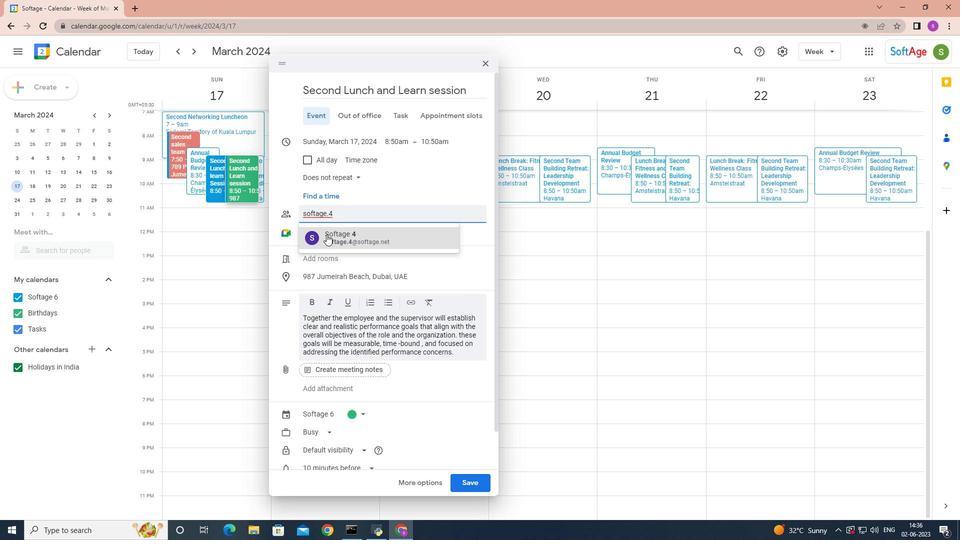 
Action: Mouse moved to (336, 230)
Screenshot: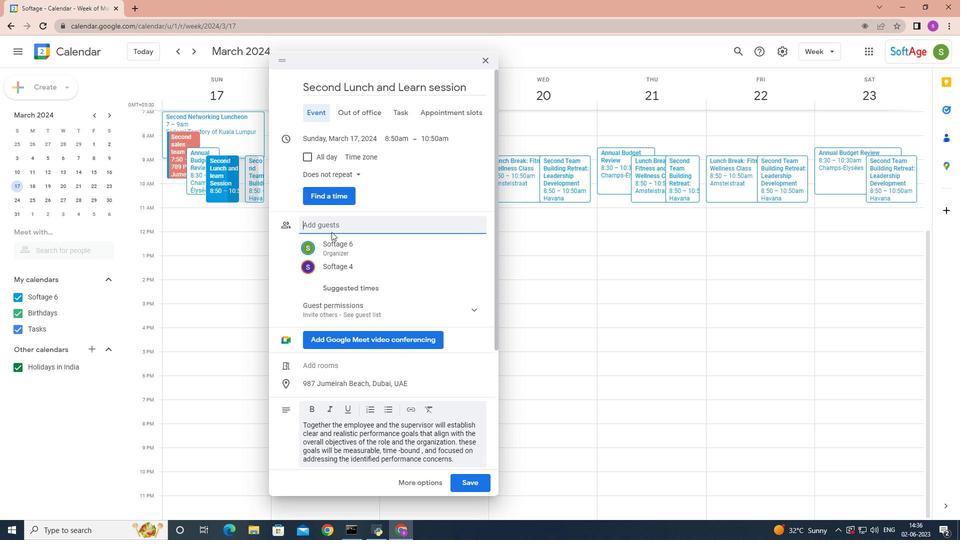 
Action: Key pressed softage.1
Screenshot: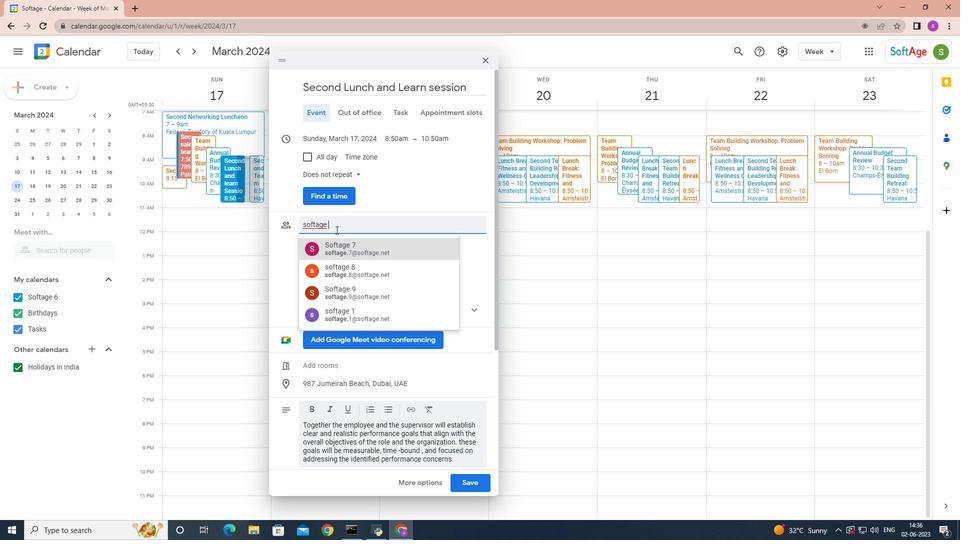 
Action: Mouse moved to (356, 246)
Screenshot: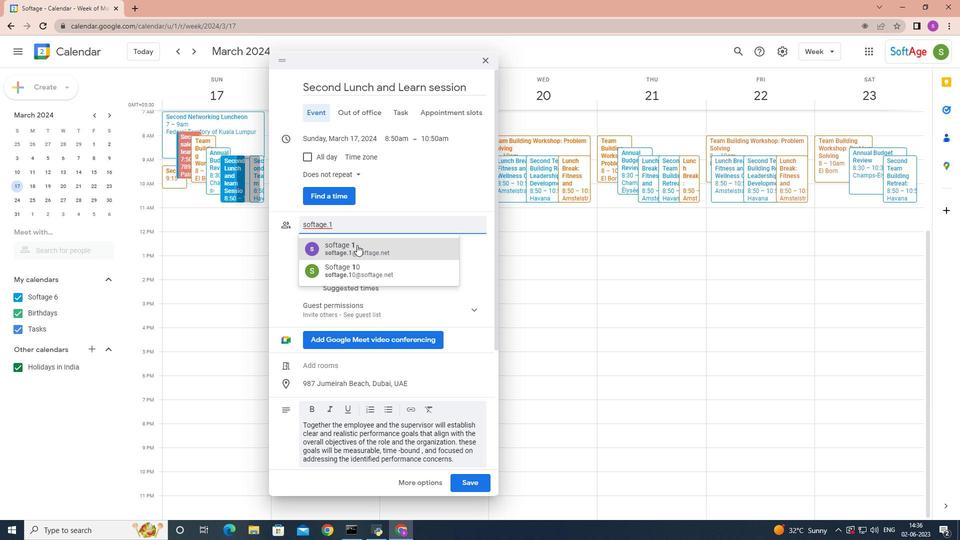 
Action: Mouse pressed left at (356, 246)
Screenshot: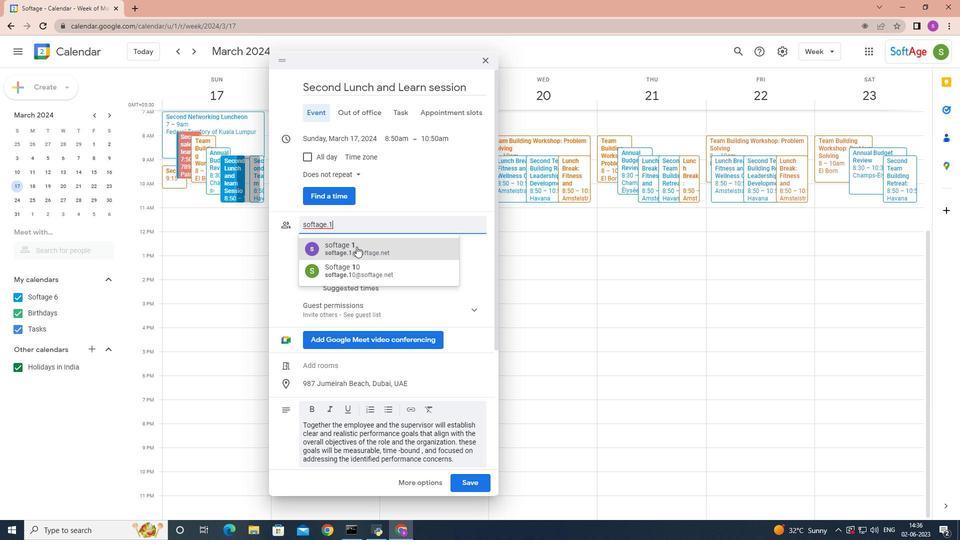 
Action: Mouse moved to (357, 175)
Screenshot: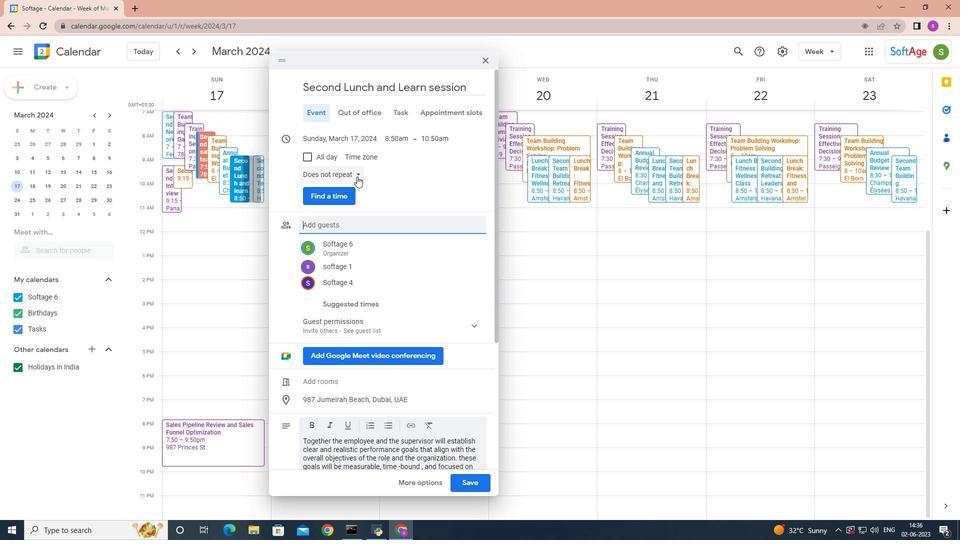 
Action: Mouse pressed left at (357, 175)
Screenshot: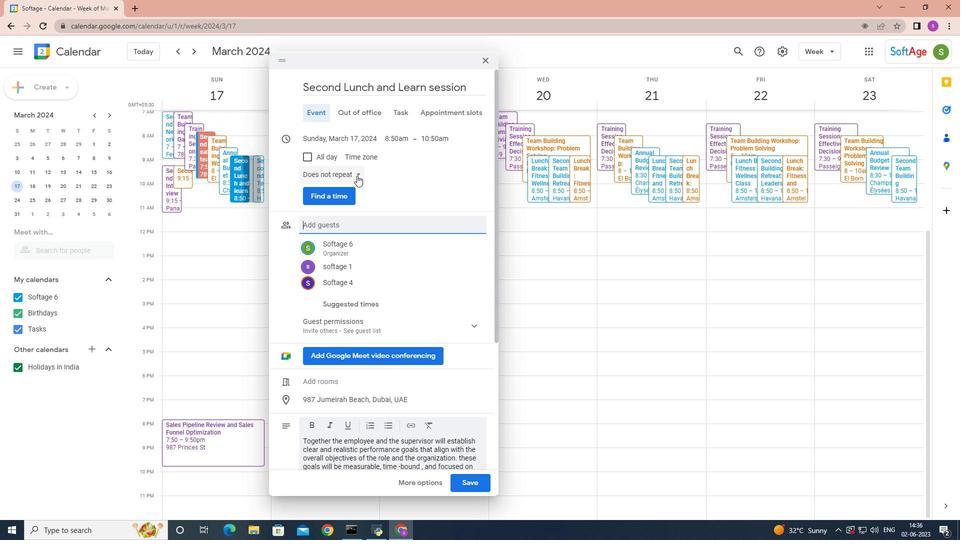 
Action: Mouse moved to (387, 264)
Screenshot: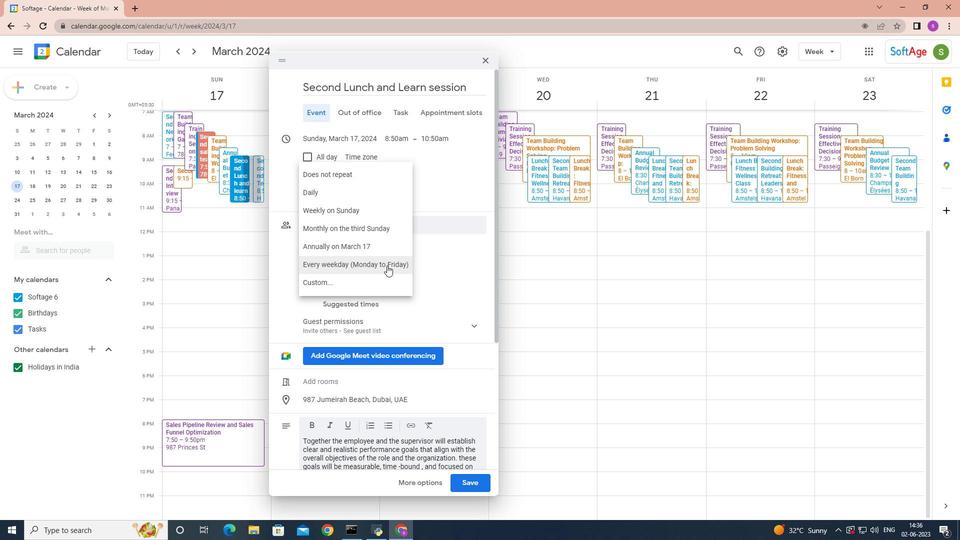 
Action: Mouse pressed left at (387, 264)
Screenshot: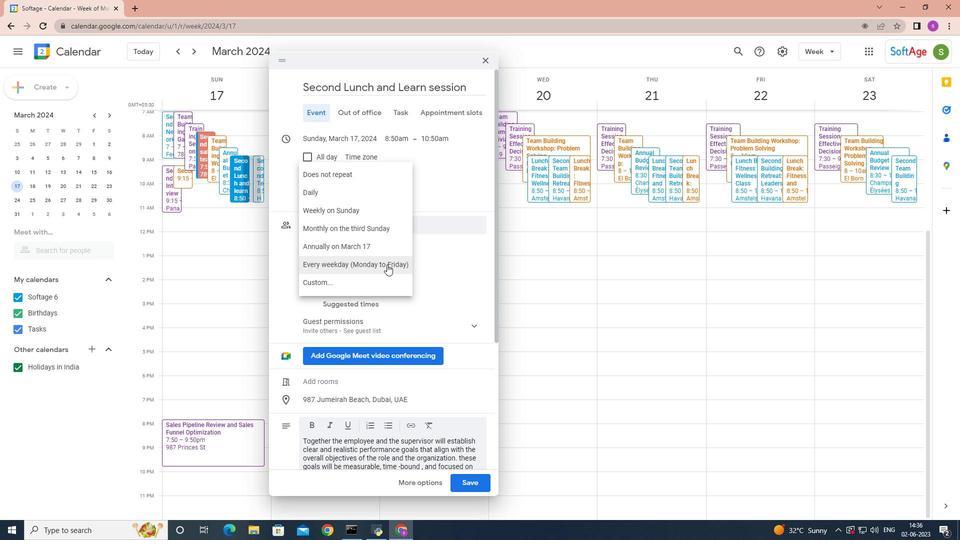 
Action: Mouse moved to (471, 481)
Screenshot: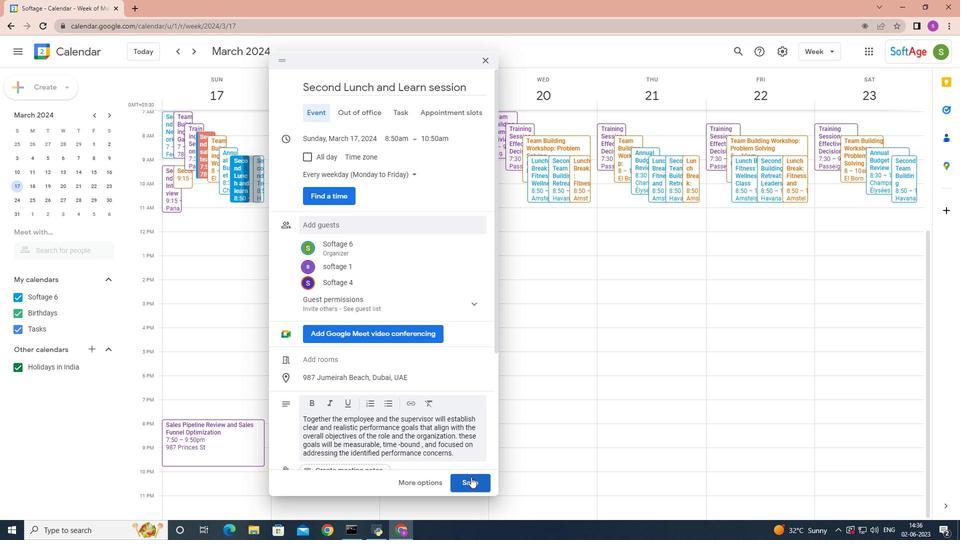 
Action: Mouse pressed left at (471, 481)
Screenshot: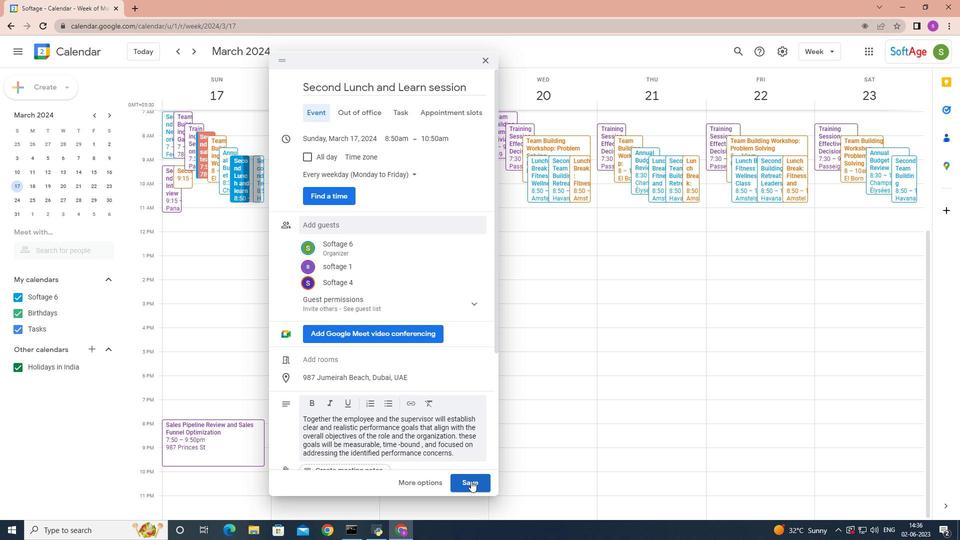 
Action: Mouse moved to (571, 305)
Screenshot: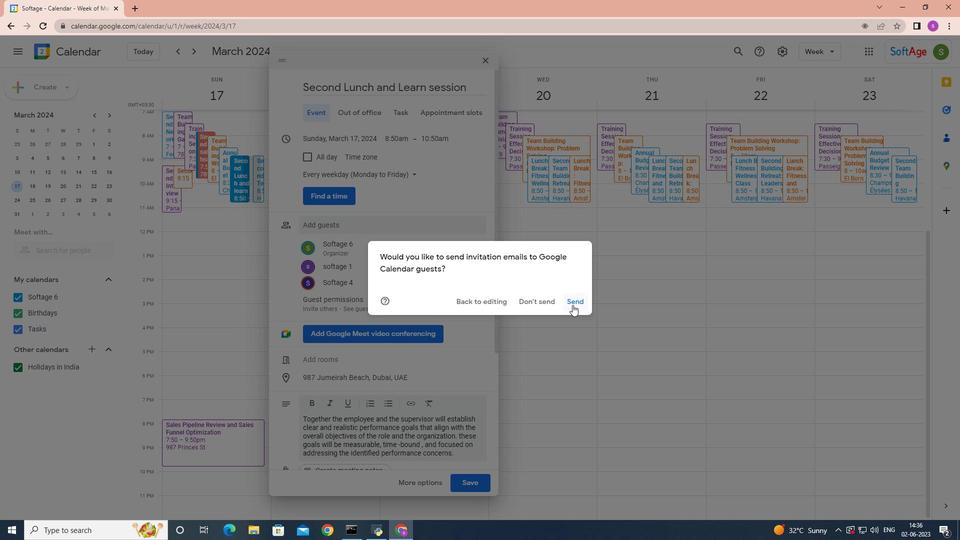 
